 Task: Apply a frequency-specific de-esser to target and reduce harsh sibilant frequencies.
Action: Mouse moved to (107, 41)
Screenshot: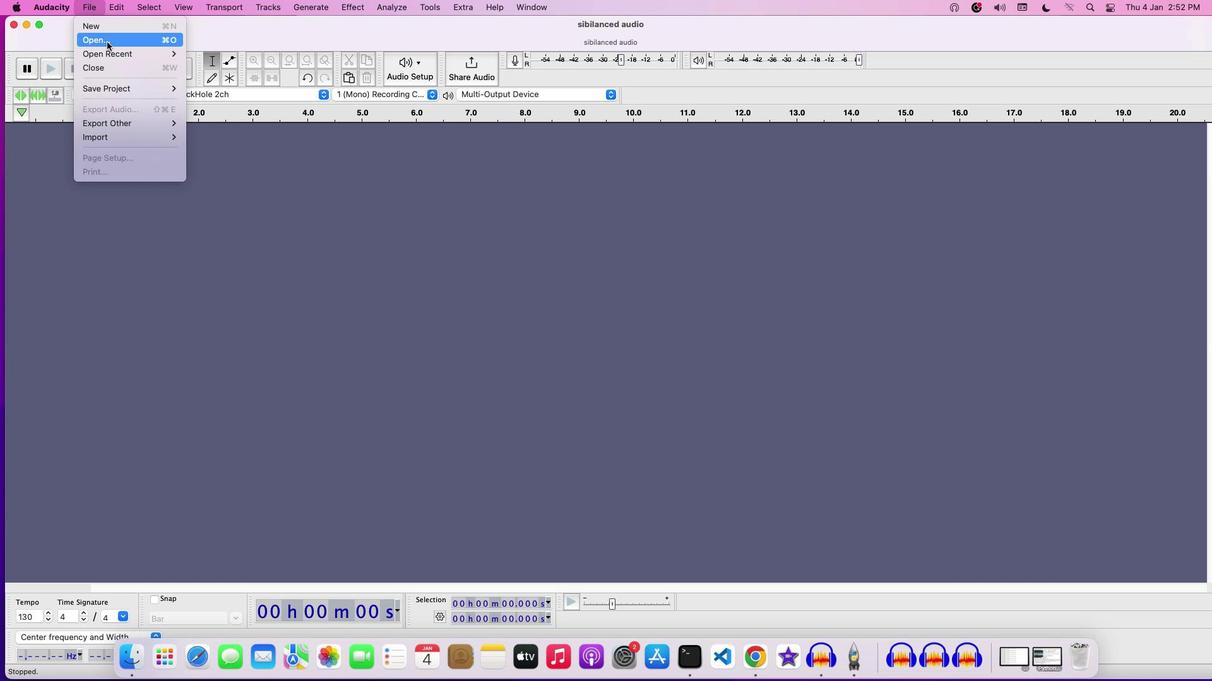 
Action: Mouse pressed left at (107, 41)
Screenshot: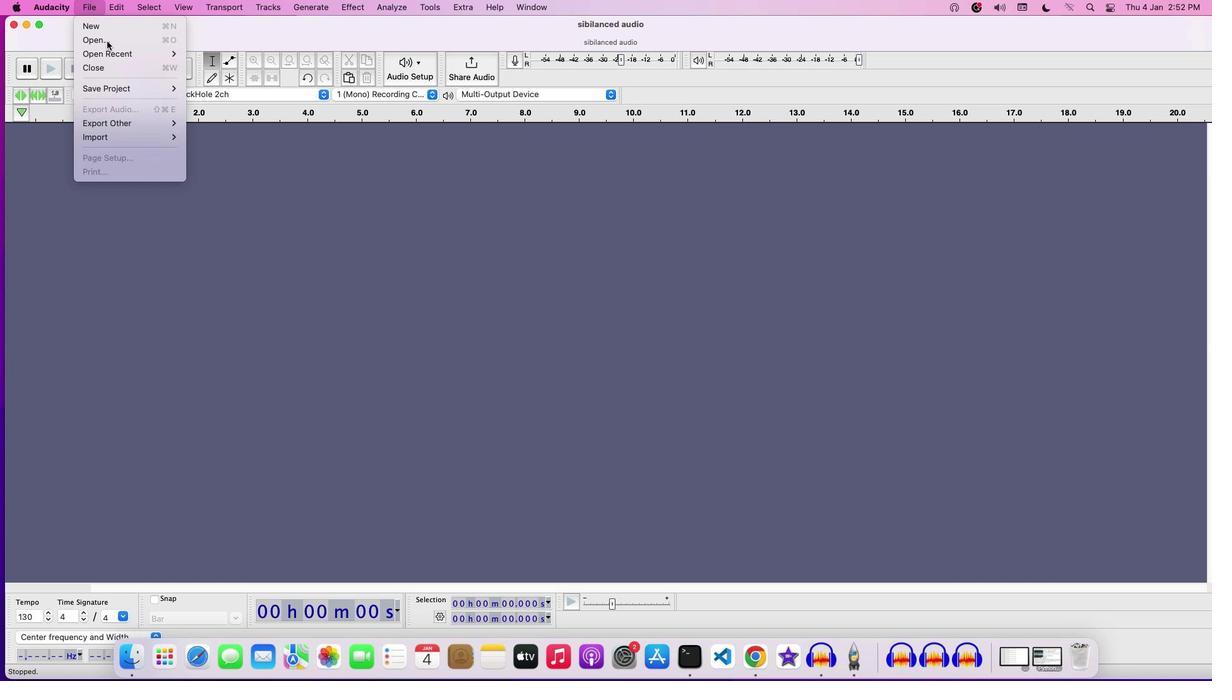 
Action: Mouse moved to (405, 165)
Screenshot: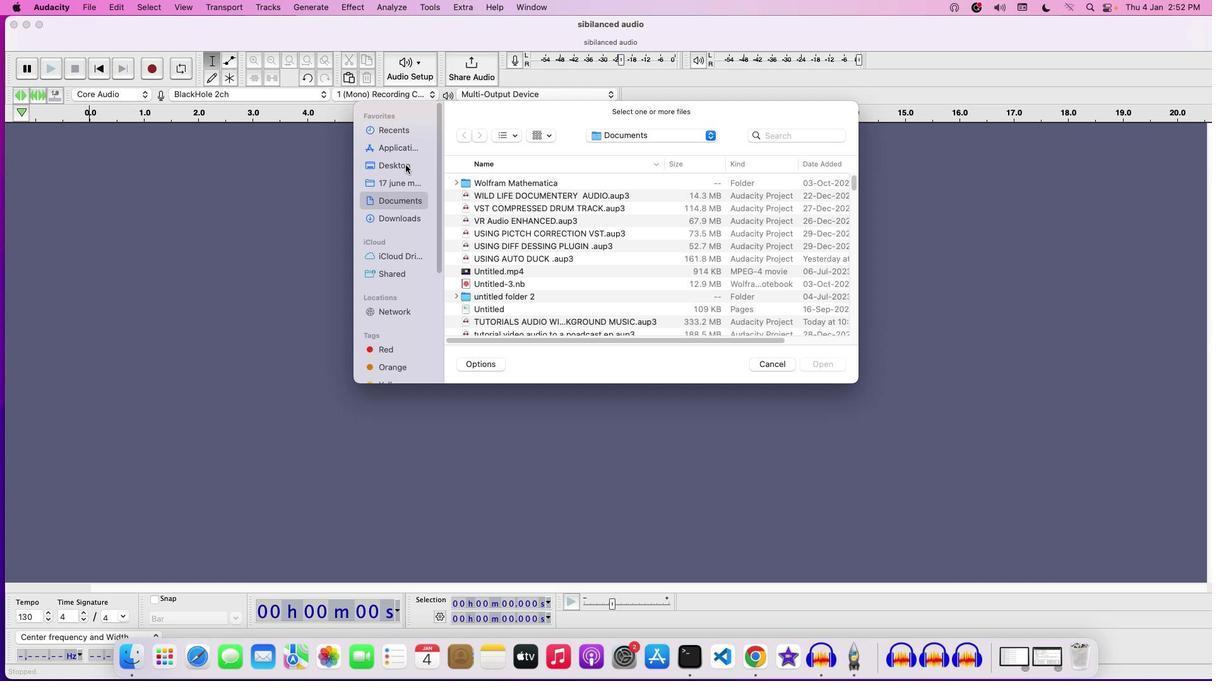 
Action: Mouse pressed left at (405, 165)
Screenshot: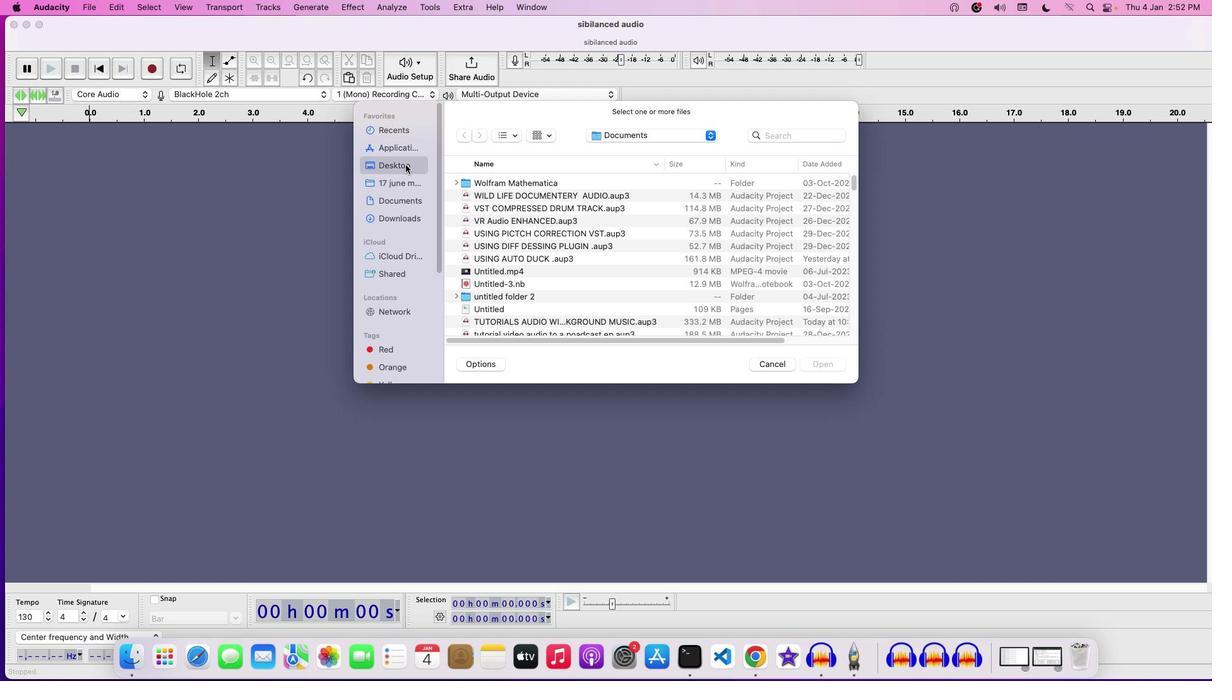 
Action: Mouse moved to (526, 264)
Screenshot: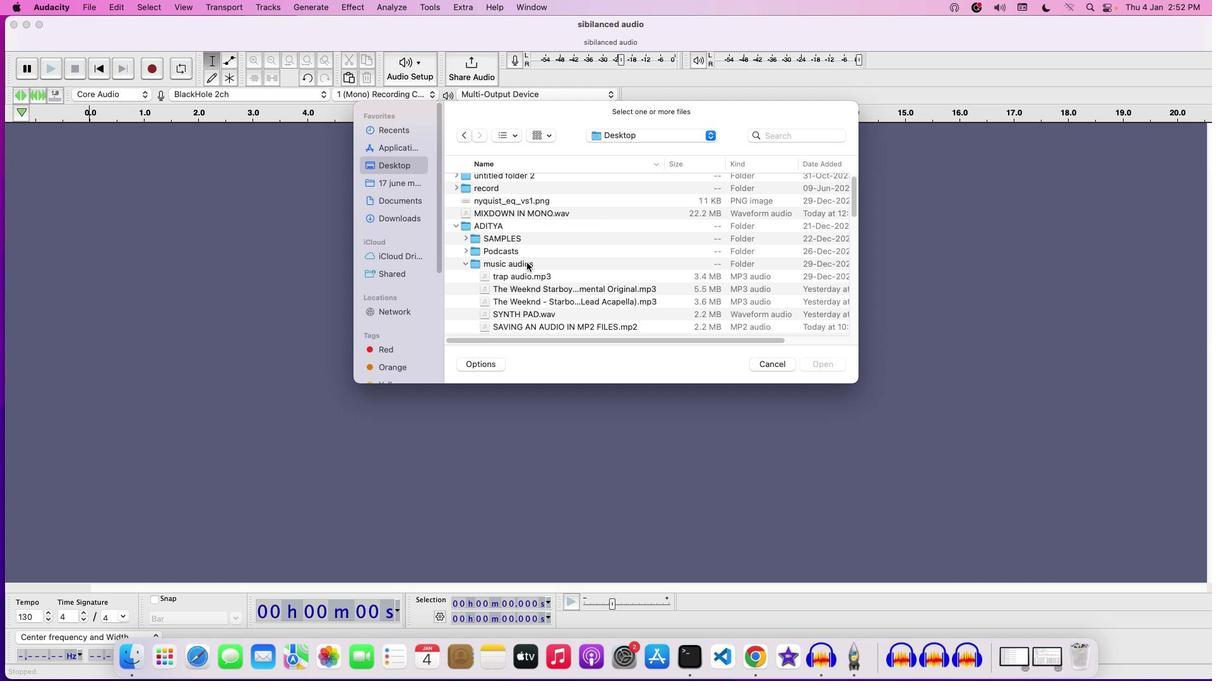 
Action: Mouse scrolled (526, 264) with delta (0, 0)
Screenshot: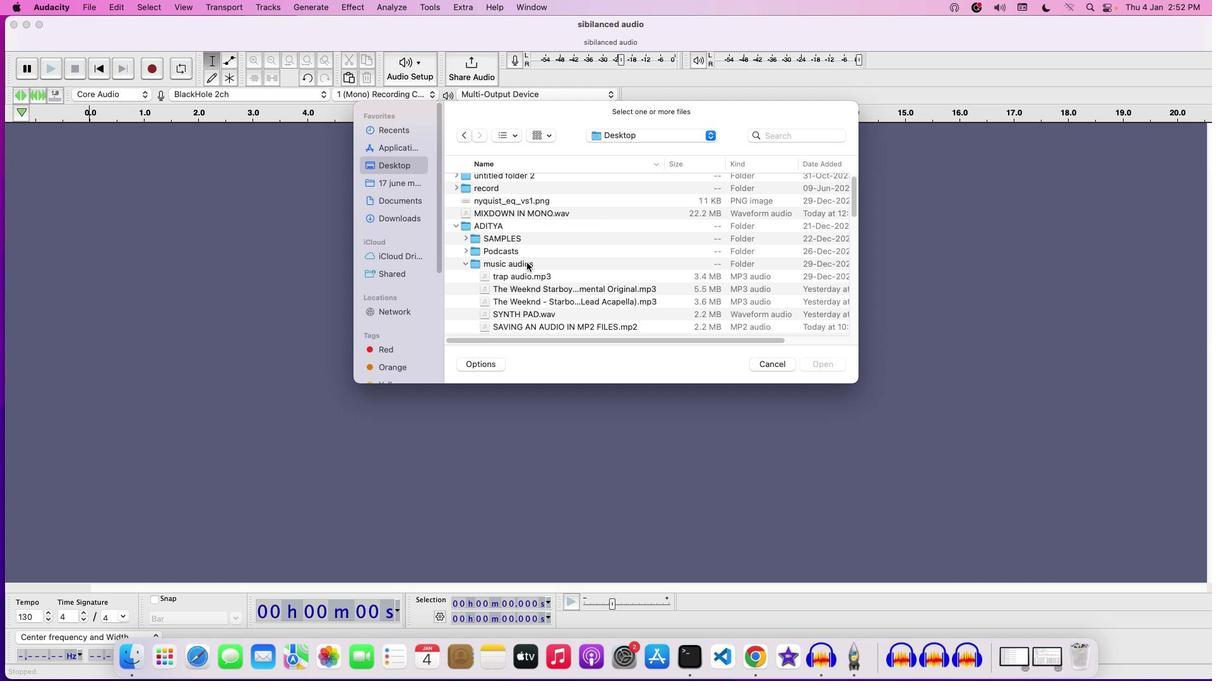 
Action: Mouse moved to (527, 263)
Screenshot: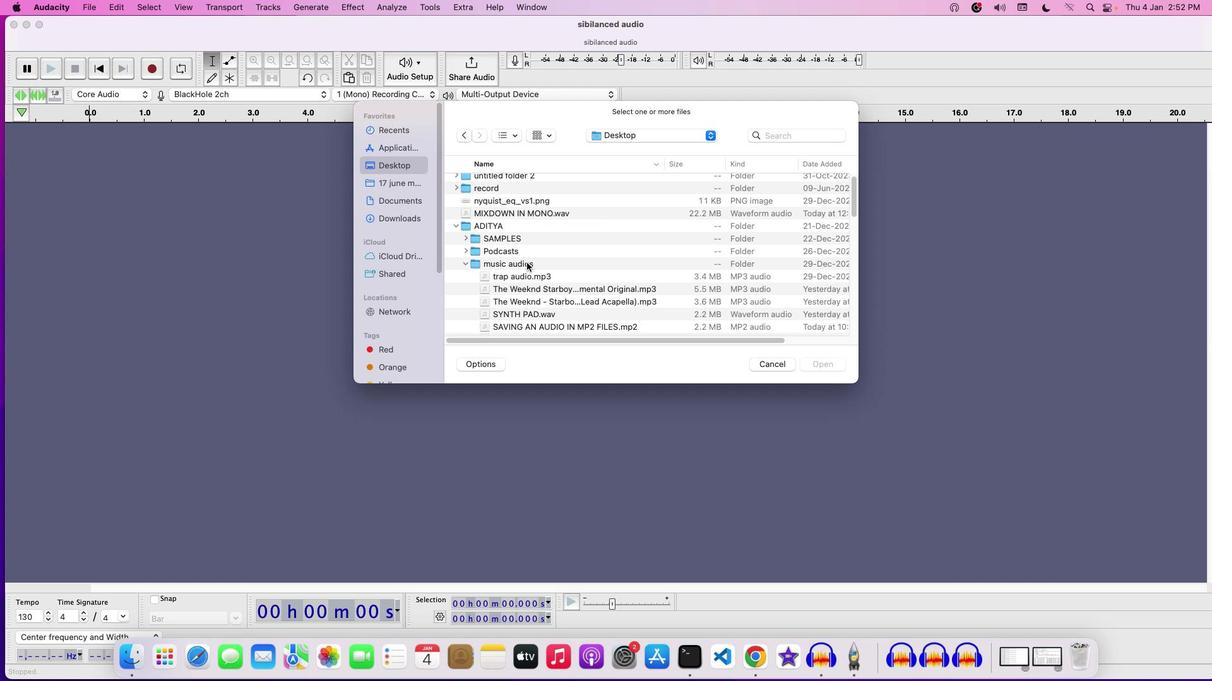 
Action: Mouse scrolled (527, 263) with delta (0, 0)
Screenshot: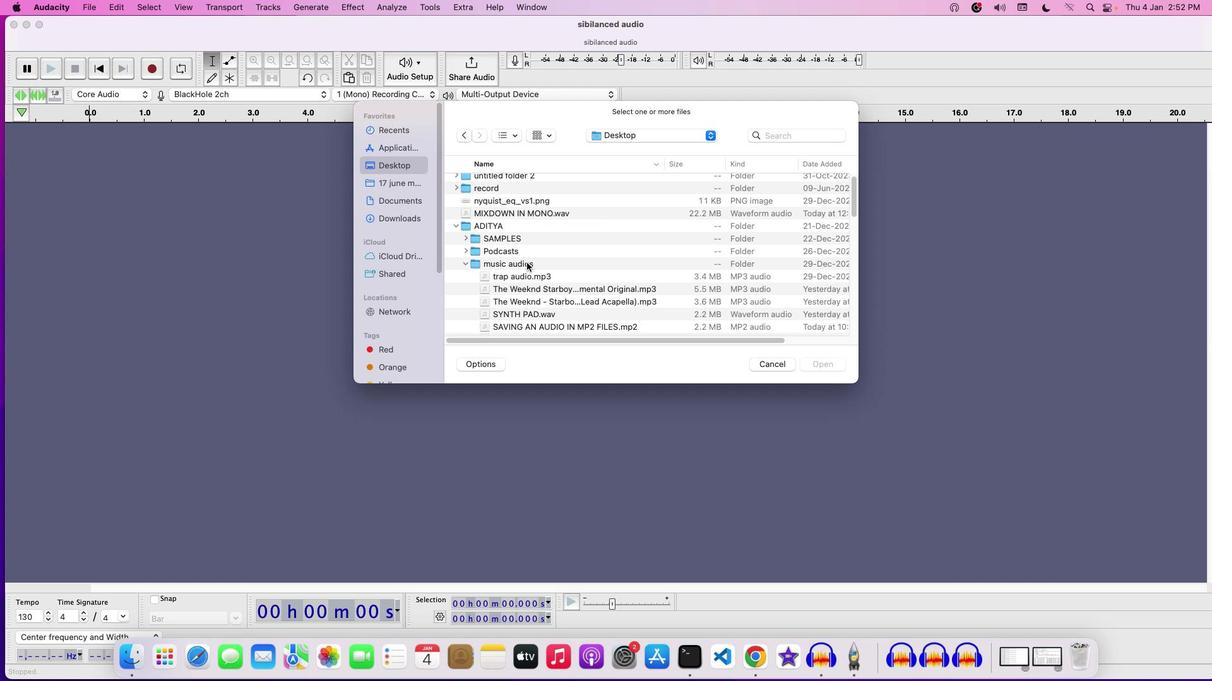 
Action: Mouse moved to (526, 261)
Screenshot: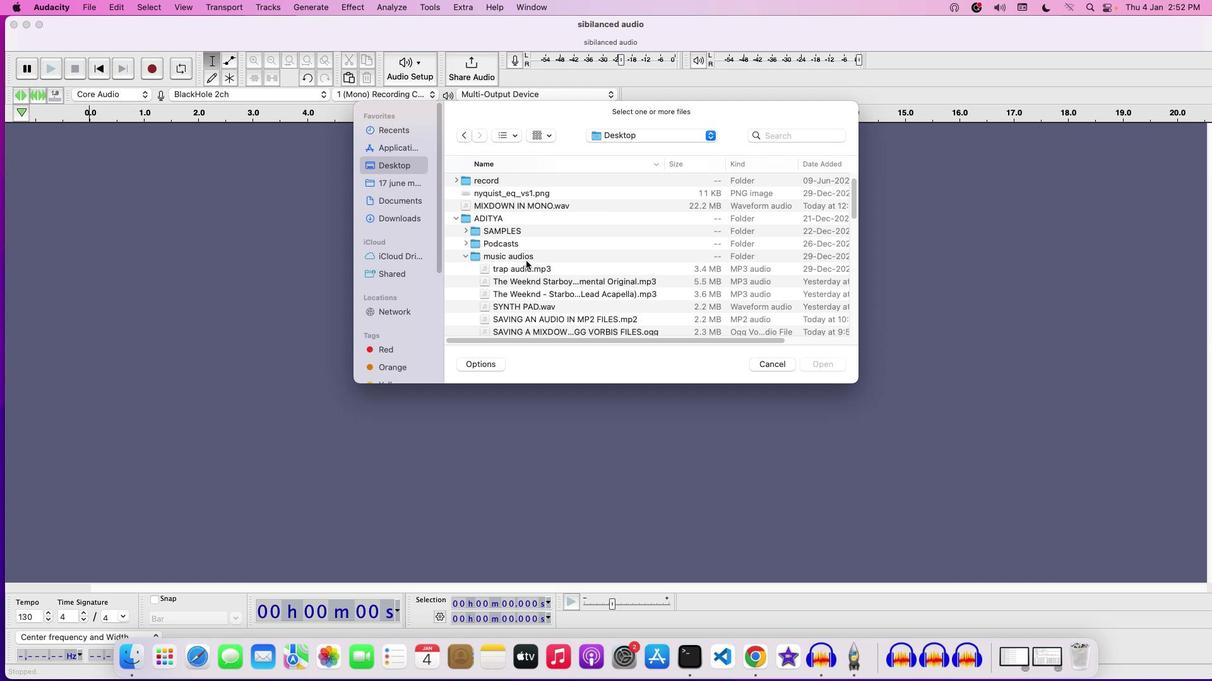 
Action: Mouse scrolled (526, 261) with delta (0, 0)
Screenshot: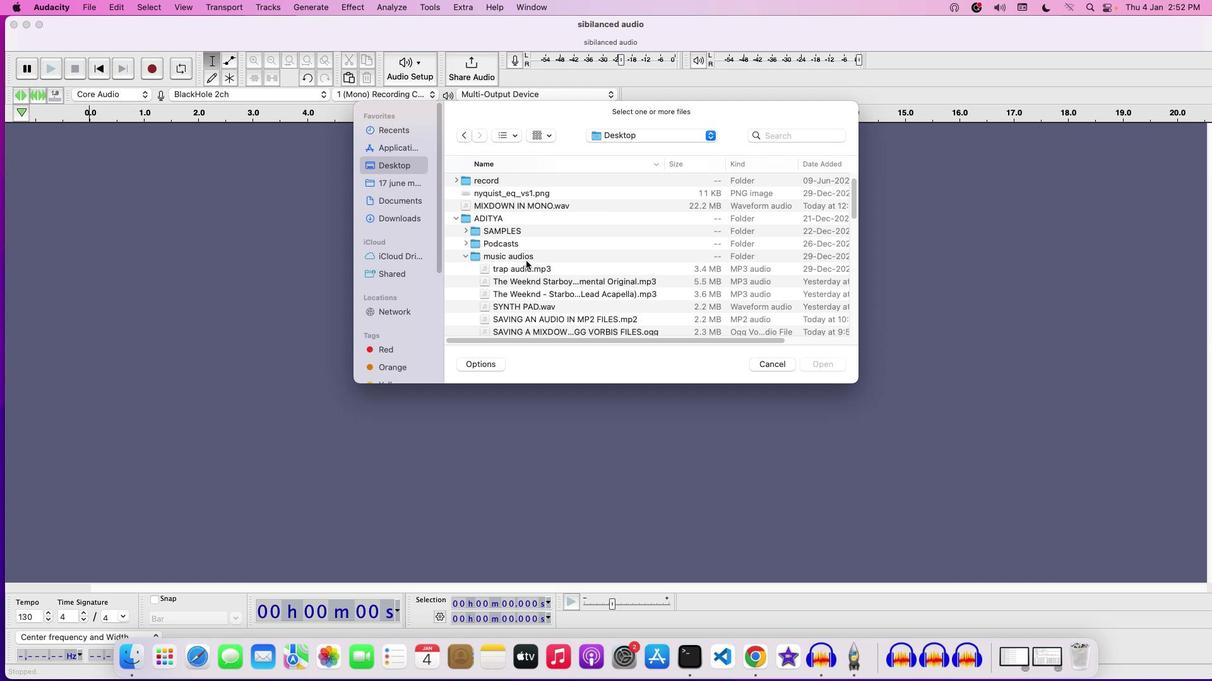 
Action: Mouse moved to (526, 260)
Screenshot: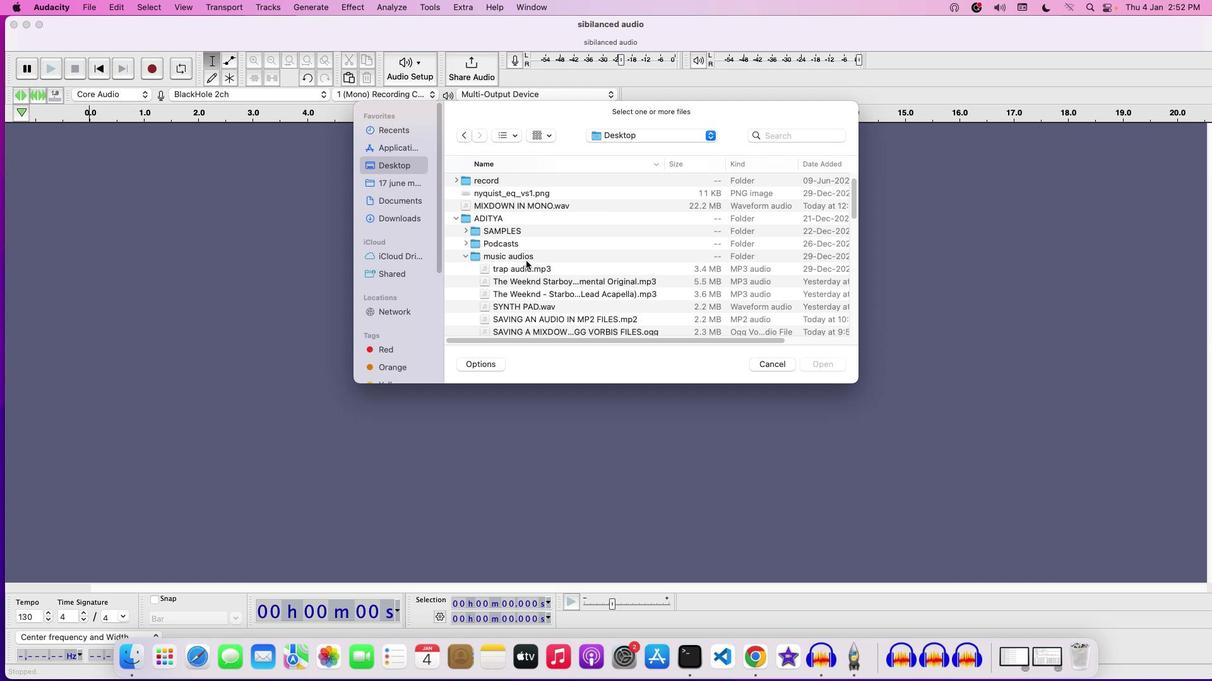 
Action: Mouse scrolled (526, 260) with delta (0, 0)
Screenshot: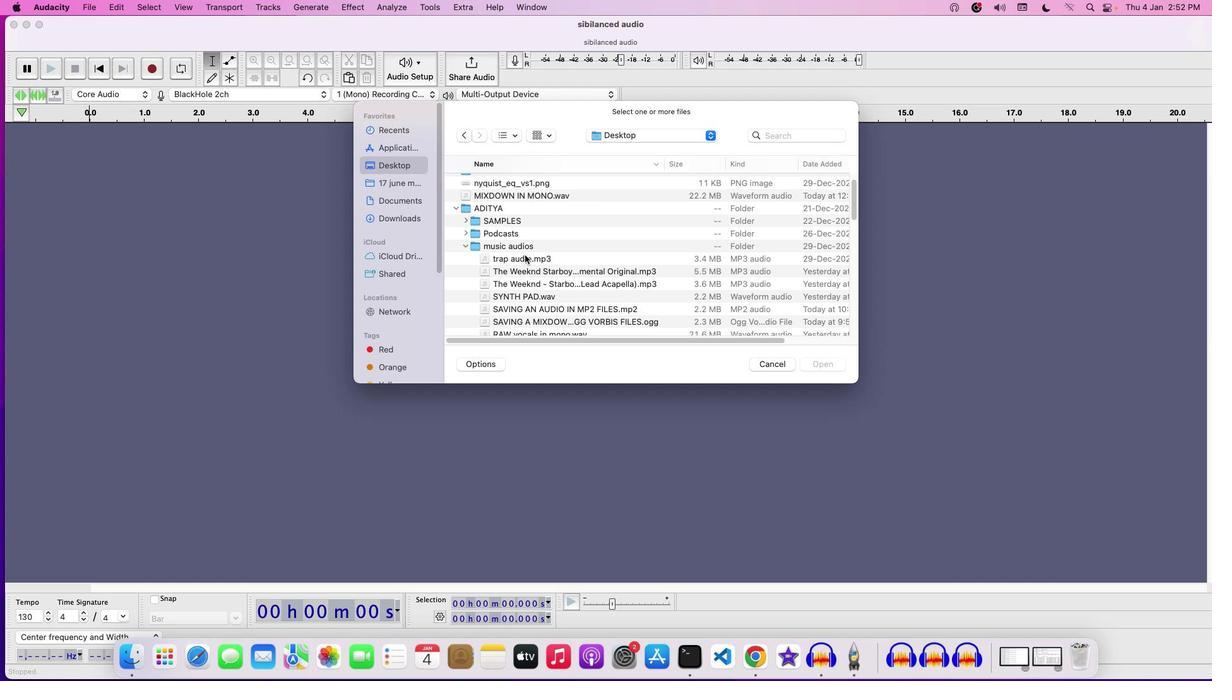 
Action: Mouse moved to (525, 259)
Screenshot: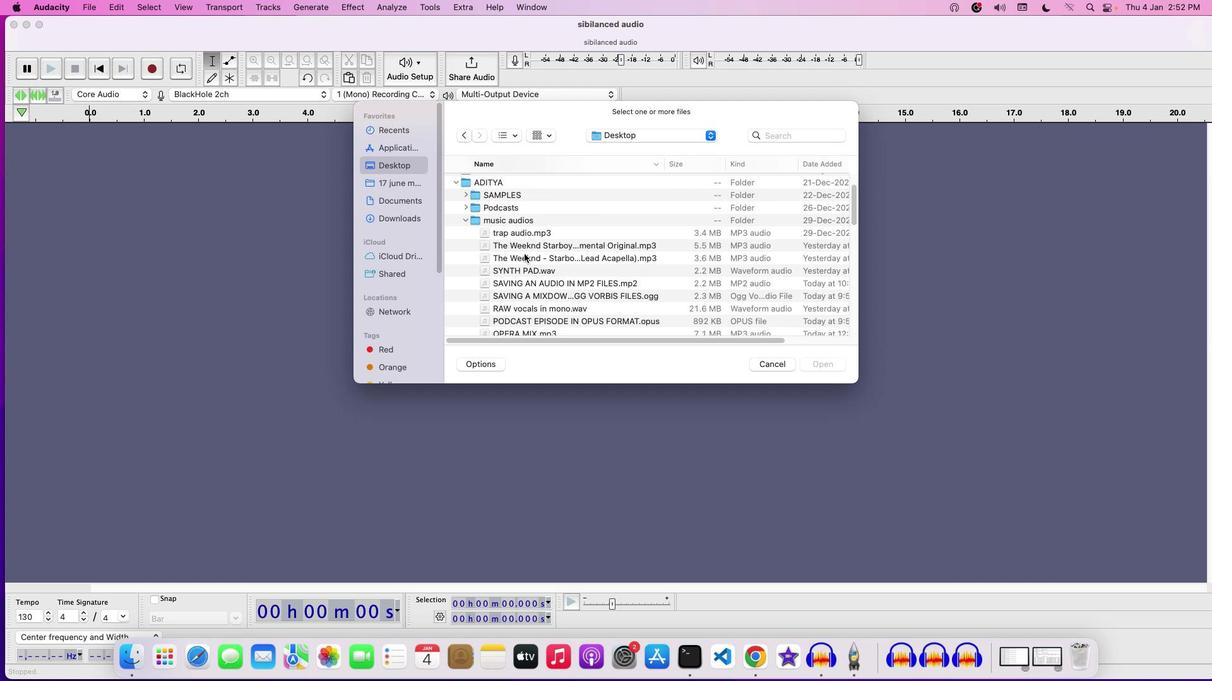 
Action: Mouse scrolled (525, 259) with delta (0, 0)
Screenshot: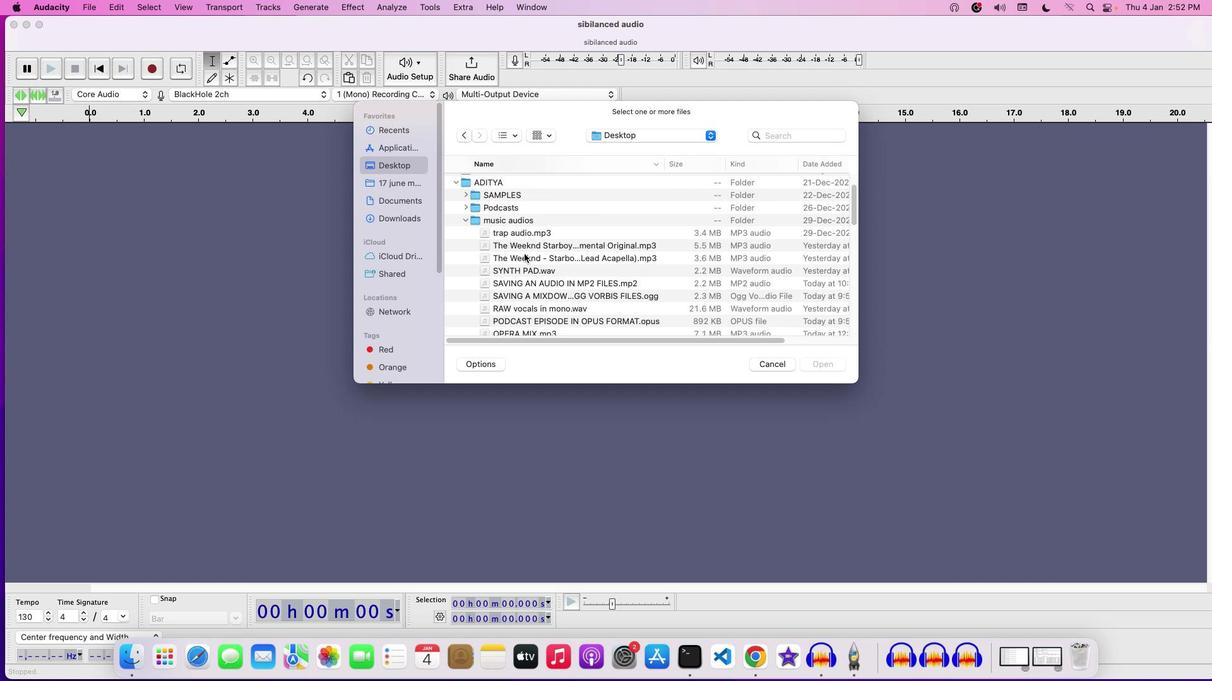 
Action: Mouse moved to (525, 256)
Screenshot: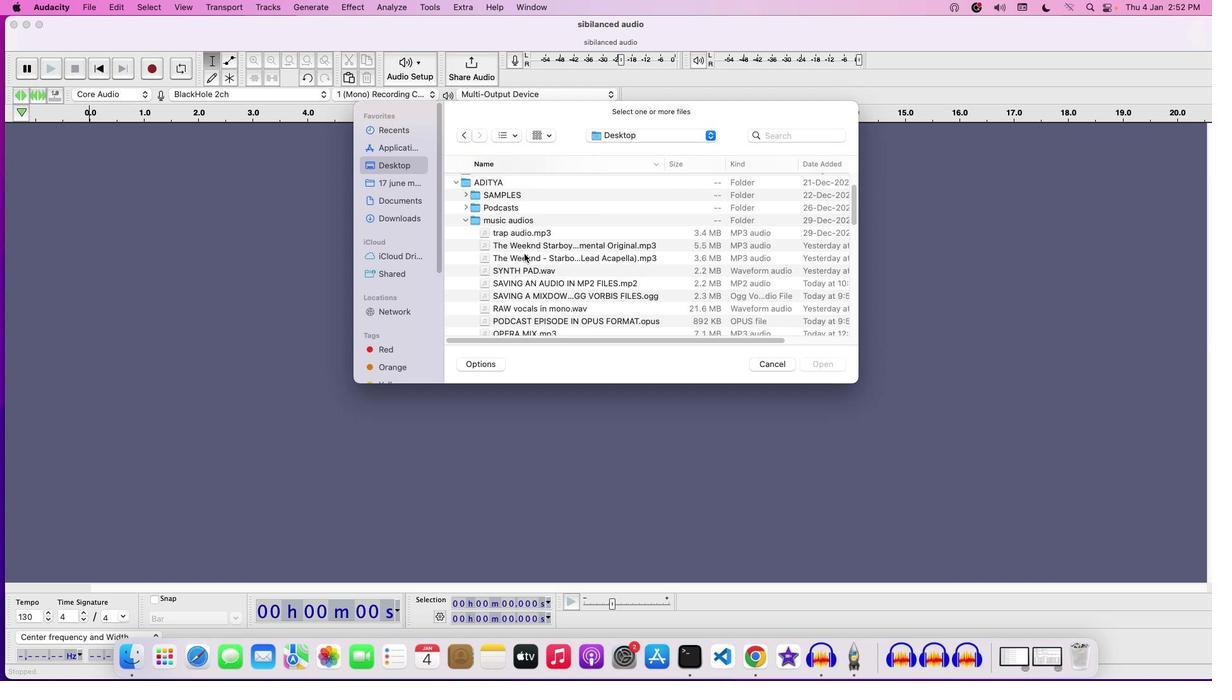 
Action: Mouse scrolled (525, 256) with delta (0, -1)
Screenshot: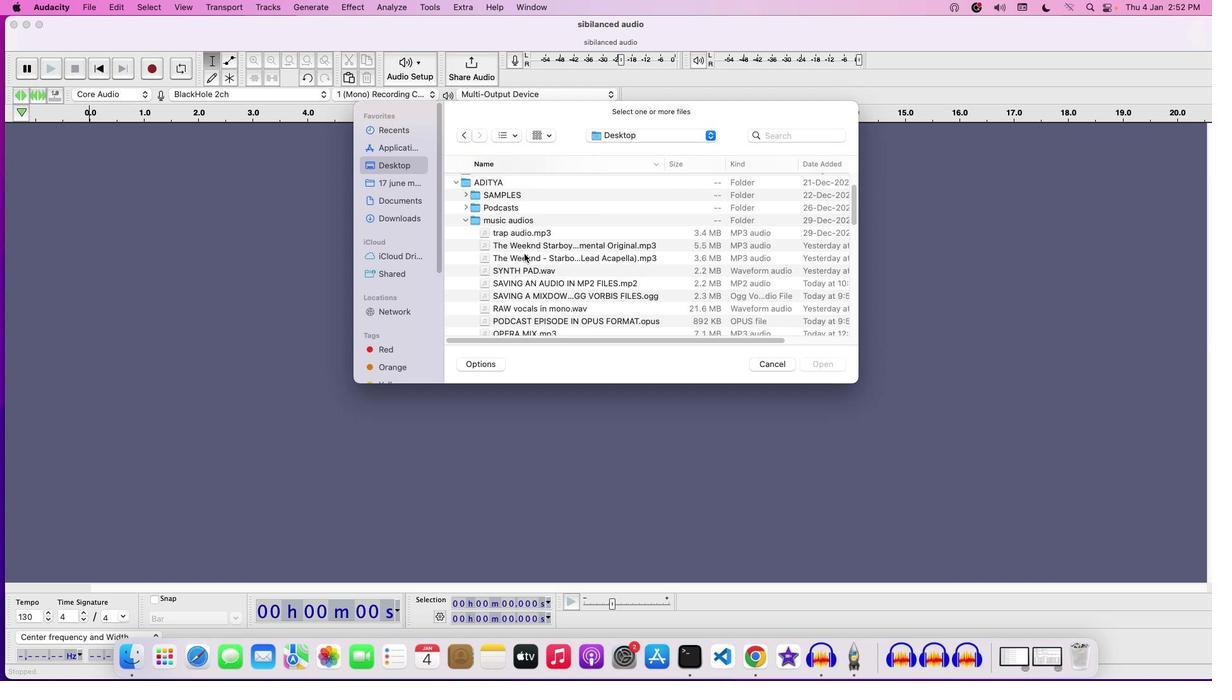 
Action: Mouse moved to (524, 254)
Screenshot: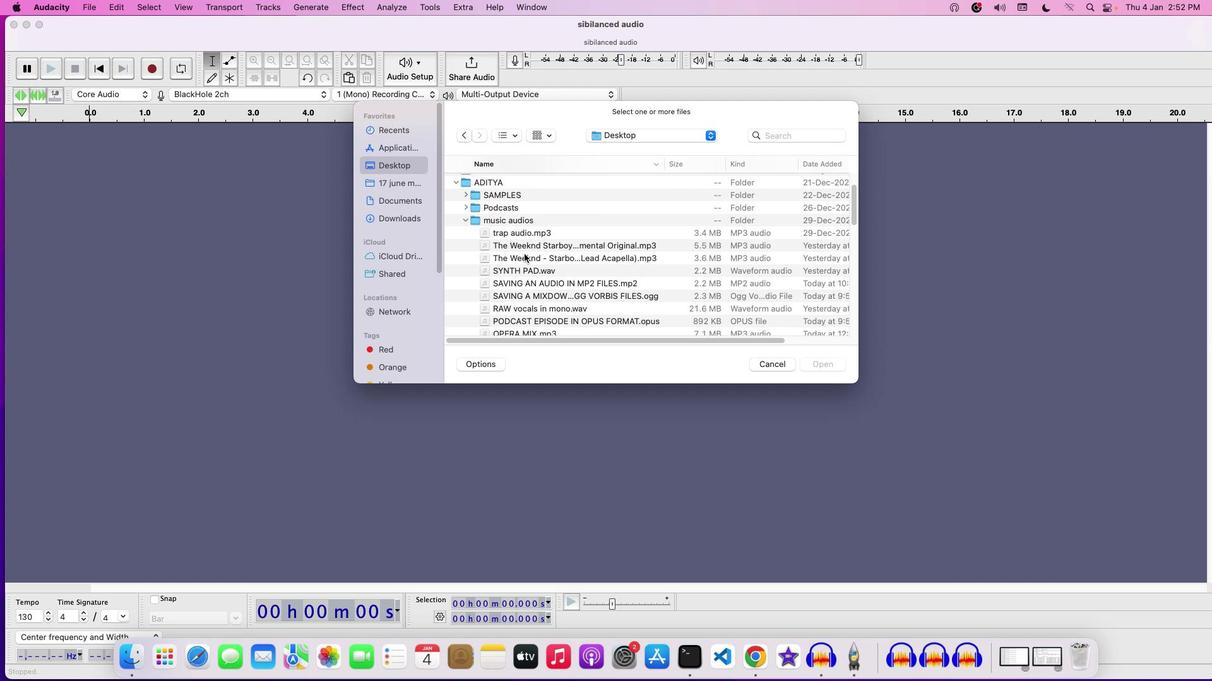 
Action: Mouse scrolled (524, 254) with delta (0, 0)
Screenshot: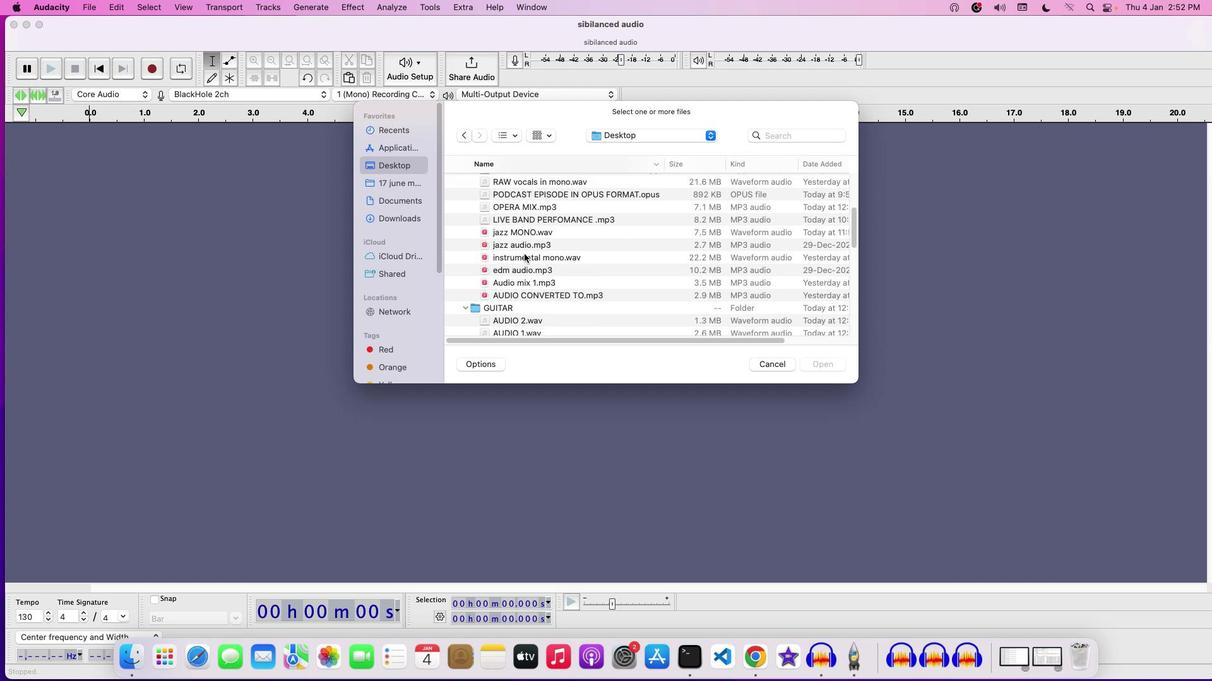 
Action: Mouse scrolled (524, 254) with delta (0, 0)
Screenshot: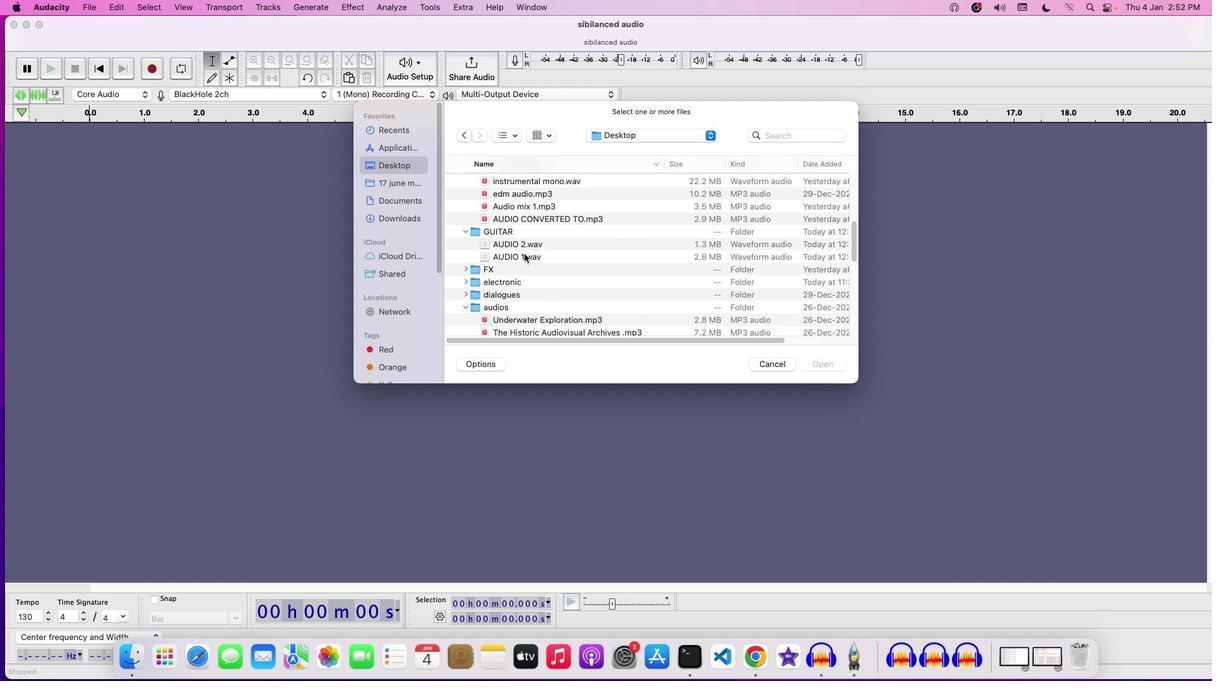 
Action: Mouse scrolled (524, 254) with delta (0, -1)
Screenshot: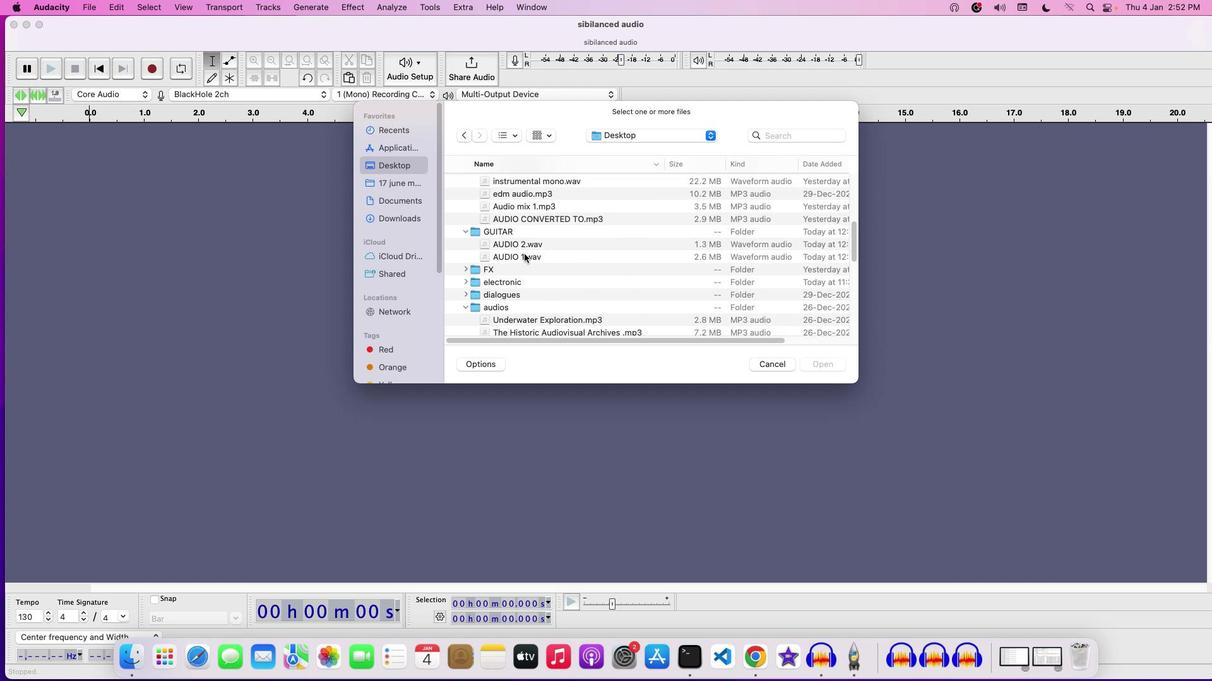 
Action: Mouse scrolled (524, 254) with delta (0, -3)
Screenshot: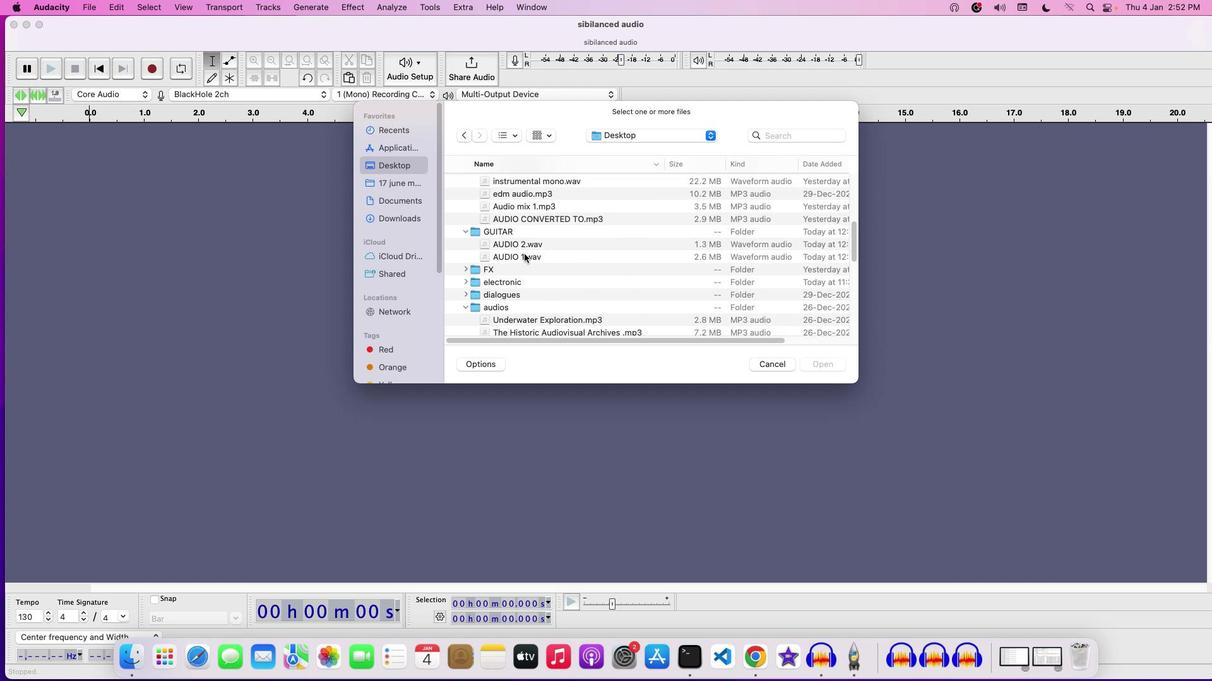 
Action: Mouse scrolled (524, 254) with delta (0, -3)
Screenshot: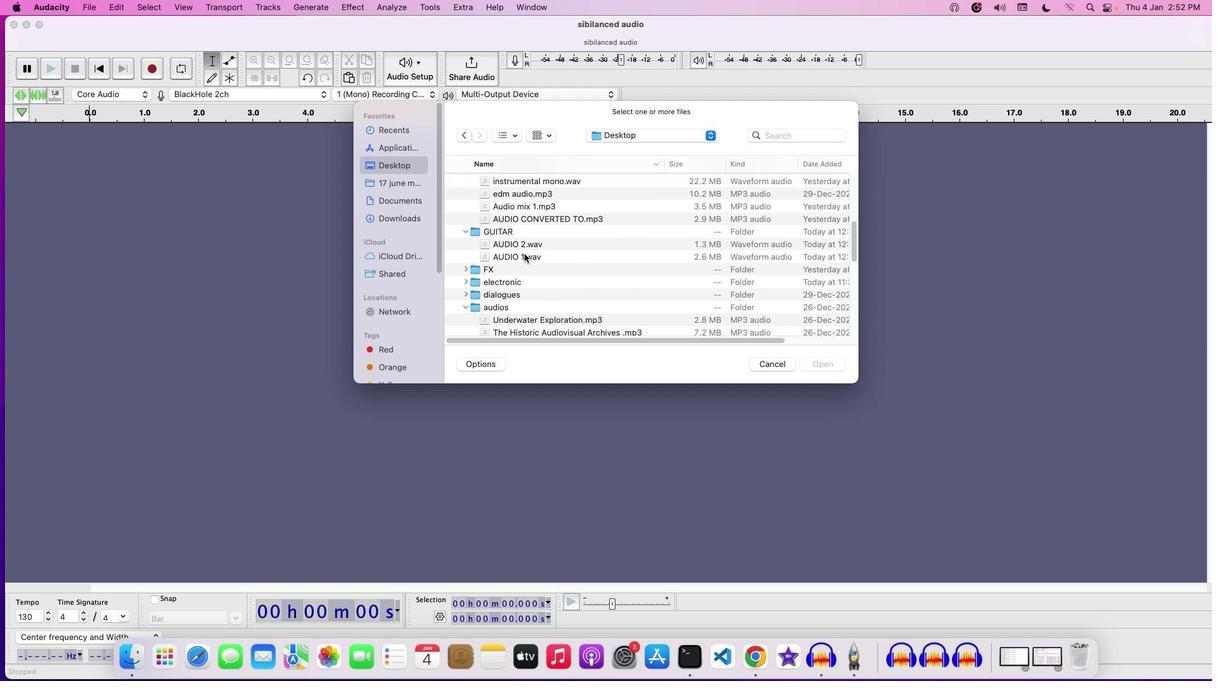 
Action: Mouse moved to (517, 251)
Screenshot: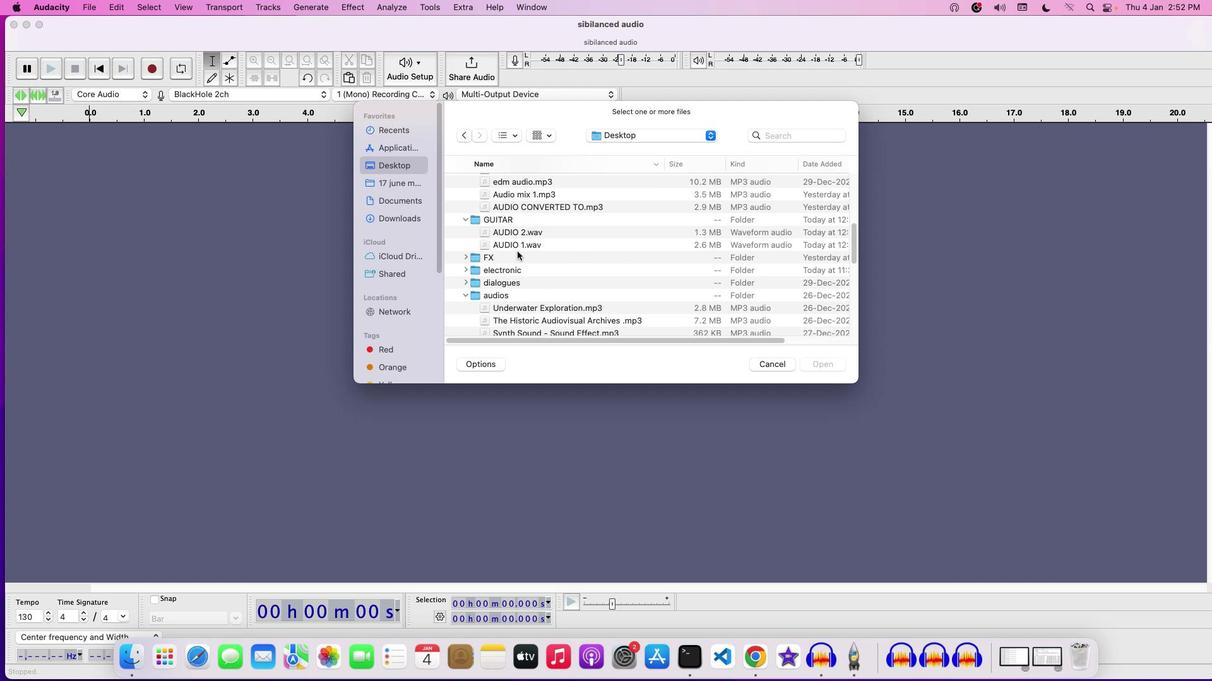 
Action: Mouse scrolled (517, 251) with delta (0, 0)
Screenshot: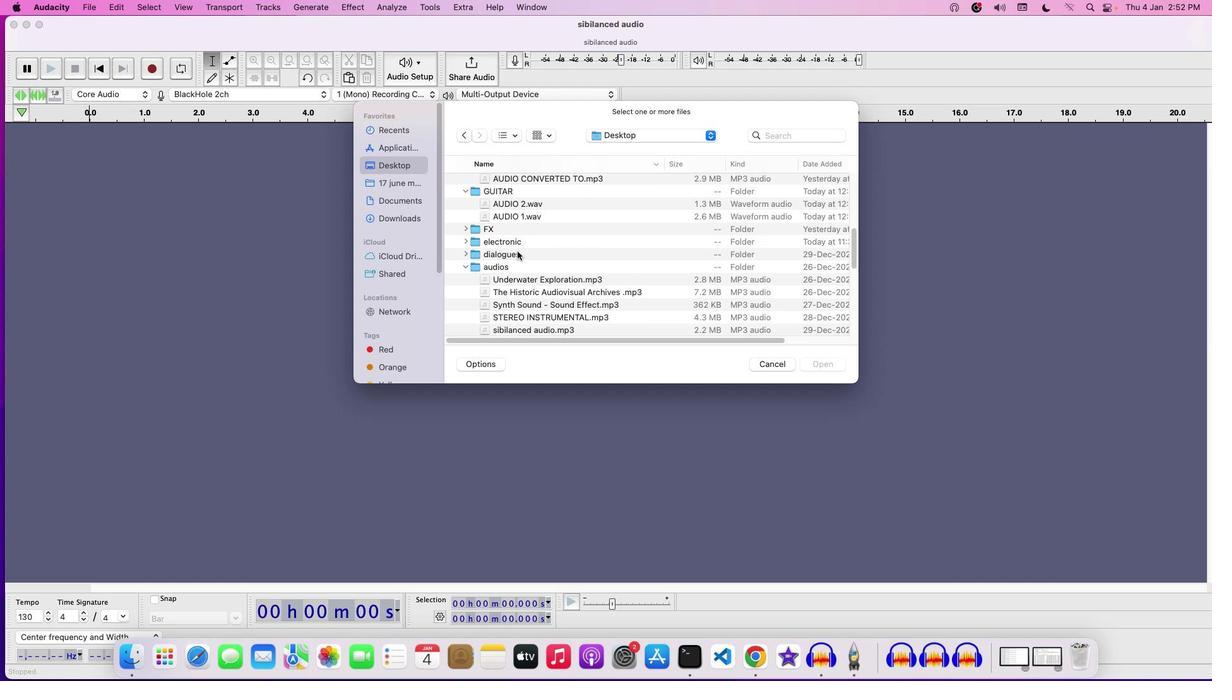 
Action: Mouse scrolled (517, 251) with delta (0, 0)
Screenshot: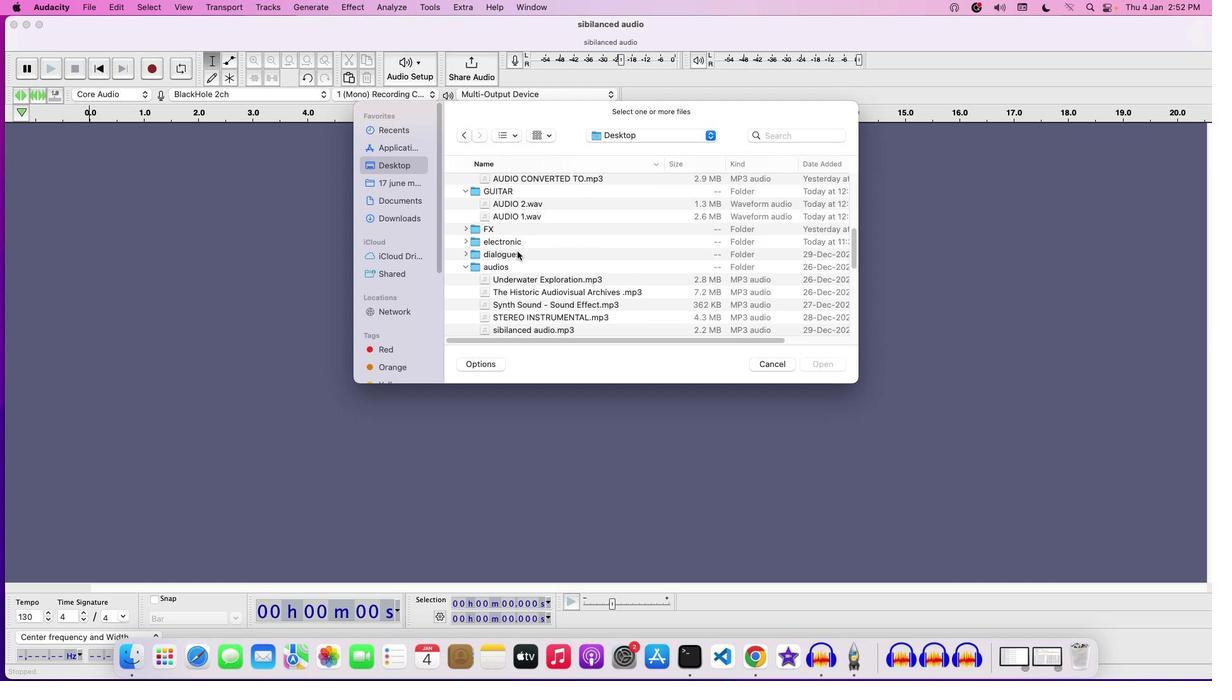 
Action: Mouse scrolled (517, 251) with delta (0, -1)
Screenshot: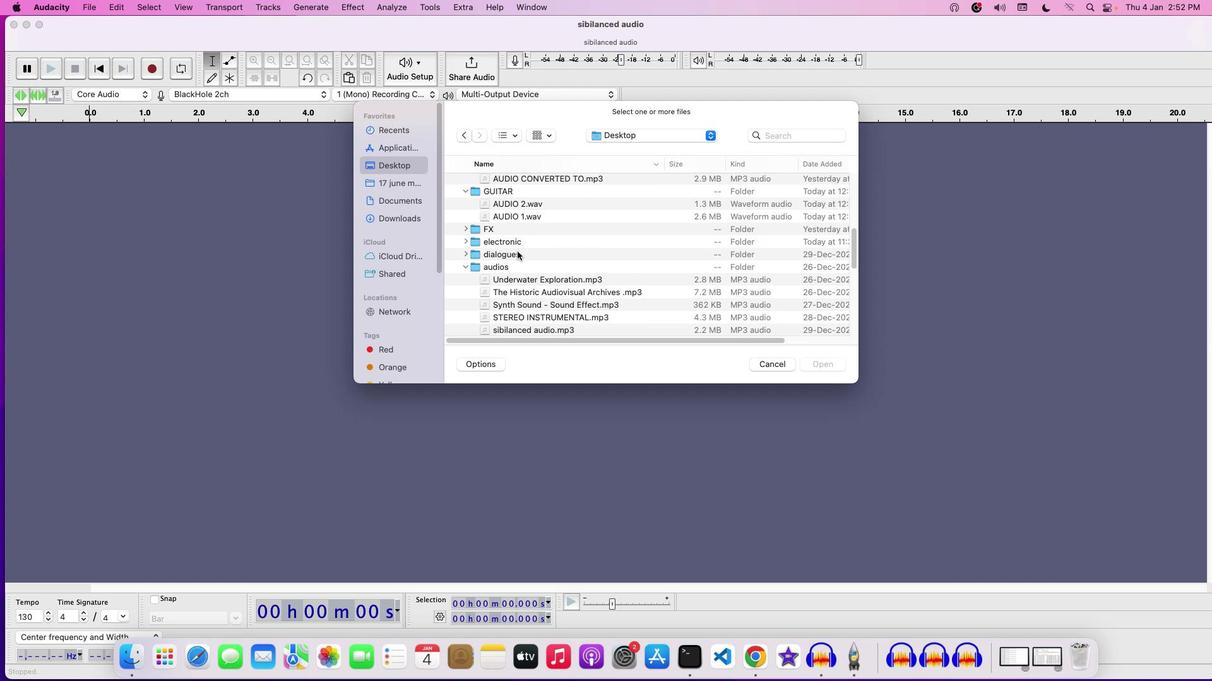 
Action: Mouse moved to (518, 265)
Screenshot: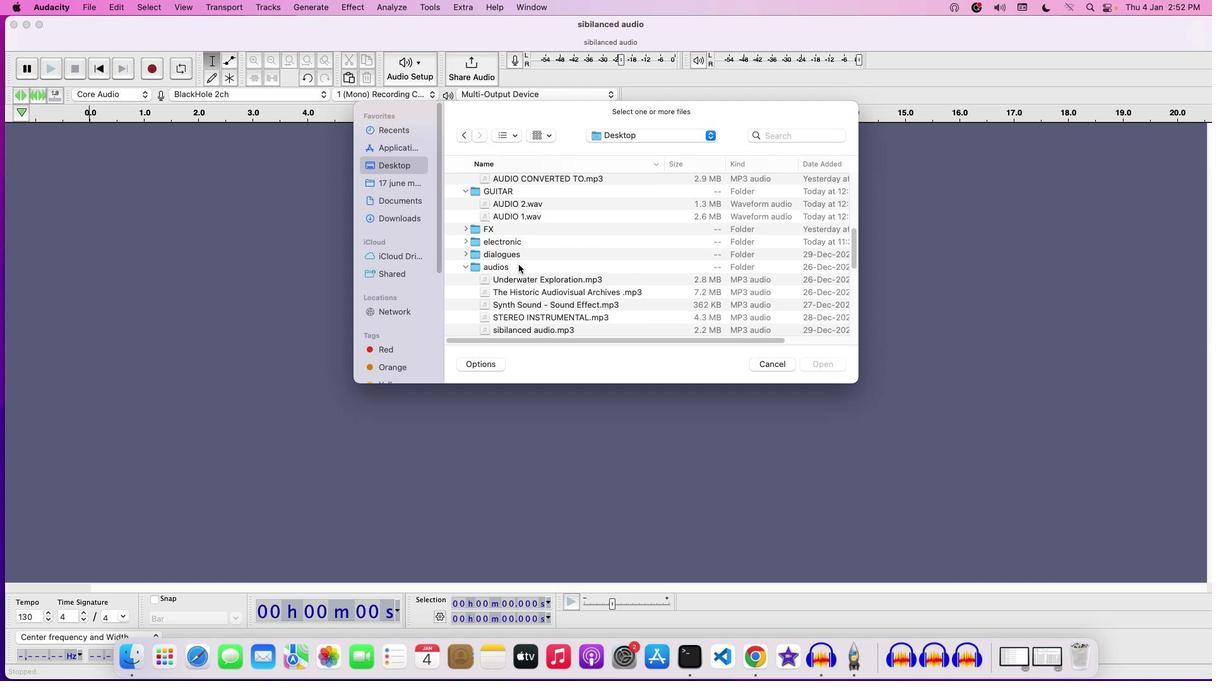 
Action: Mouse scrolled (518, 265) with delta (0, 0)
Screenshot: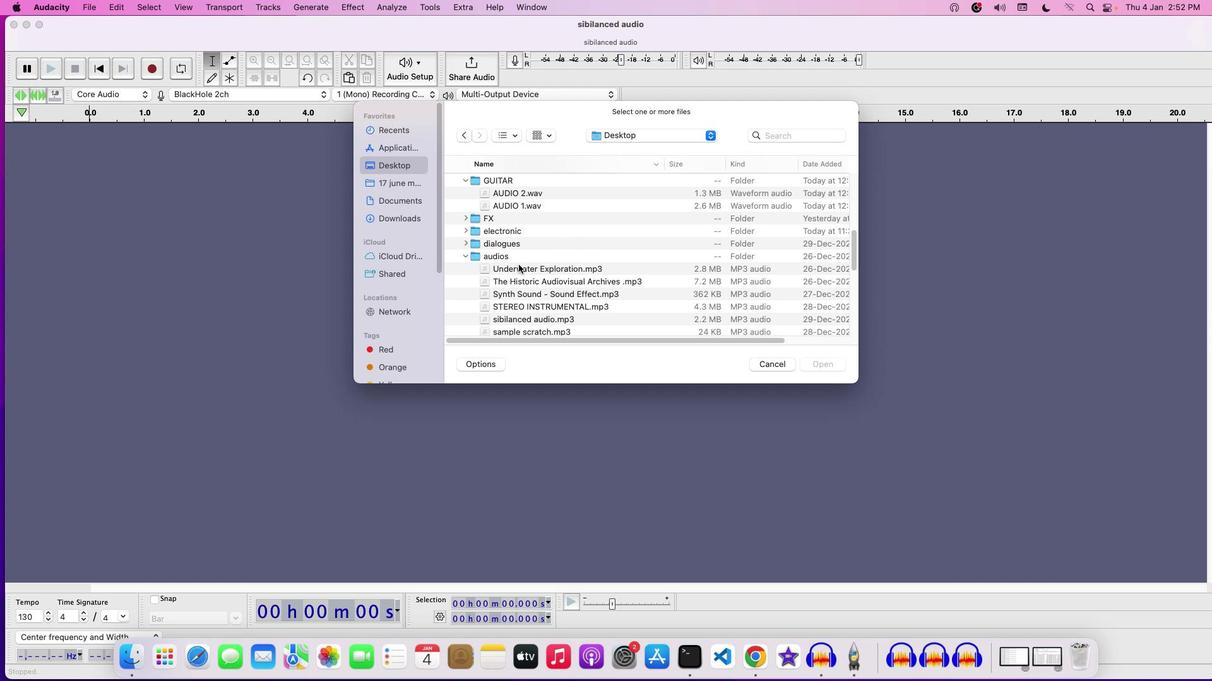 
Action: Mouse scrolled (518, 265) with delta (0, 0)
Screenshot: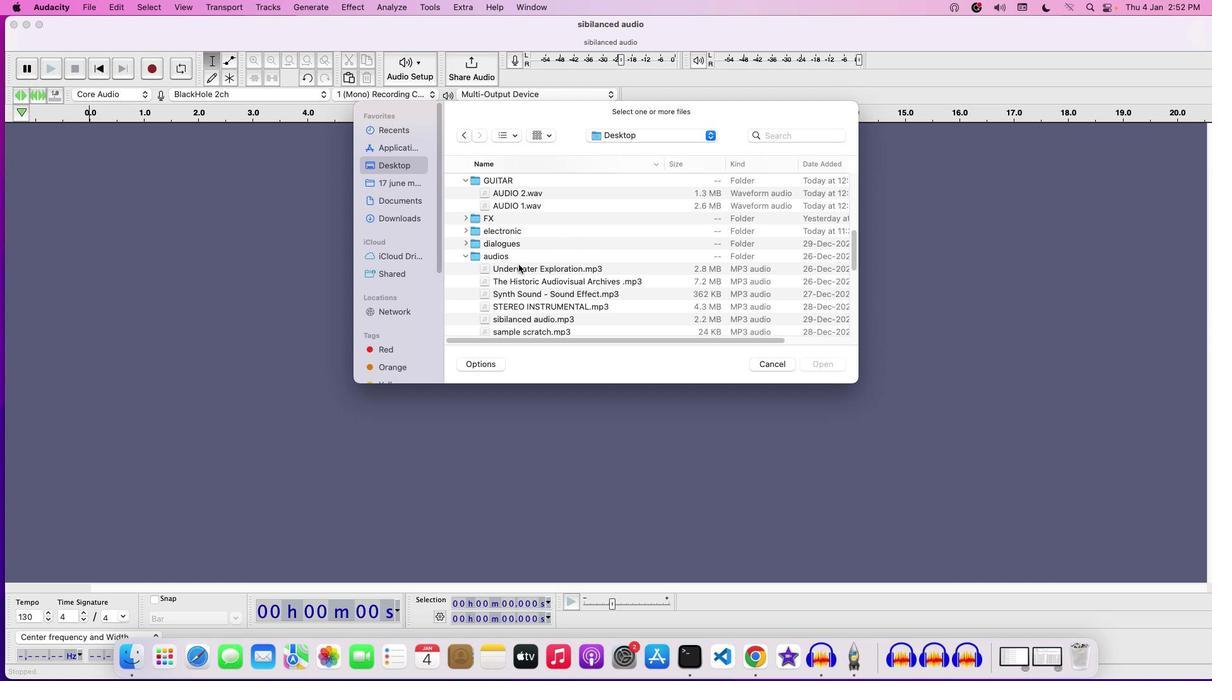 
Action: Mouse scrolled (518, 265) with delta (0, 0)
Screenshot: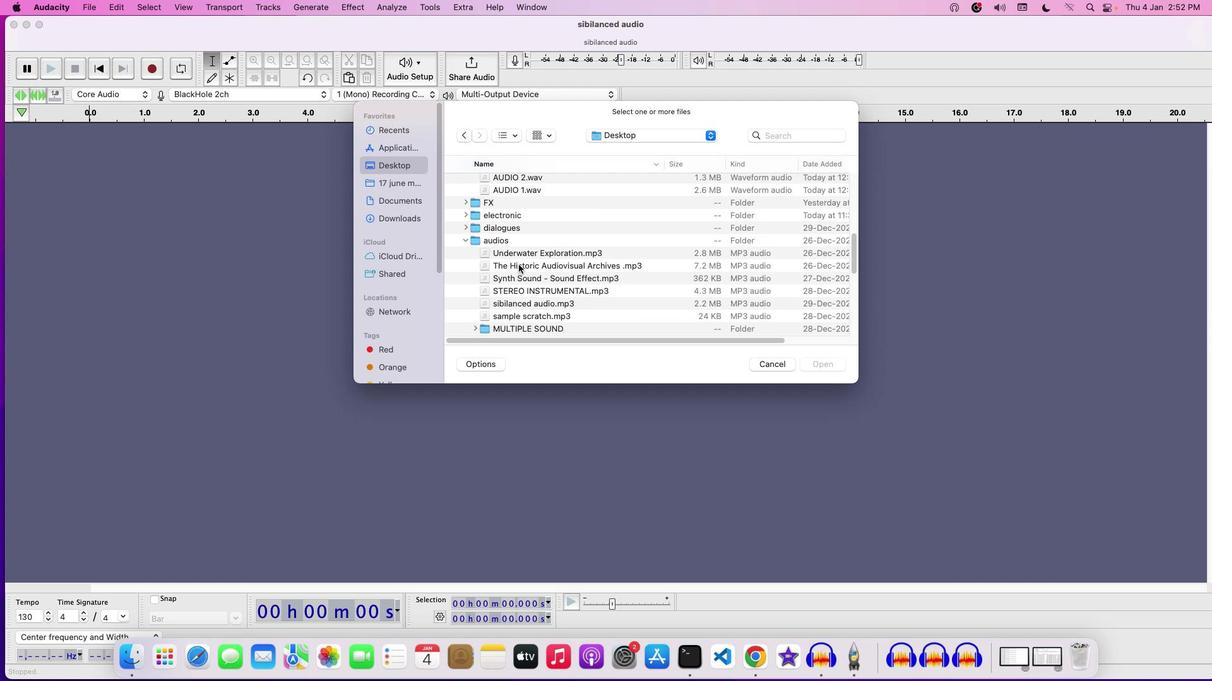 
Action: Mouse moved to (527, 307)
Screenshot: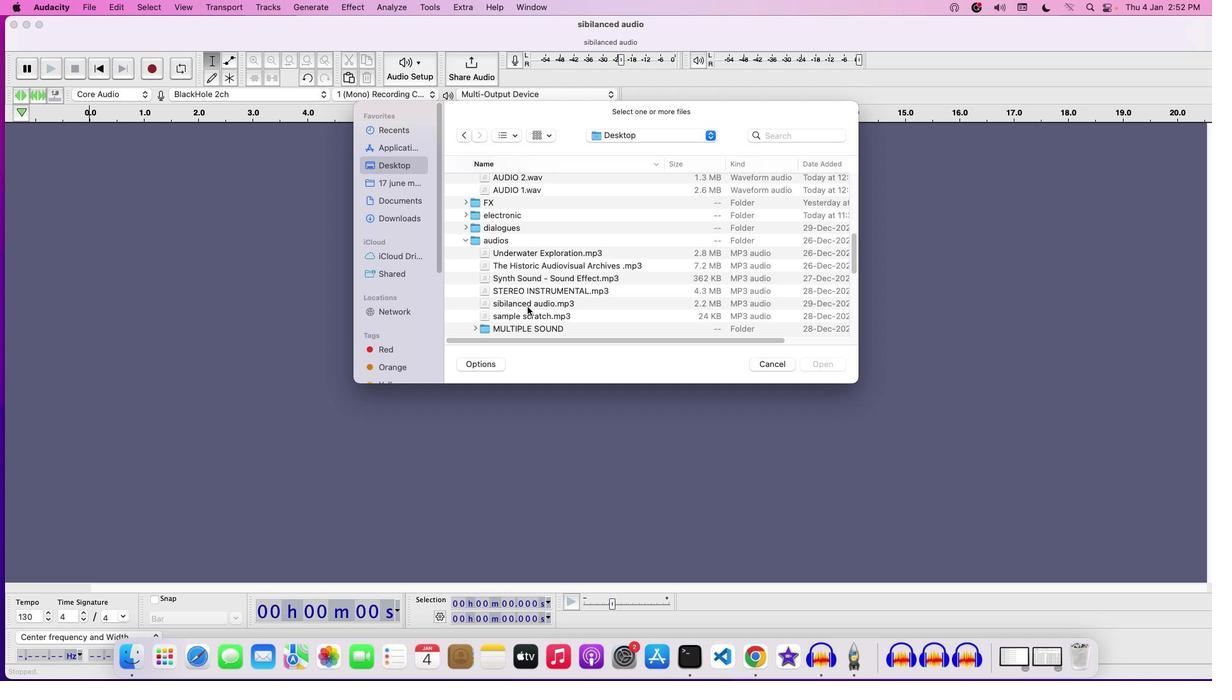 
Action: Mouse pressed left at (527, 307)
Screenshot: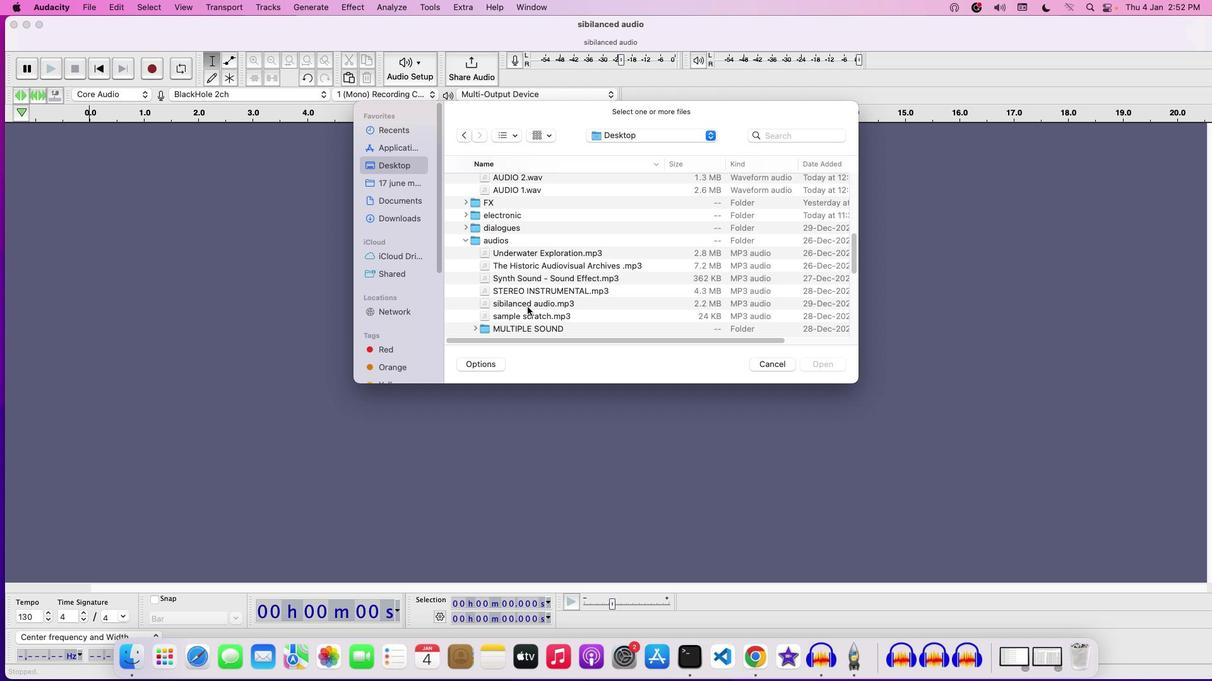 
Action: Mouse moved to (534, 306)
Screenshot: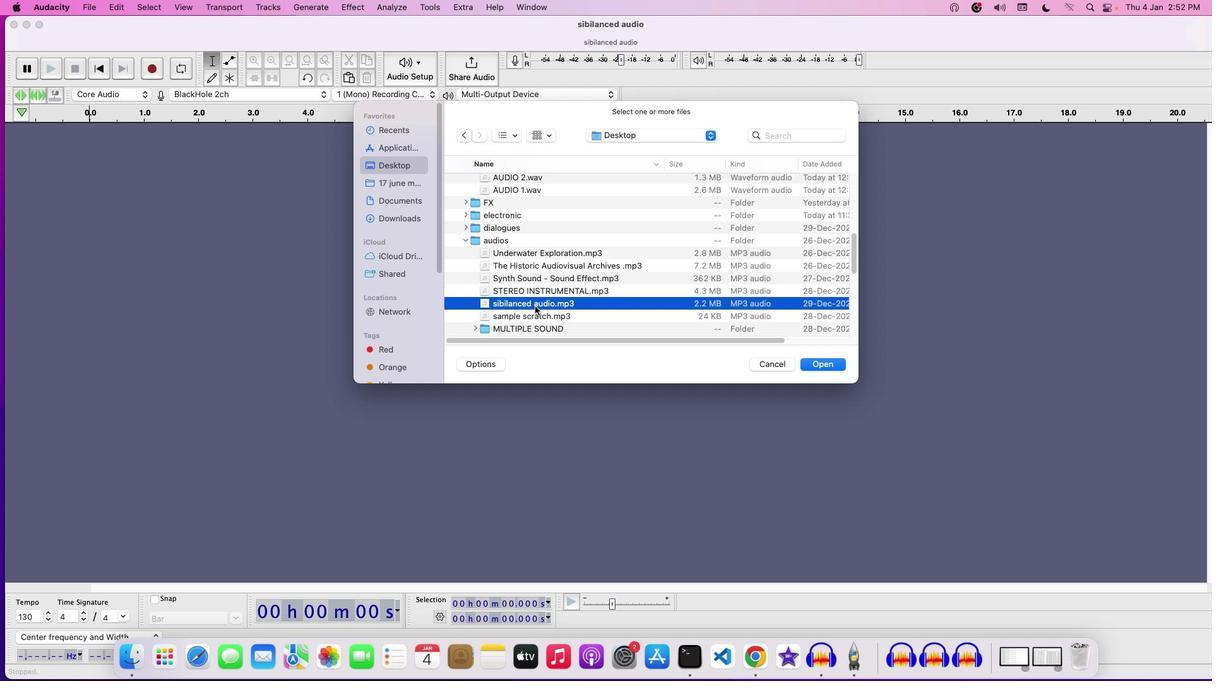 
Action: Mouse pressed left at (534, 306)
Screenshot: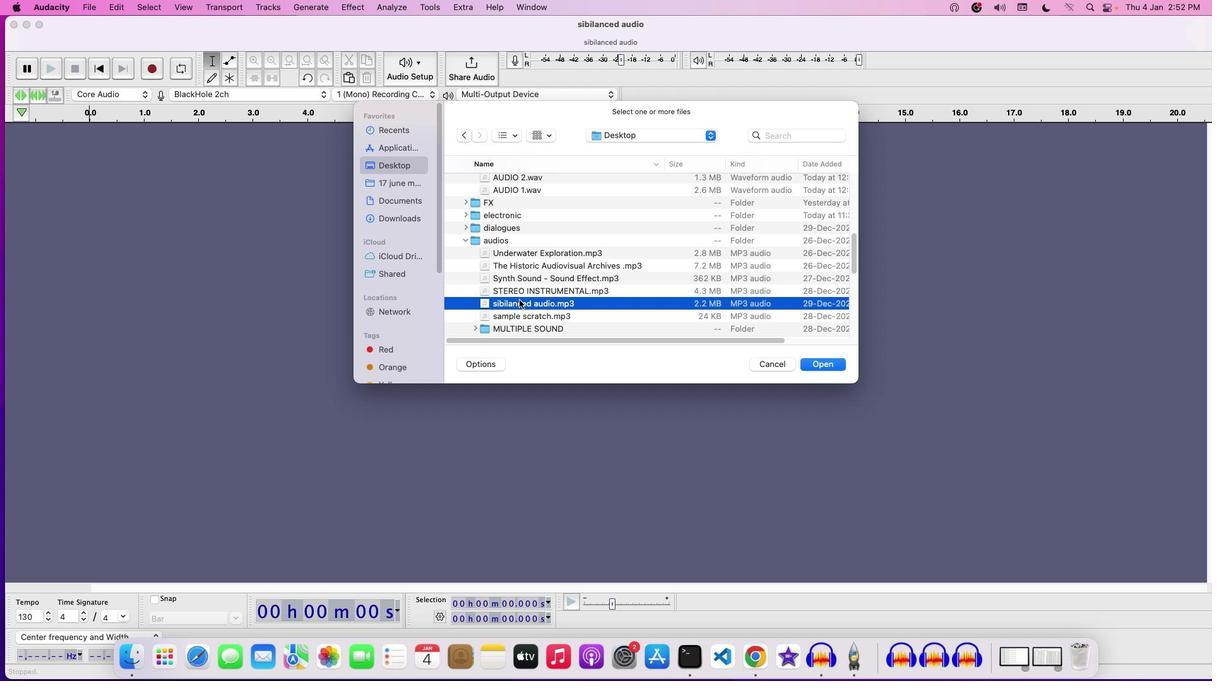 
Action: Mouse moved to (769, 365)
Screenshot: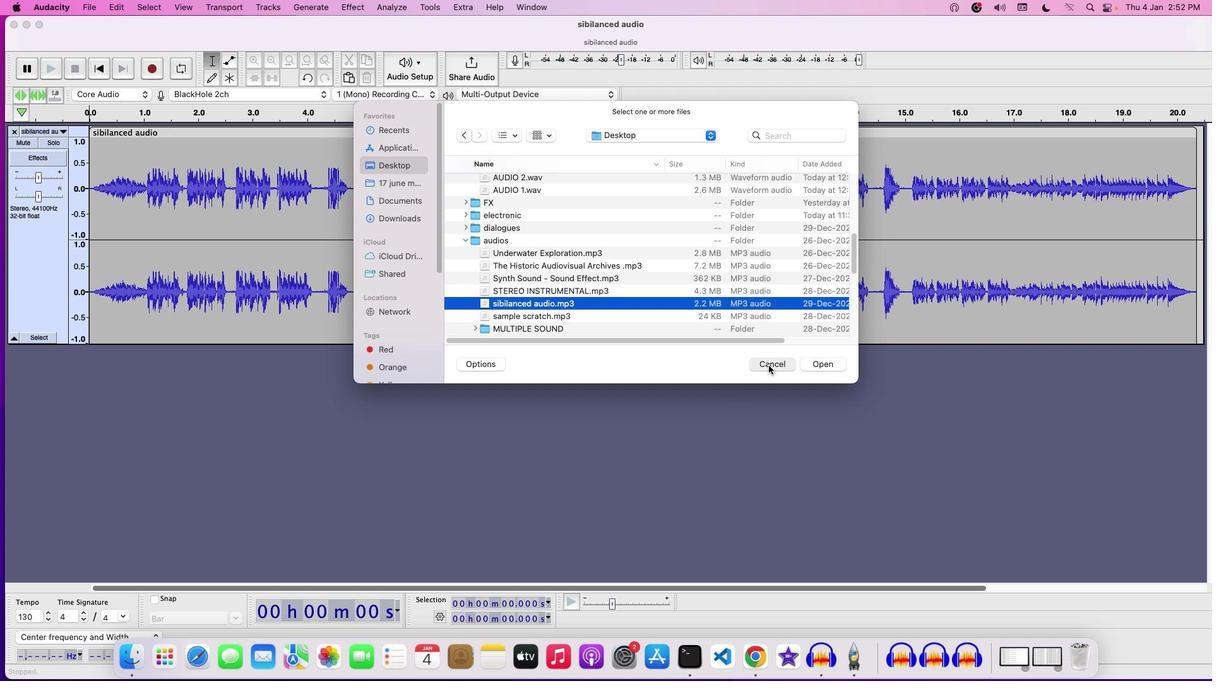 
Action: Mouse pressed left at (769, 365)
Screenshot: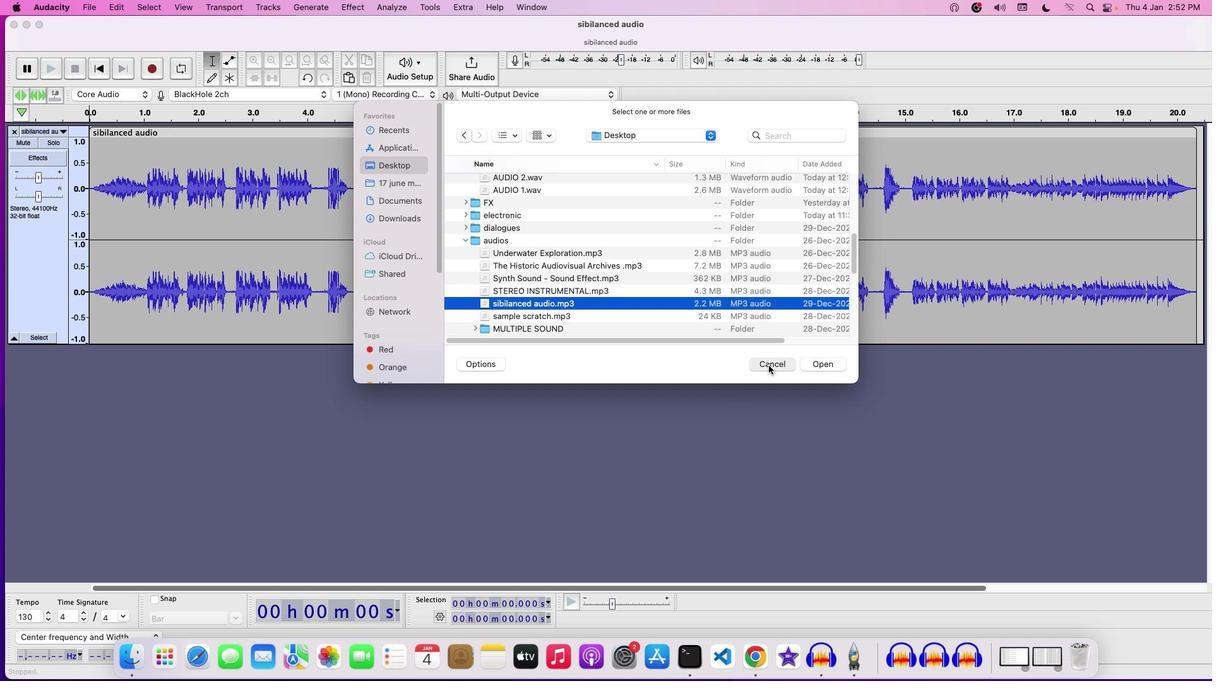 
Action: Mouse moved to (89, 128)
Screenshot: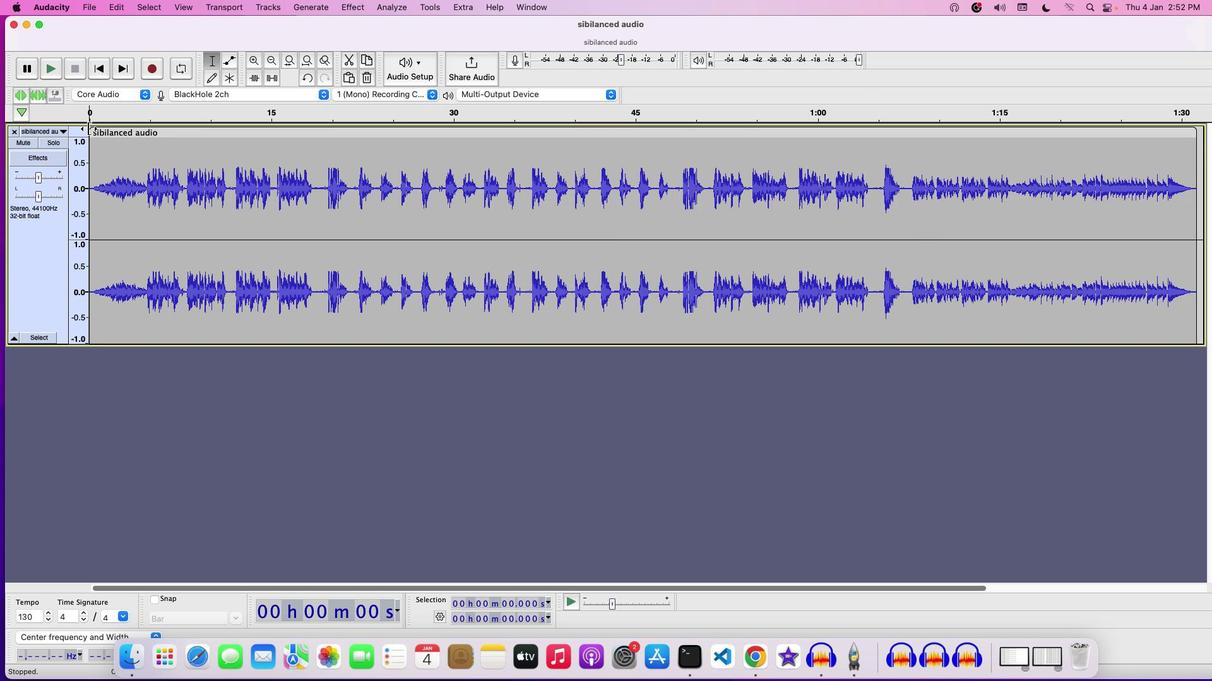 
Action: Mouse pressed left at (89, 128)
Screenshot: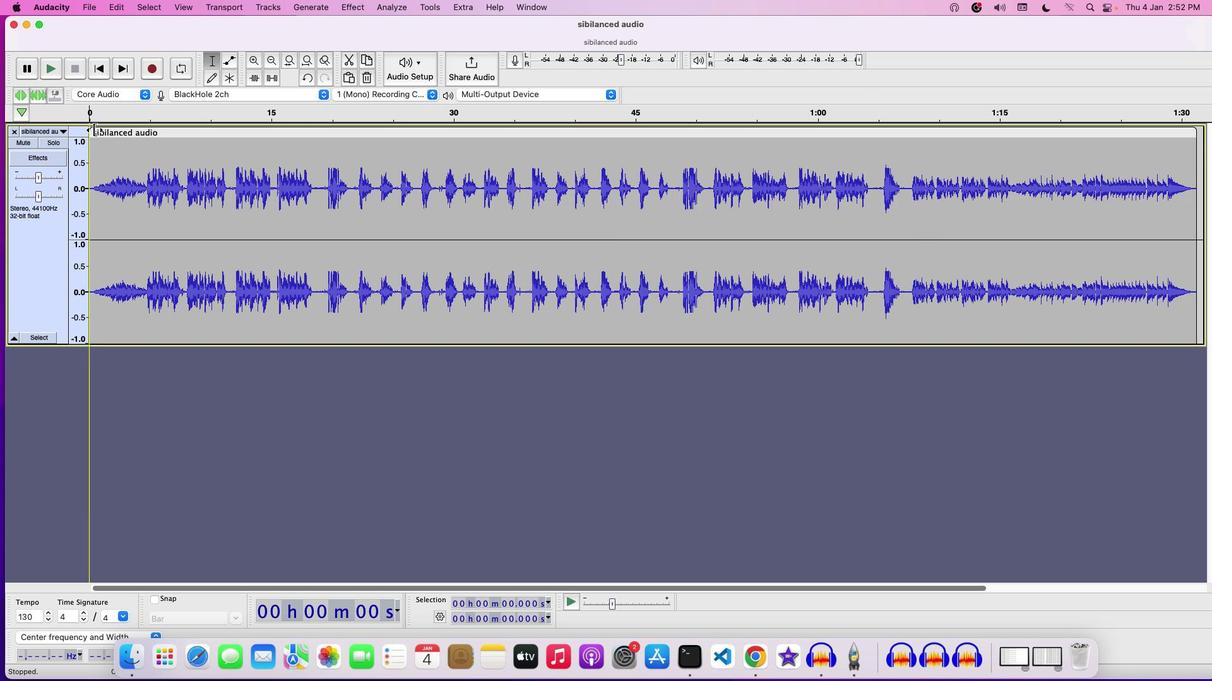 
Action: Mouse moved to (195, 130)
Screenshot: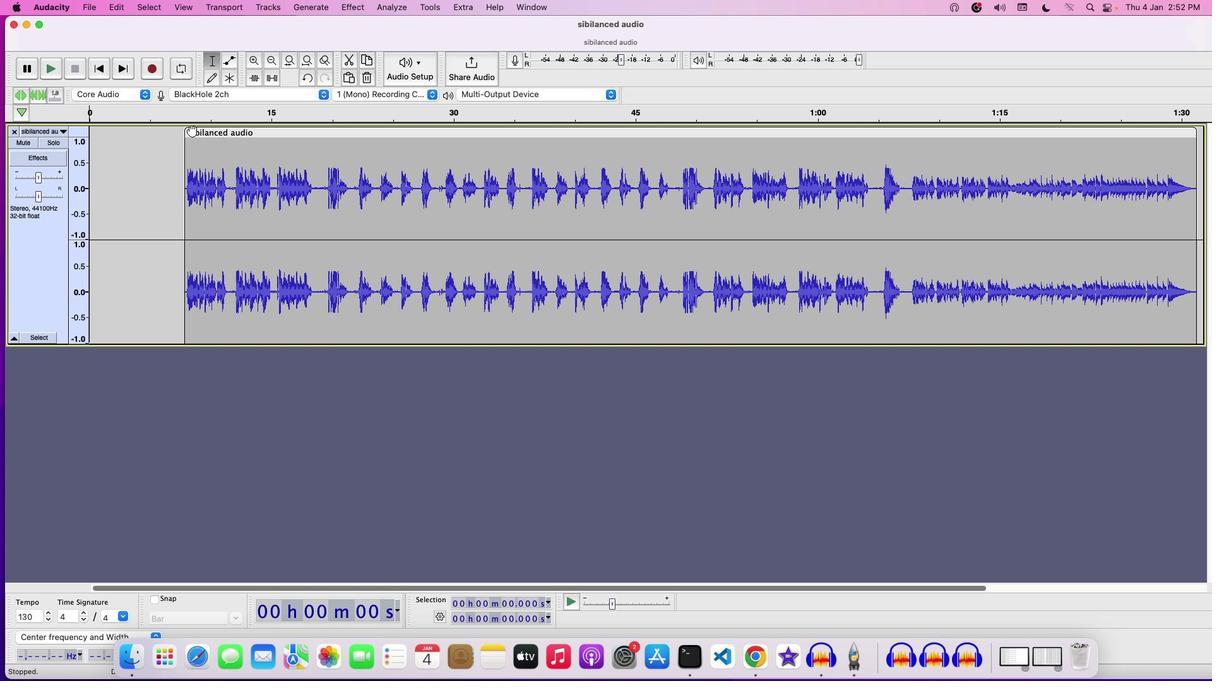 
Action: Mouse pressed left at (195, 130)
Screenshot: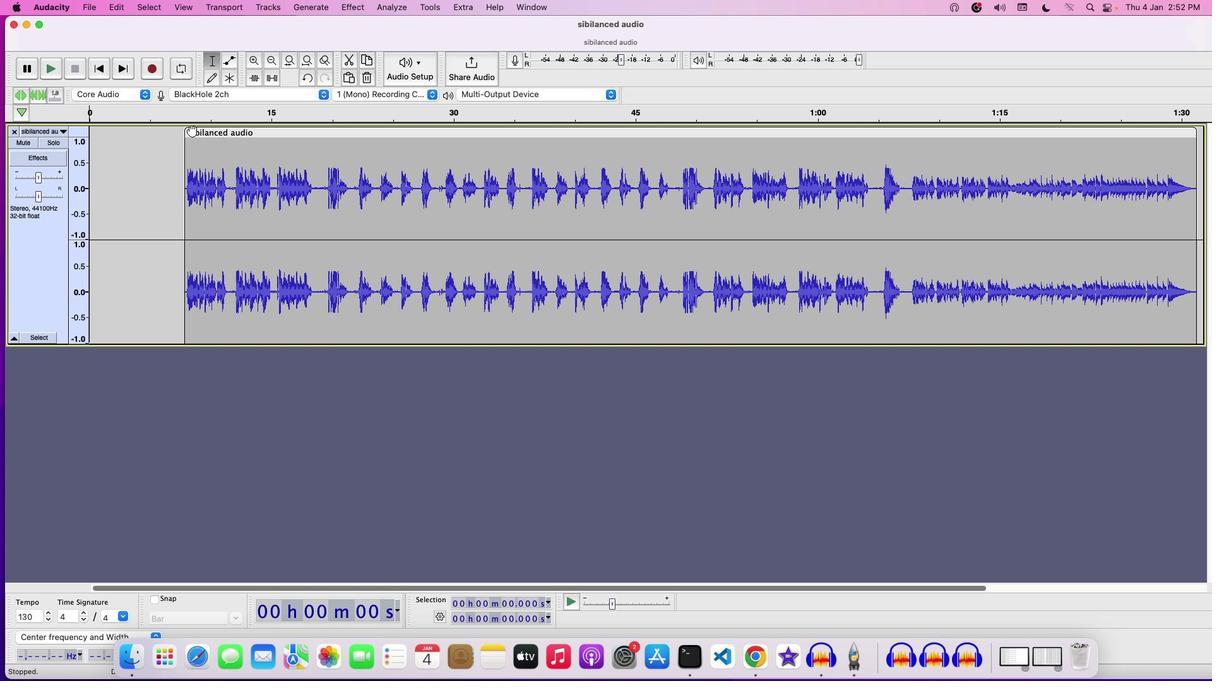 
Action: Mouse moved to (1101, 131)
Screenshot: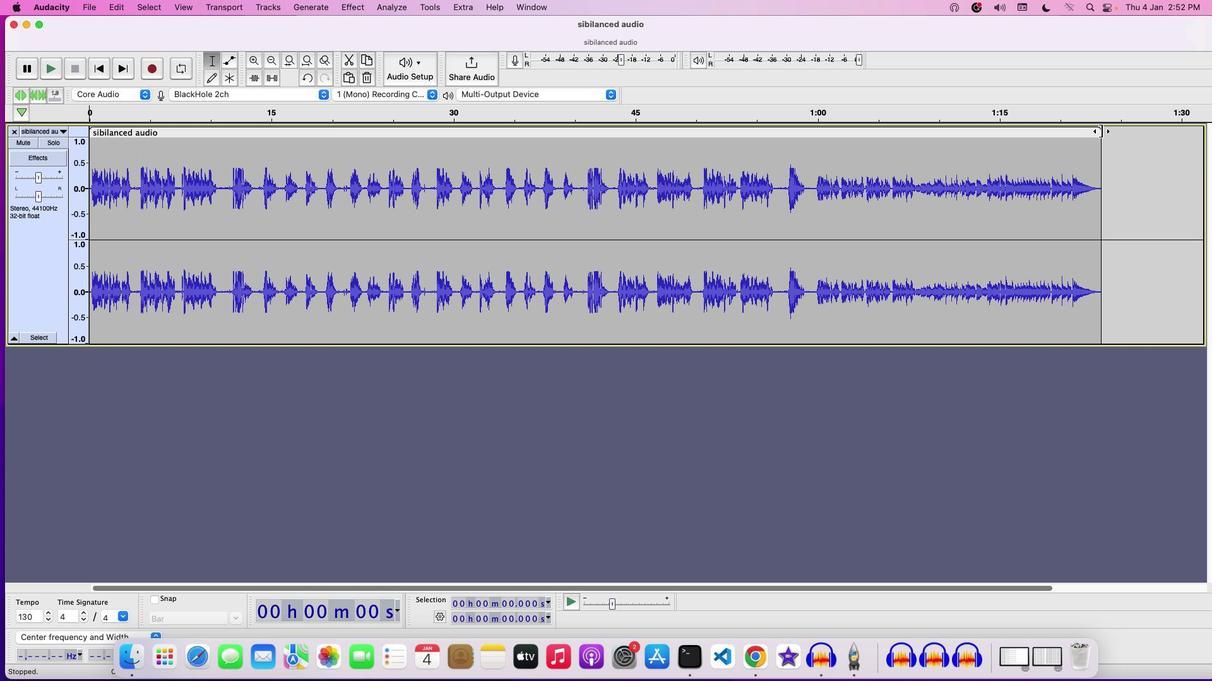 
Action: Mouse pressed left at (1101, 131)
Screenshot: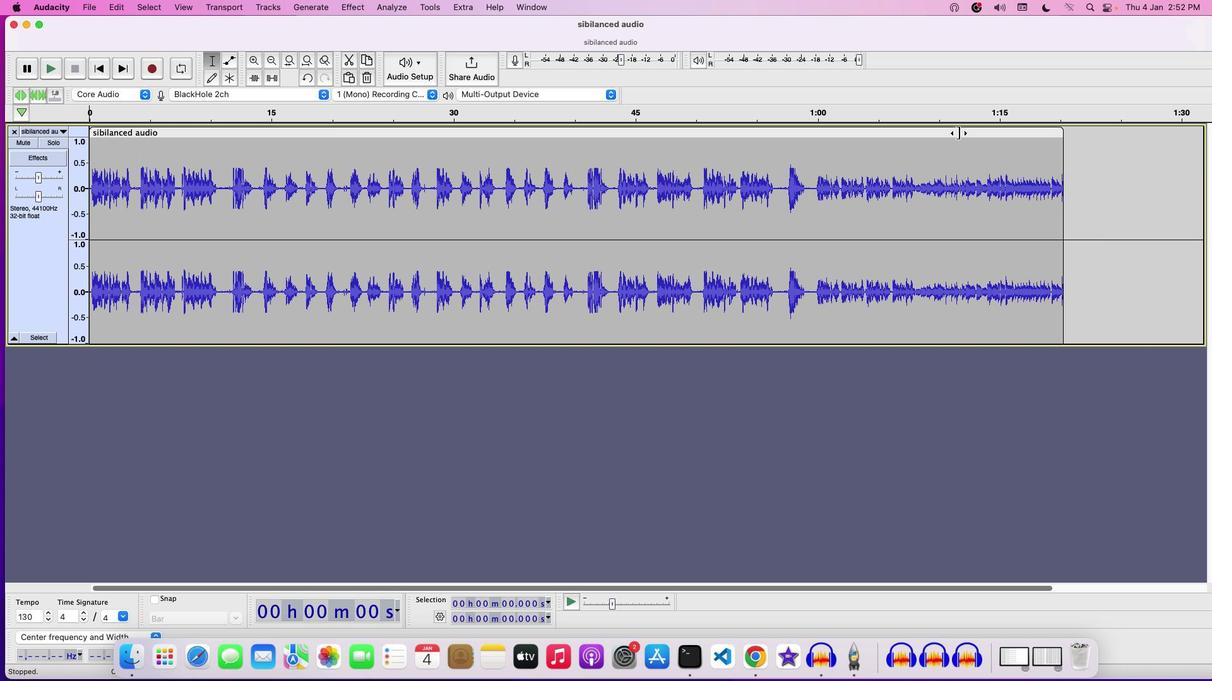
Action: Mouse moved to (279, 188)
Screenshot: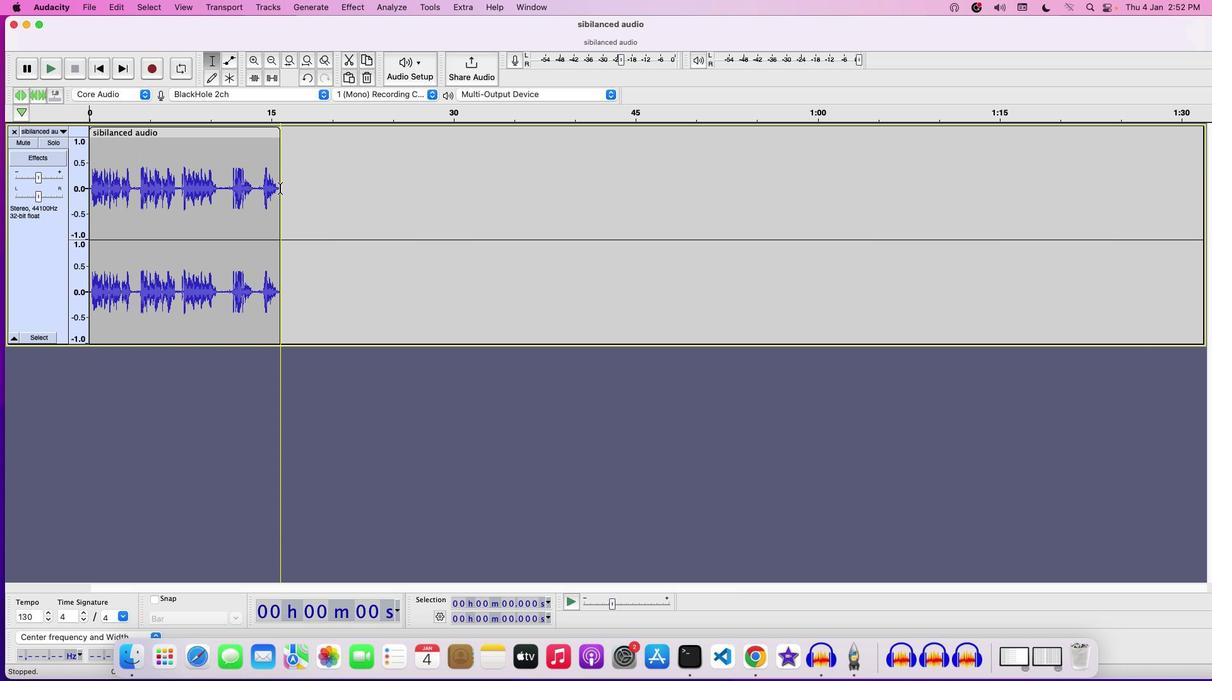 
Action: Mouse pressed left at (279, 188)
Screenshot: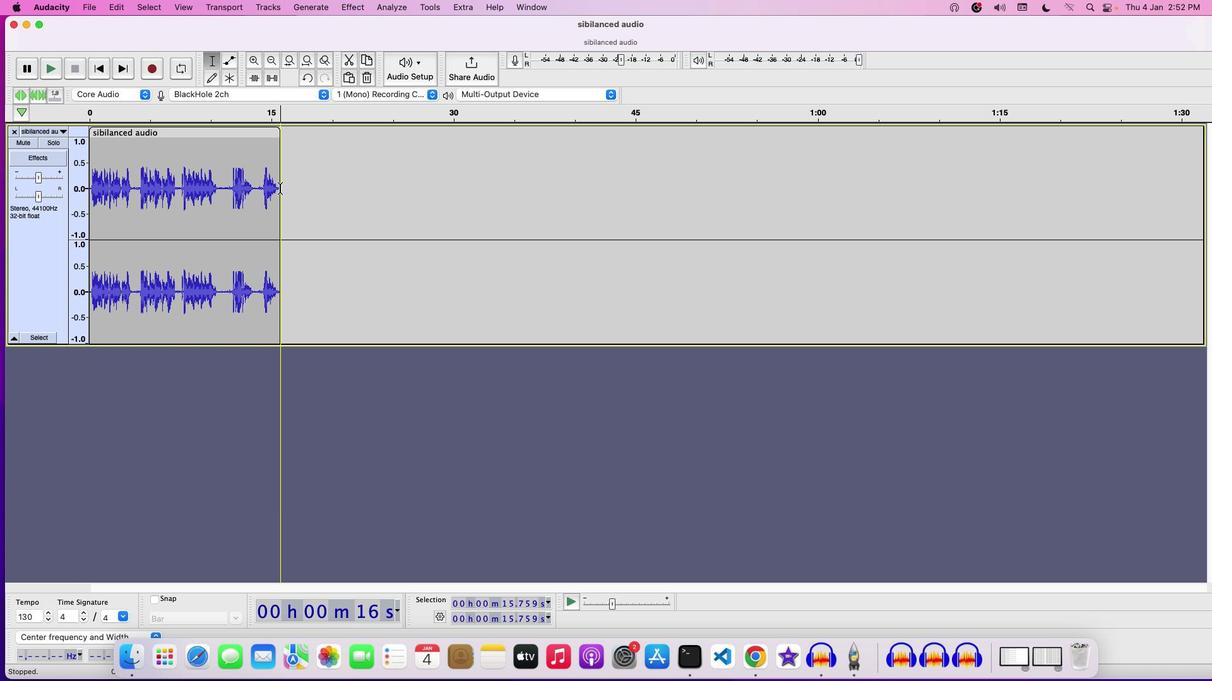 
Action: Mouse moved to (270, 189)
Screenshot: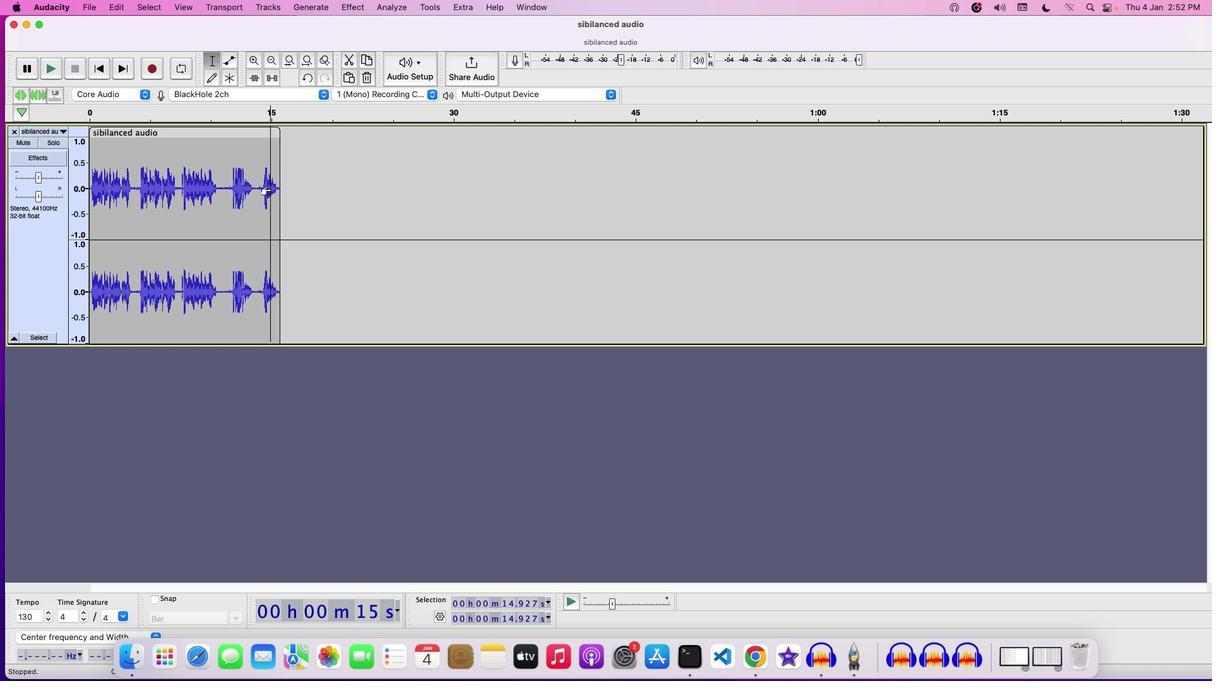 
Action: Mouse pressed left at (270, 189)
Screenshot: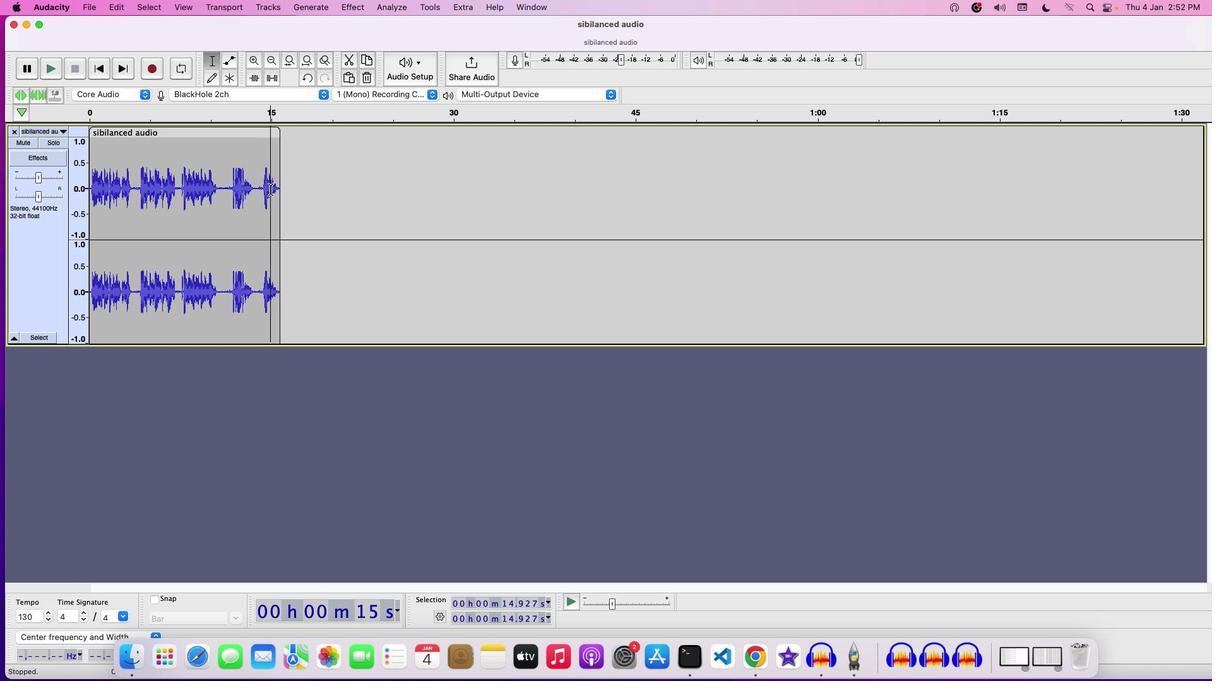 
Action: Mouse pressed left at (270, 189)
Screenshot: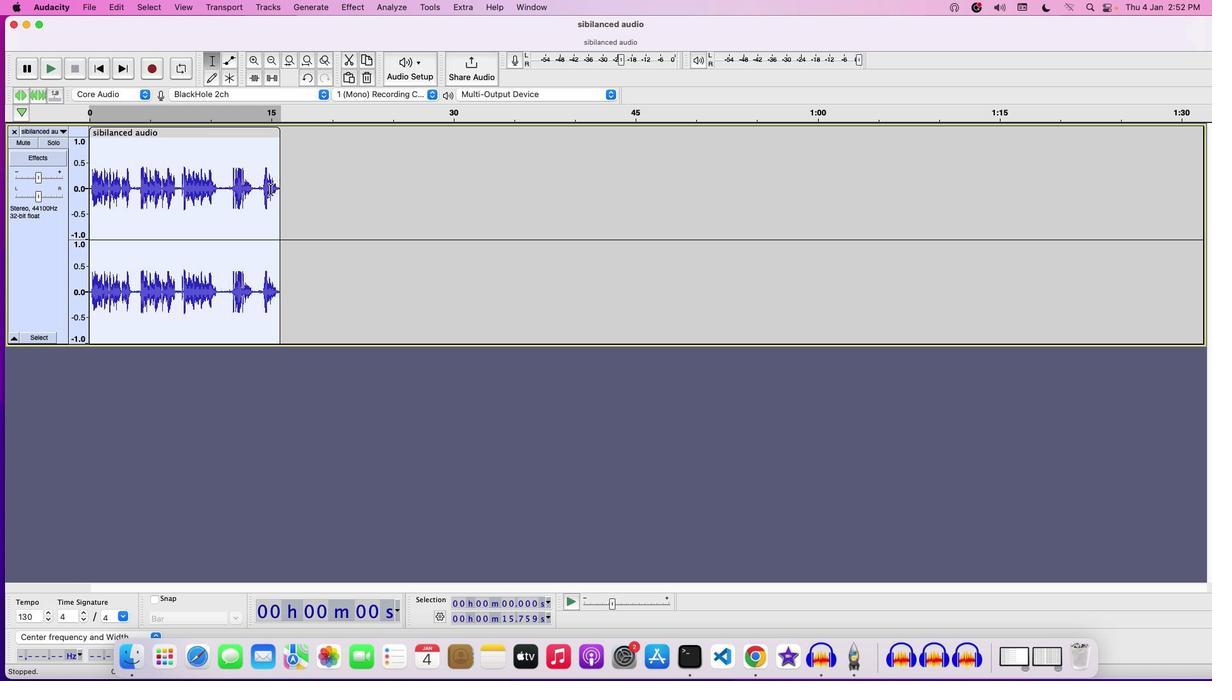 
Action: Key pressed Key.space
Screenshot: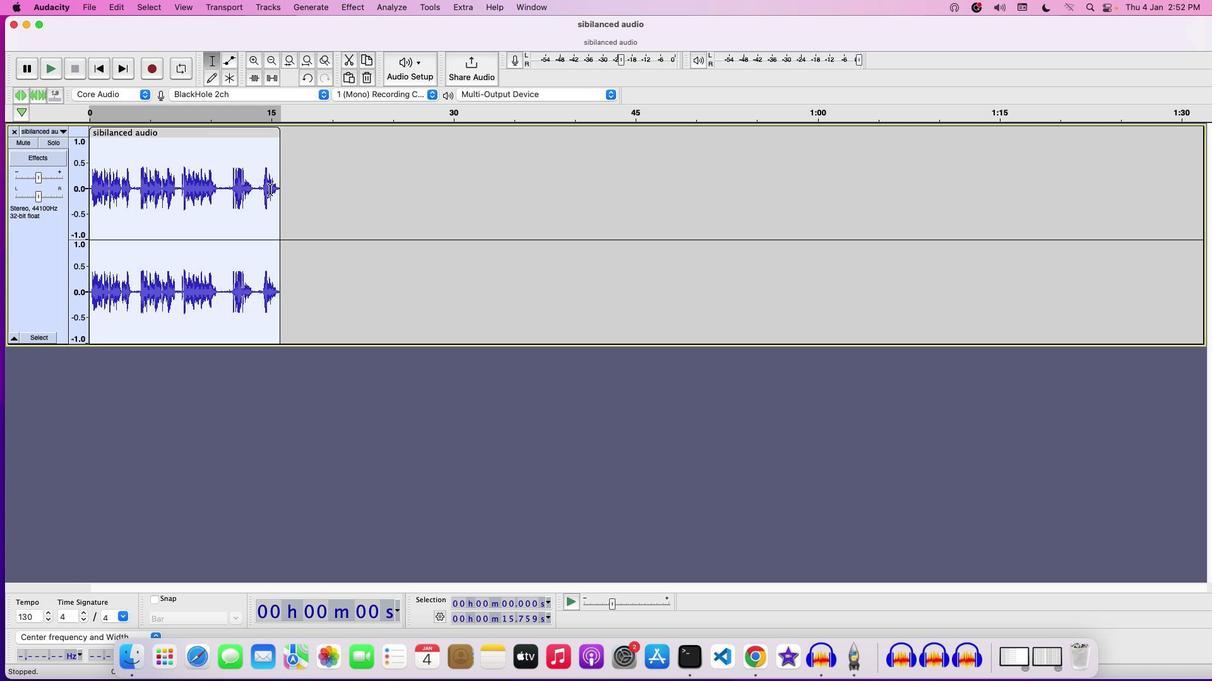 
Action: Mouse moved to (36, 177)
Screenshot: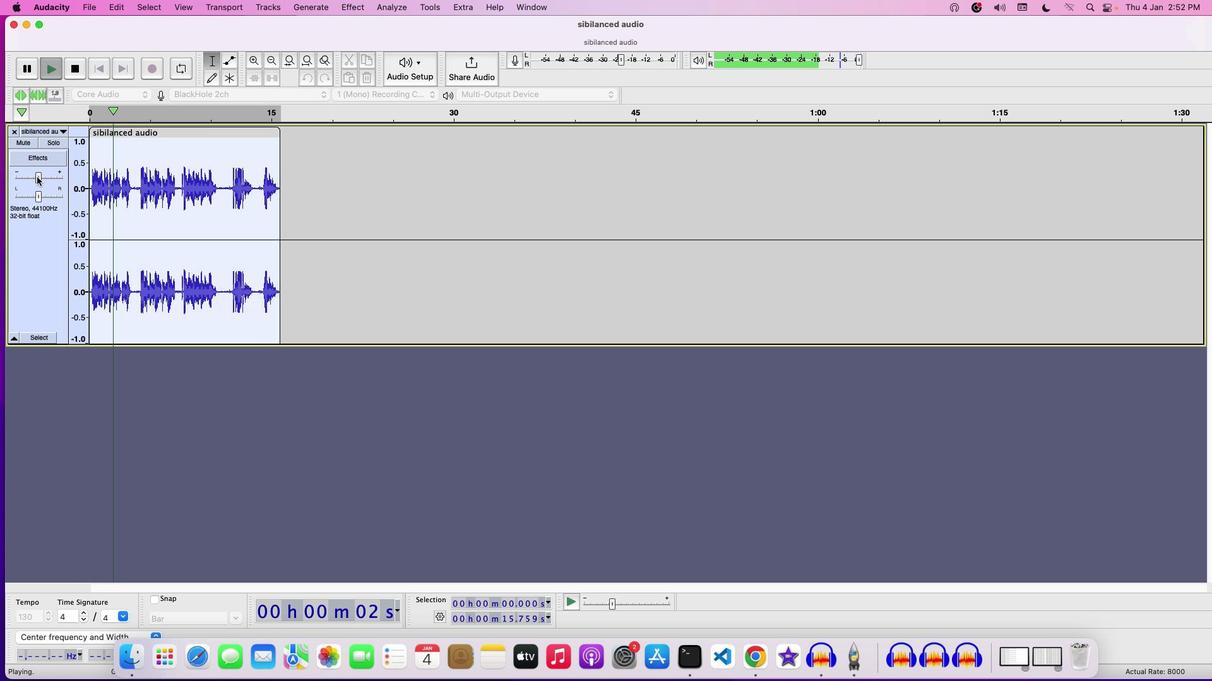 
Action: Mouse pressed left at (36, 177)
Screenshot: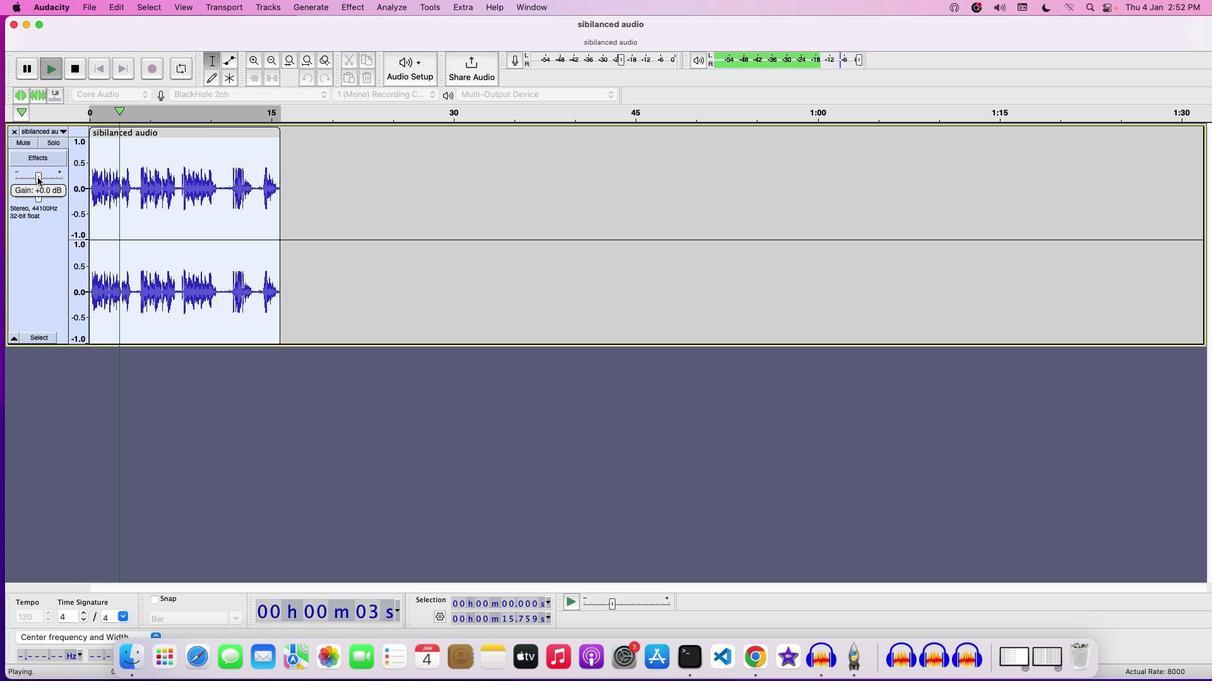 
Action: Mouse moved to (37, 180)
Screenshot: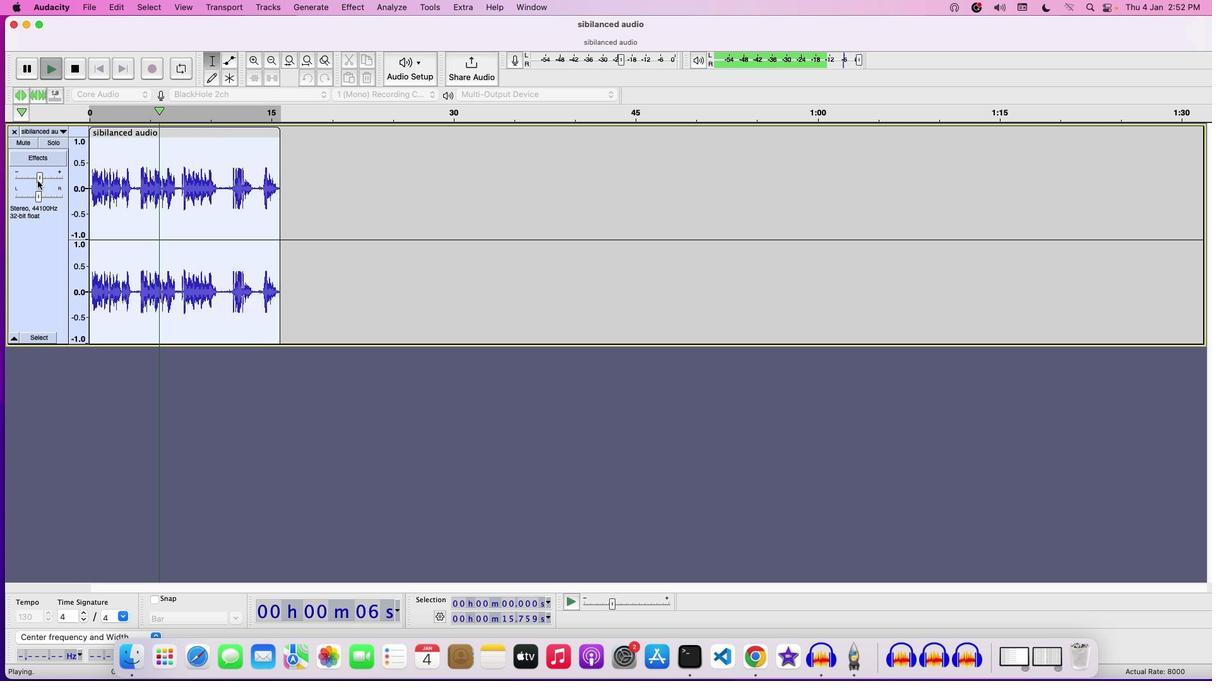 
Action: Mouse pressed left at (37, 180)
Screenshot: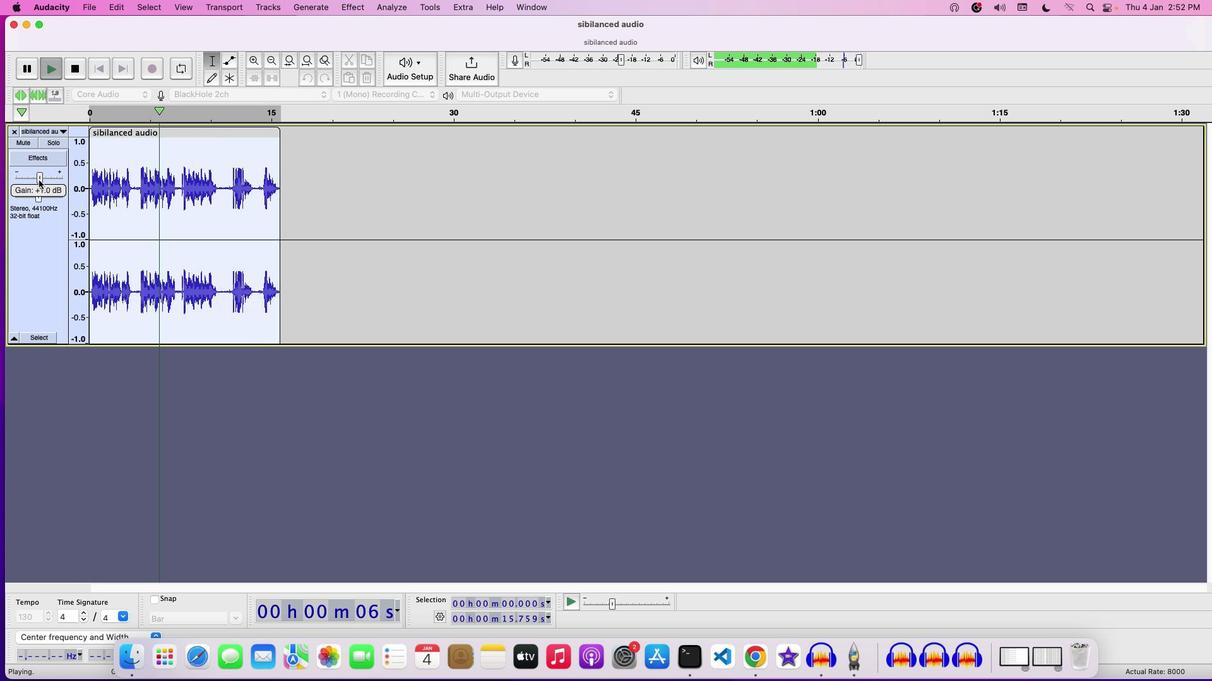 
Action: Mouse moved to (219, 186)
Screenshot: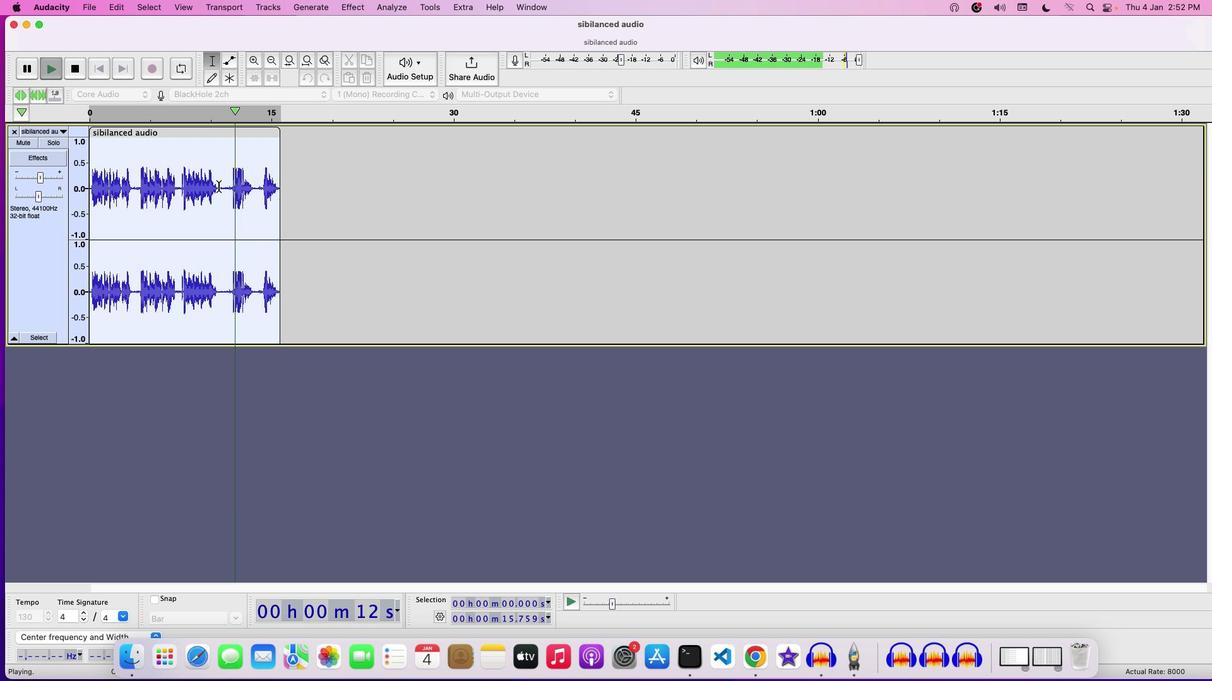 
Action: Mouse pressed left at (219, 186)
Screenshot: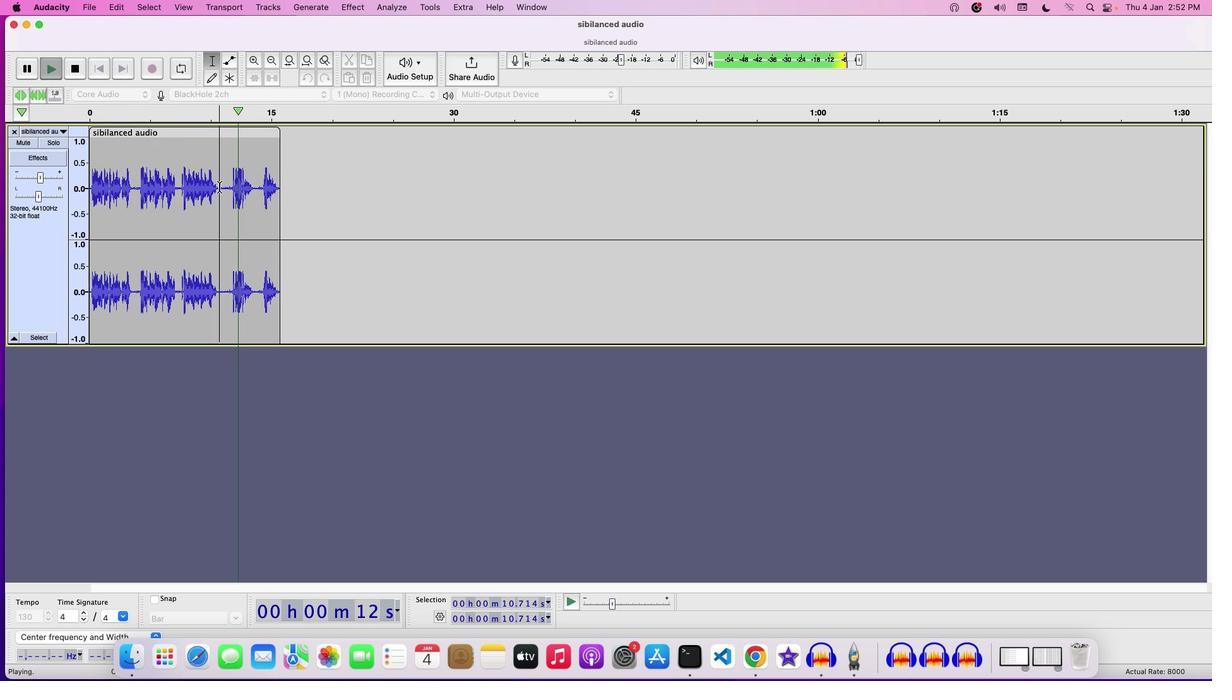 
Action: Mouse moved to (226, 188)
Screenshot: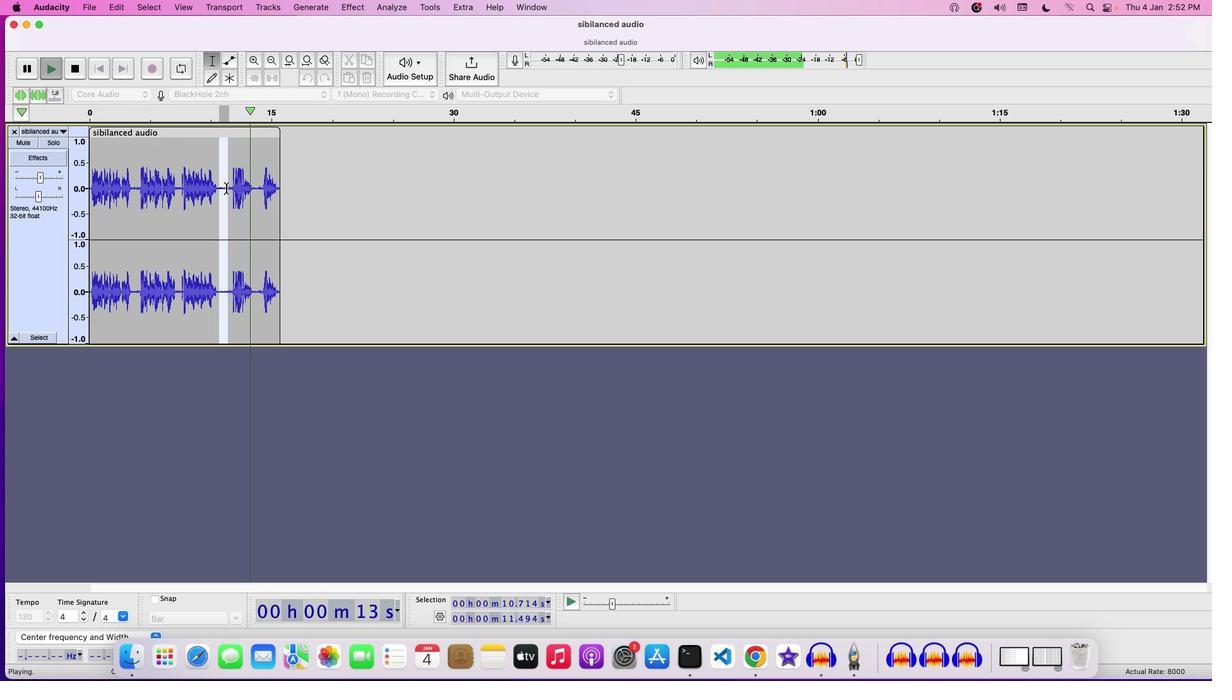 
Action: Mouse pressed right at (226, 188)
Screenshot: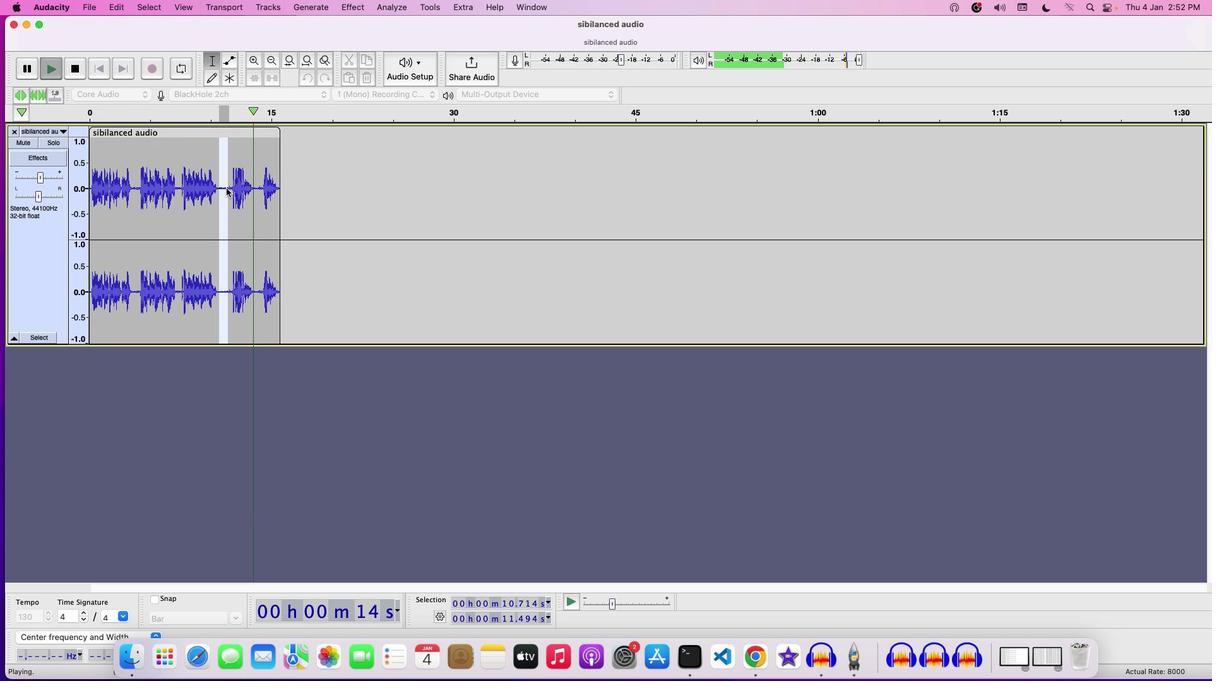 
Action: Mouse moved to (219, 191)
Screenshot: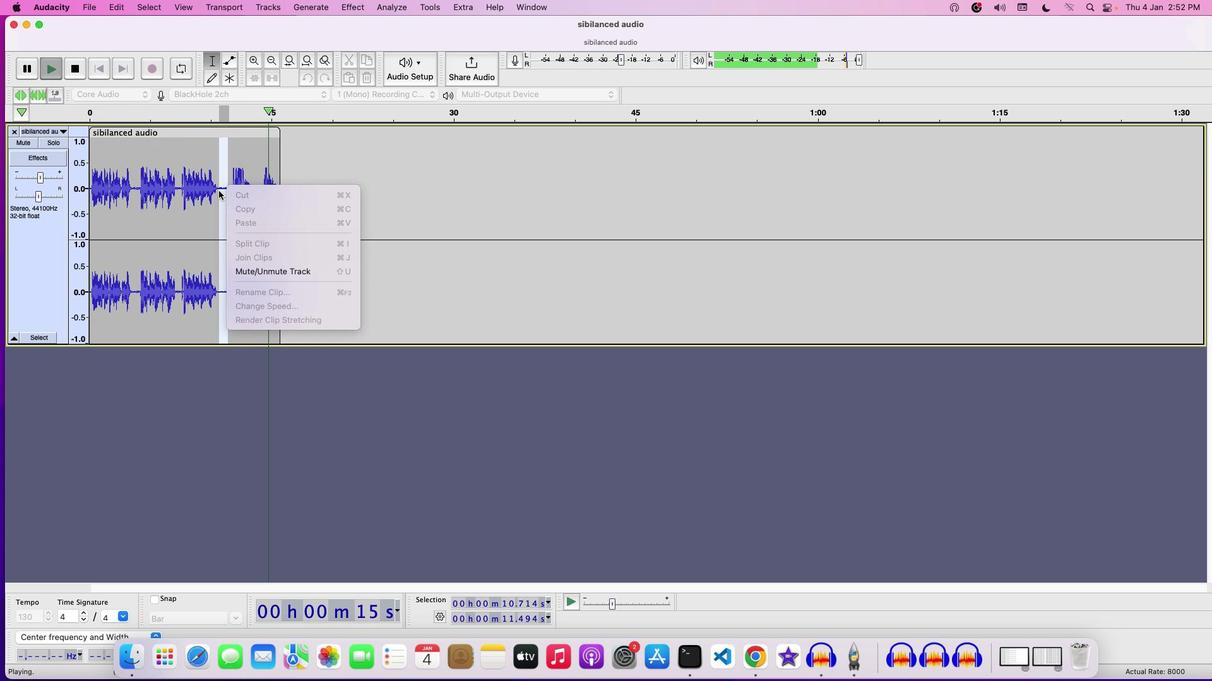 
Action: Key pressed Key.spaceKey.space
Screenshot: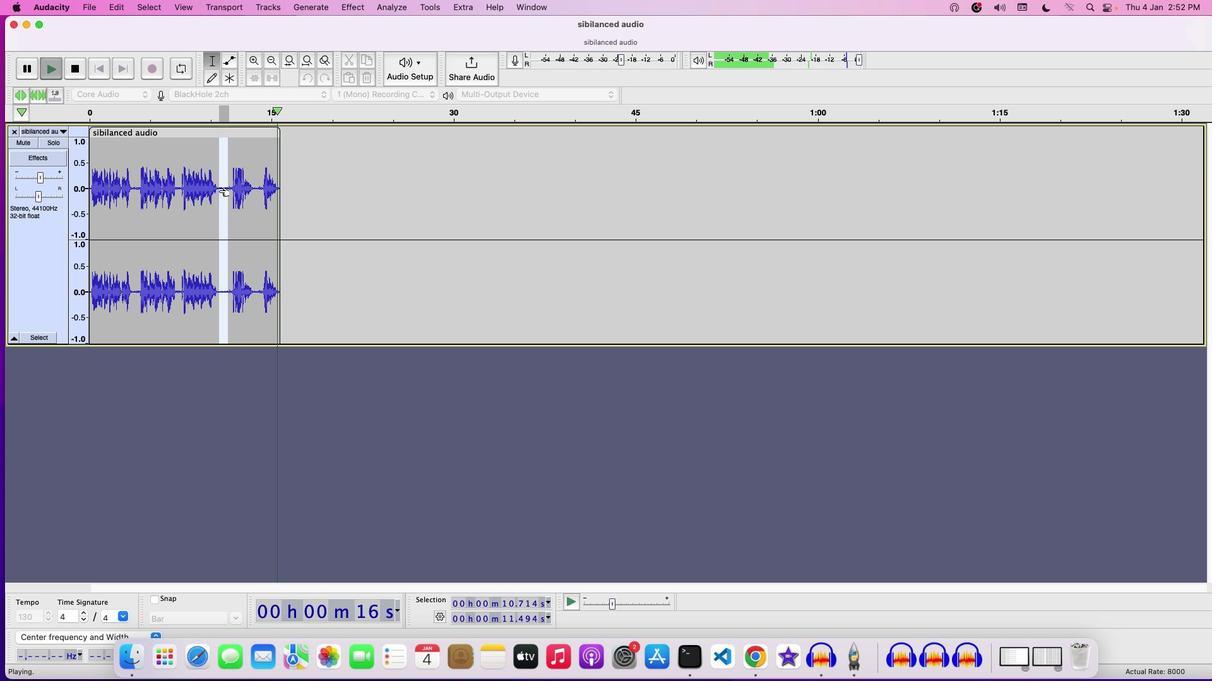 
Action: Mouse pressed right at (219, 191)
Screenshot: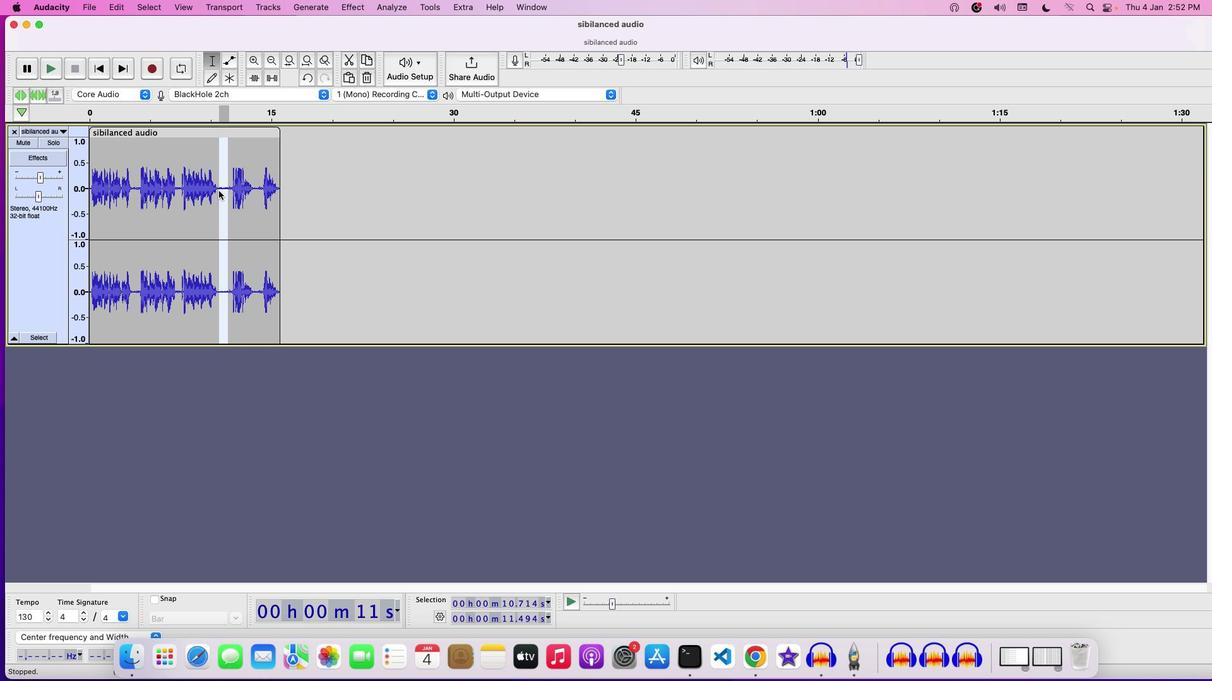 
Action: Mouse moved to (231, 200)
Screenshot: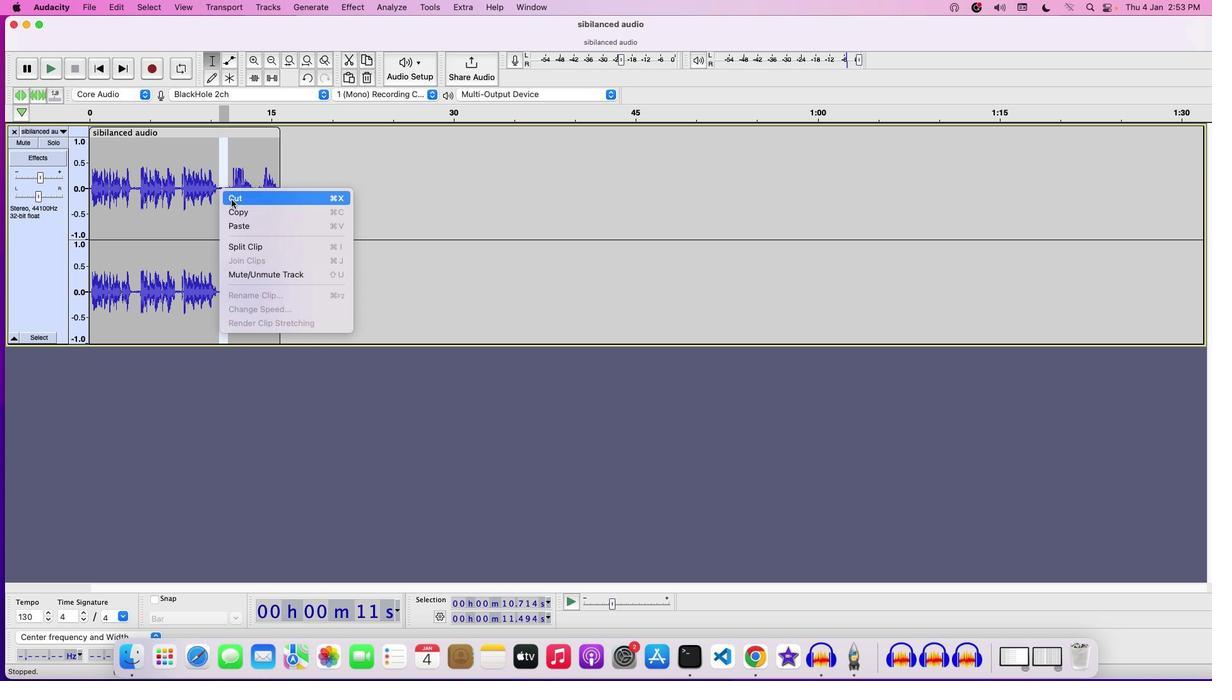 
Action: Mouse pressed left at (231, 200)
Screenshot: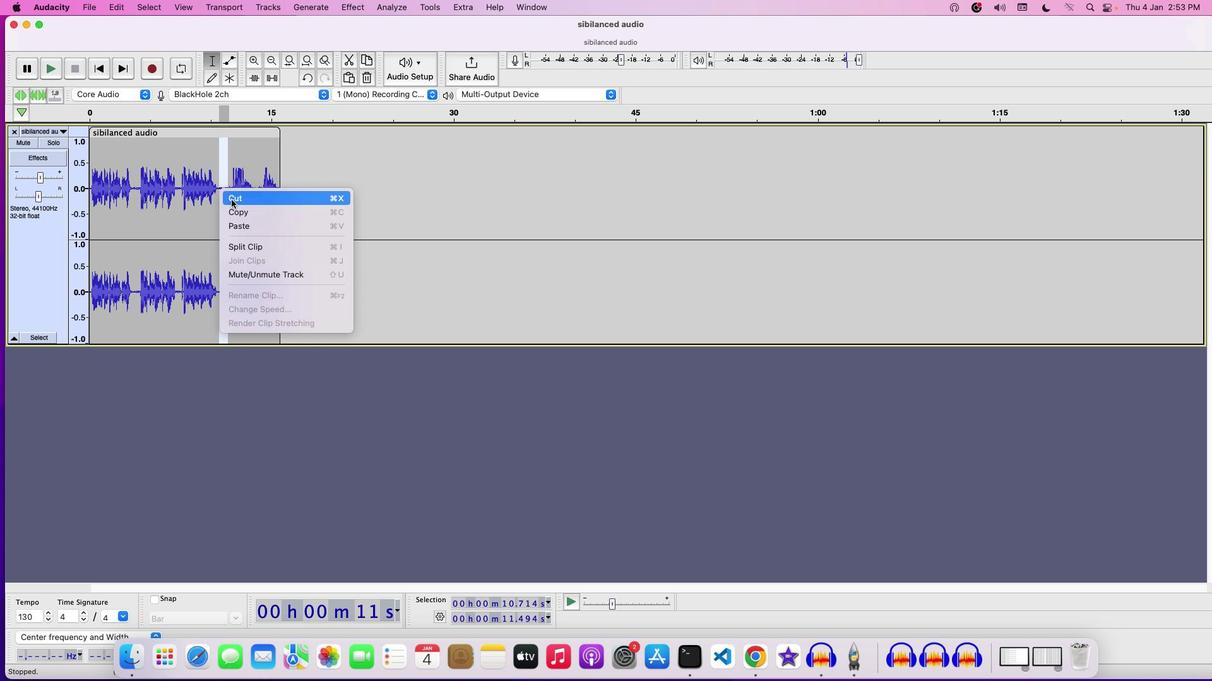
Action: Mouse moved to (229, 179)
Screenshot: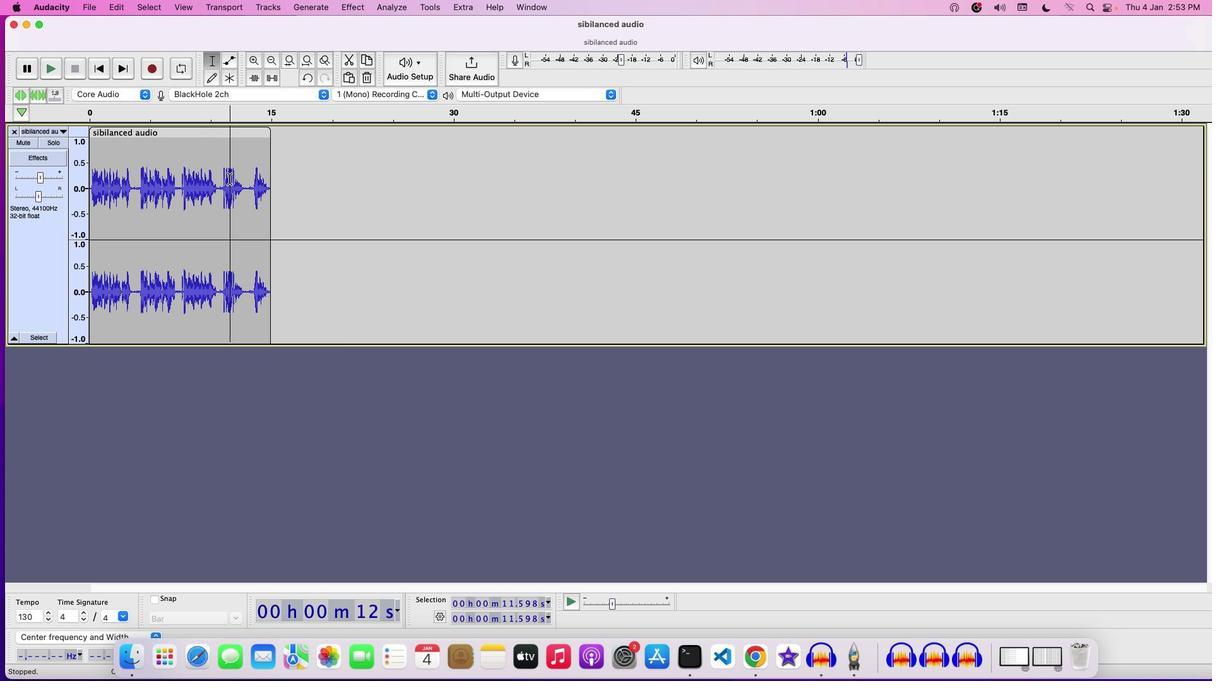 
Action: Mouse pressed left at (229, 179)
Screenshot: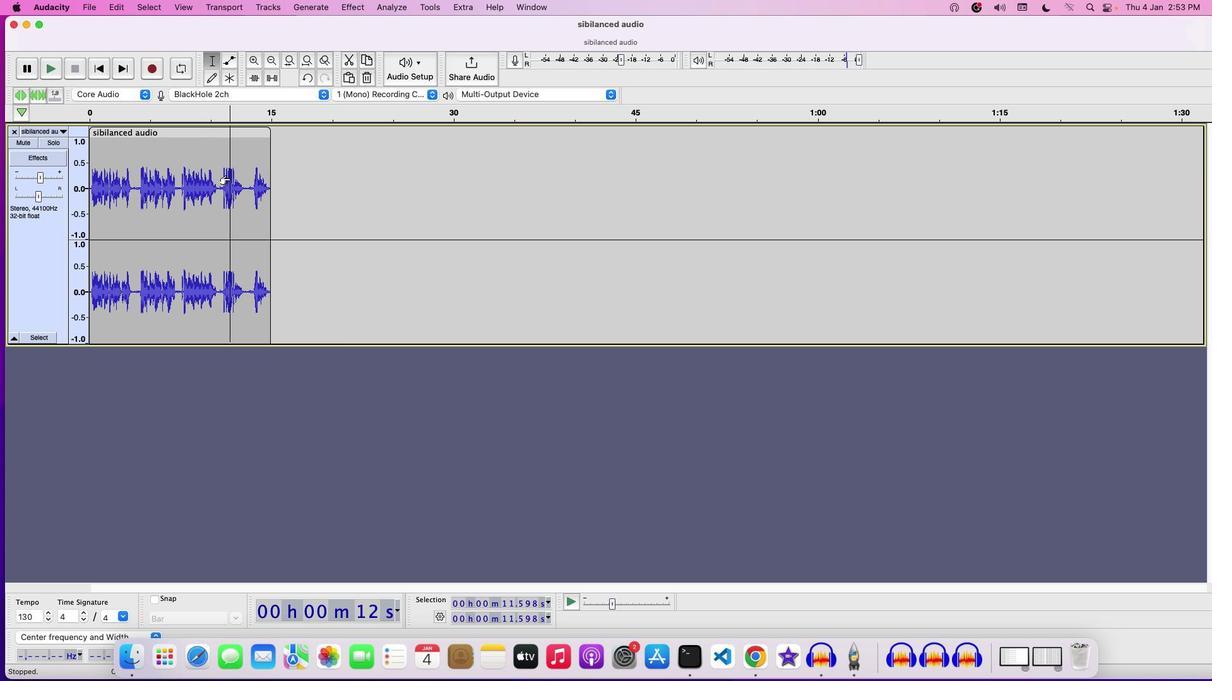 
Action: Mouse moved to (229, 178)
Screenshot: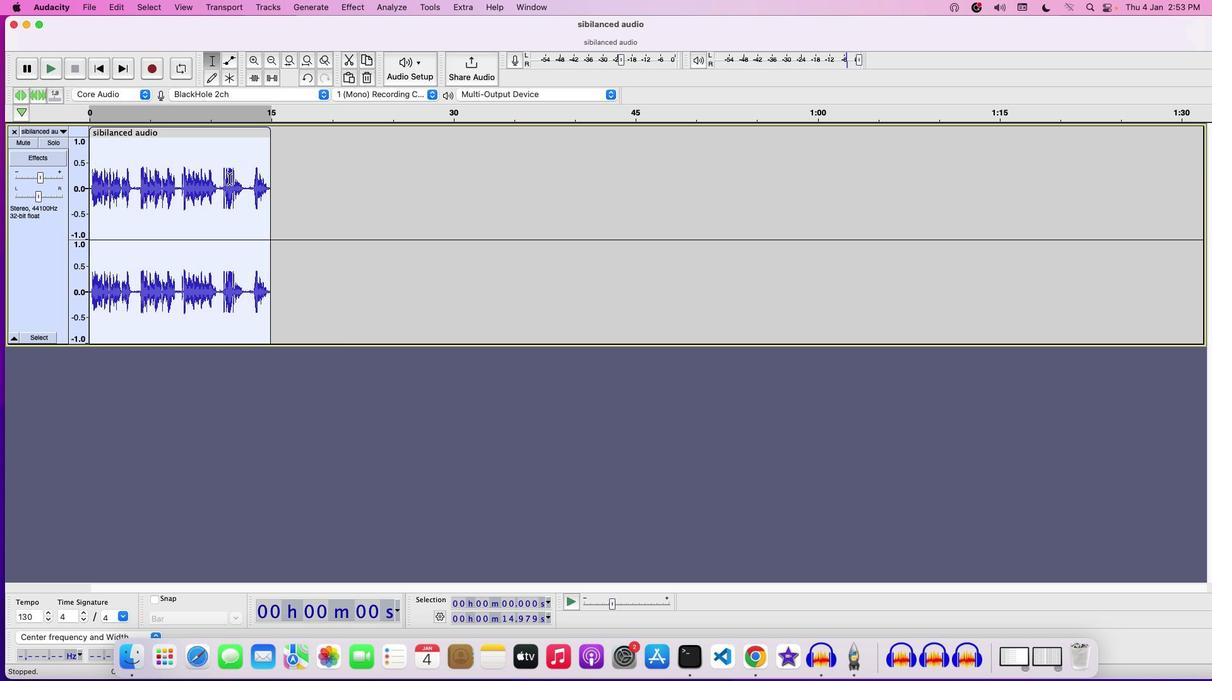 
Action: Mouse pressed left at (229, 178)
Screenshot: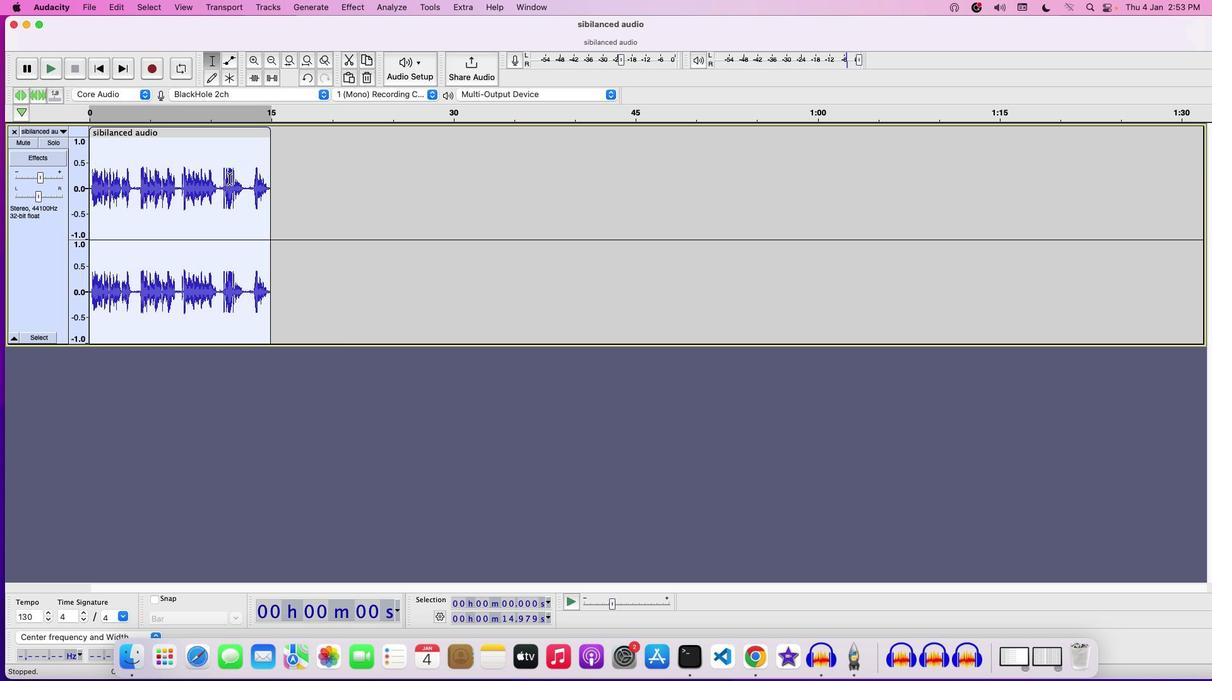 
Action: Mouse moved to (347, 6)
Screenshot: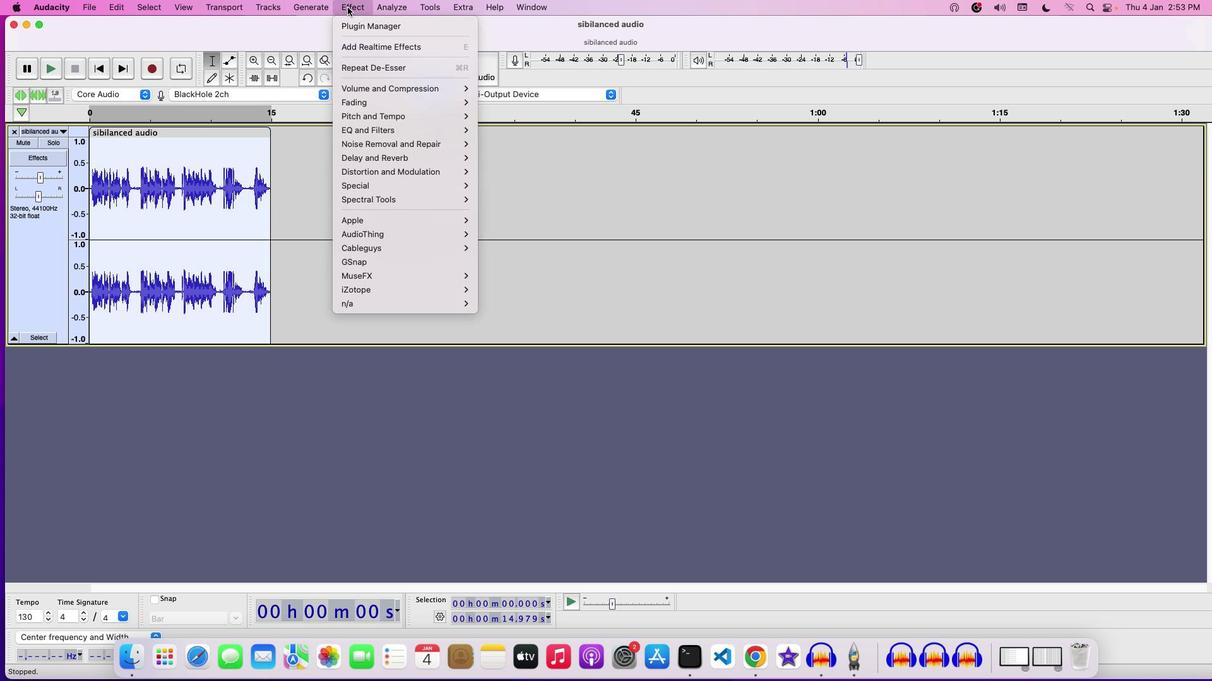 
Action: Mouse pressed left at (347, 6)
Screenshot: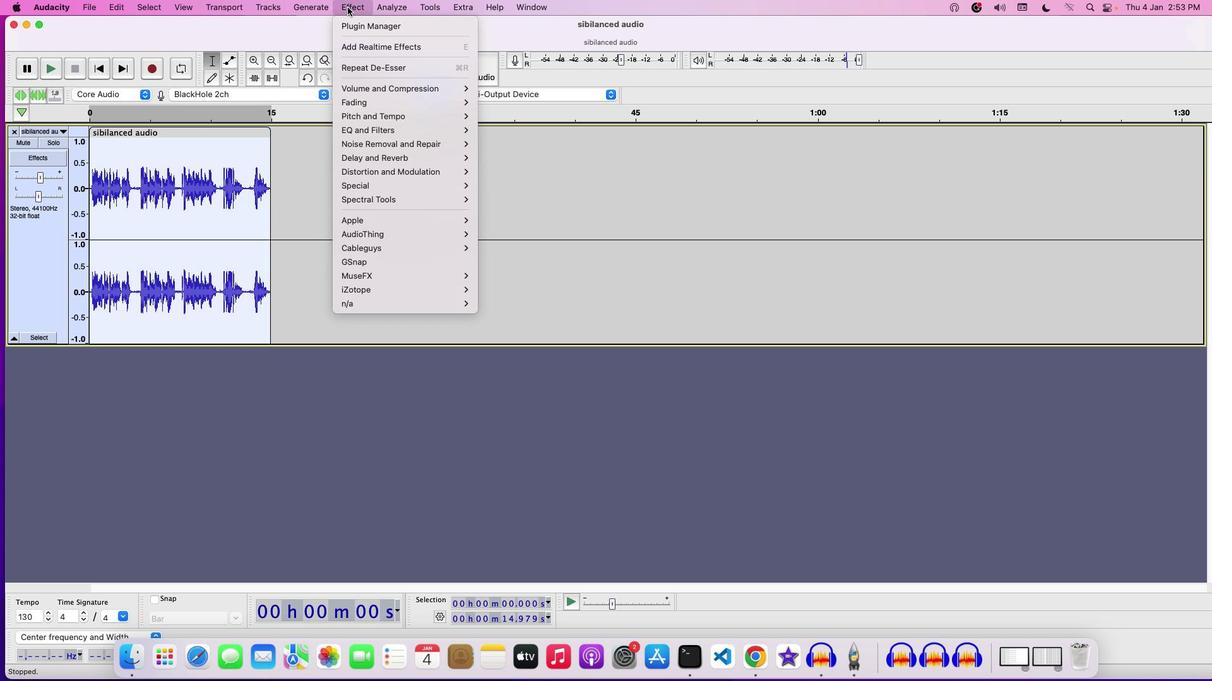 
Action: Mouse moved to (527, 317)
Screenshot: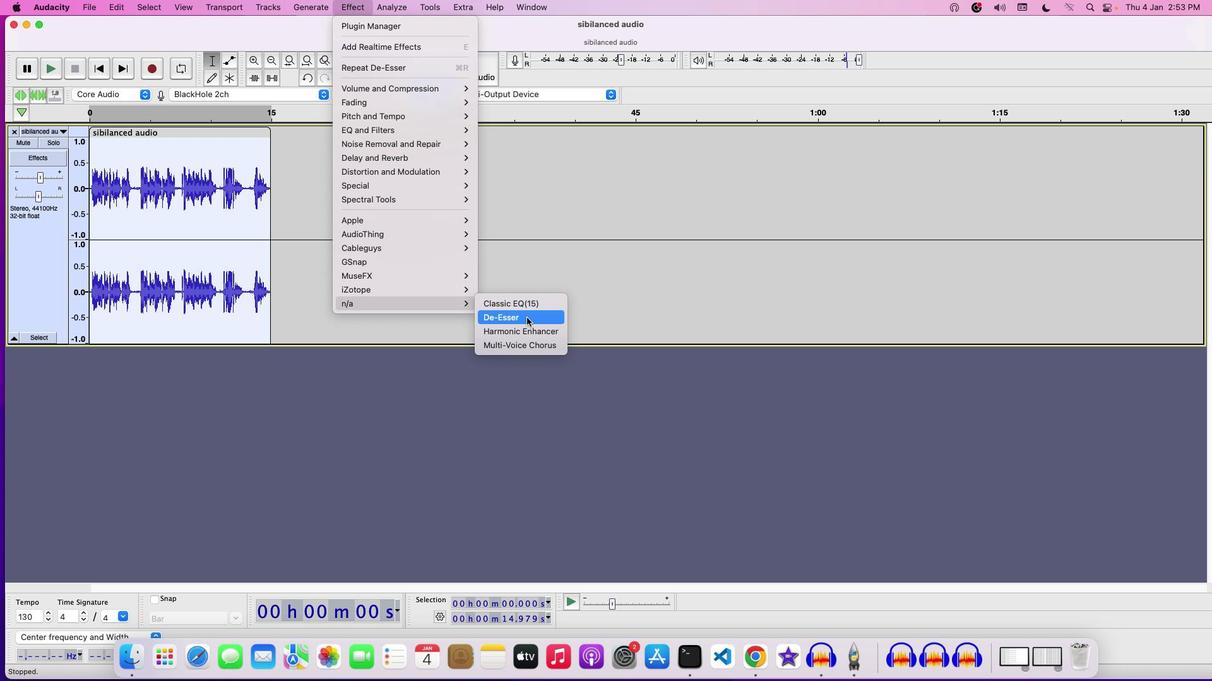 
Action: Mouse pressed left at (527, 317)
Screenshot: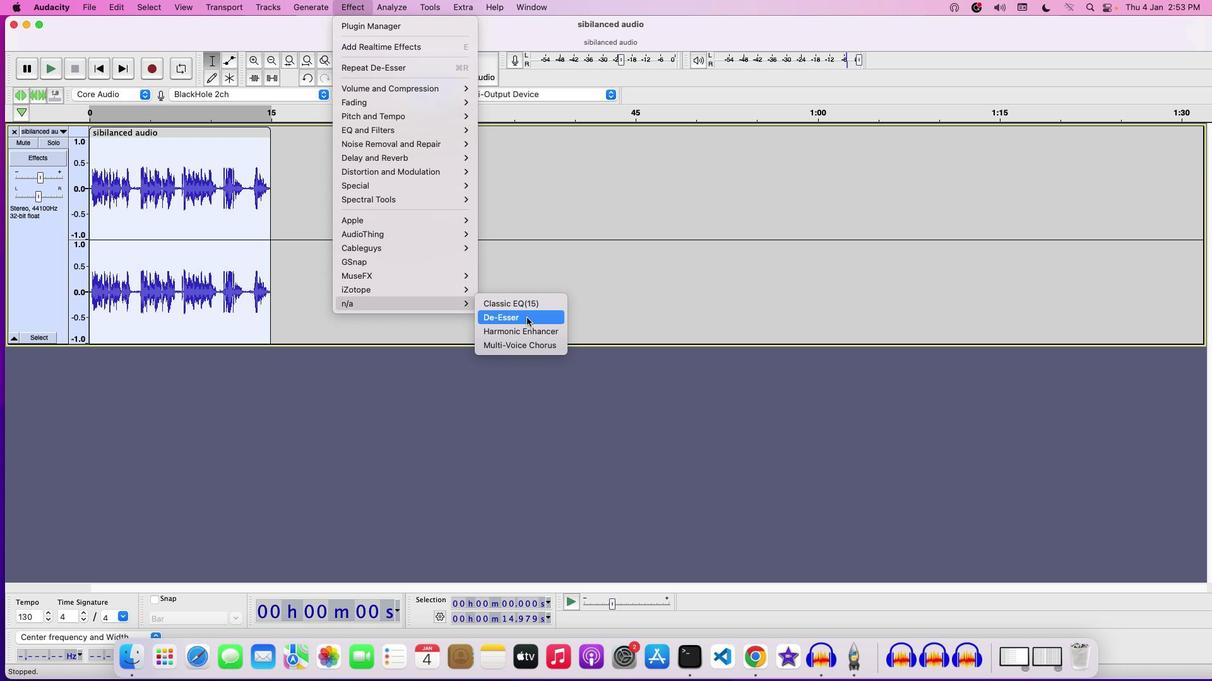 
Action: Mouse moved to (736, 307)
Screenshot: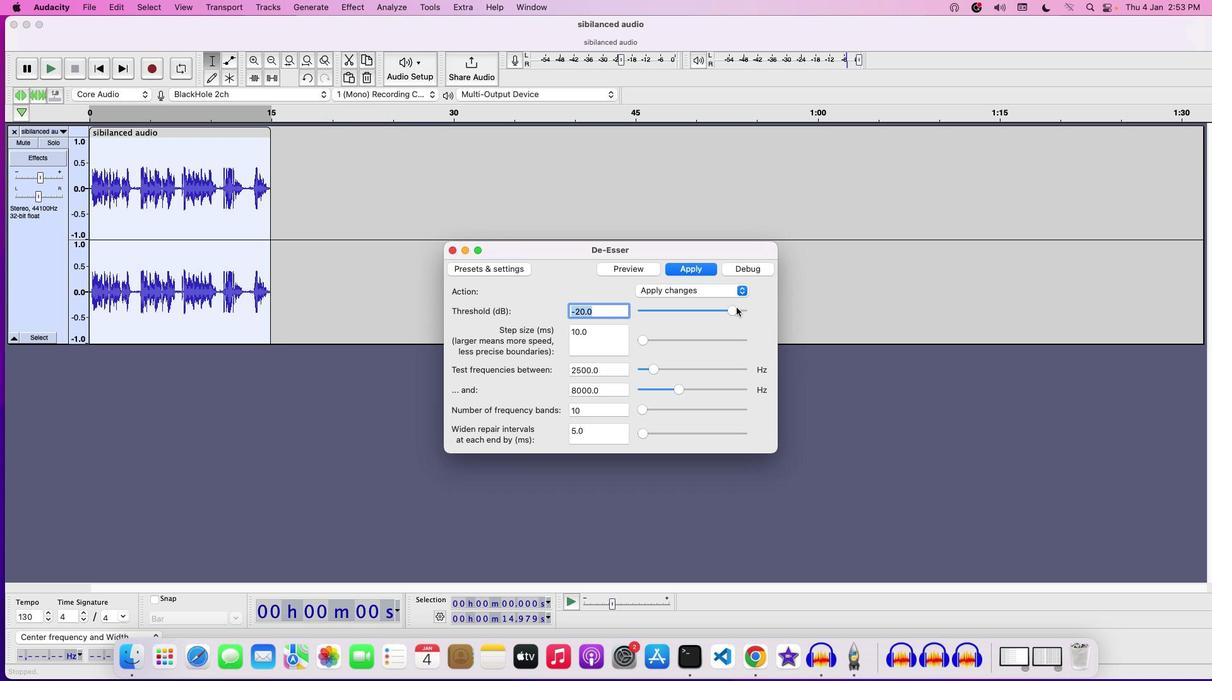 
Action: Mouse pressed left at (736, 307)
Screenshot: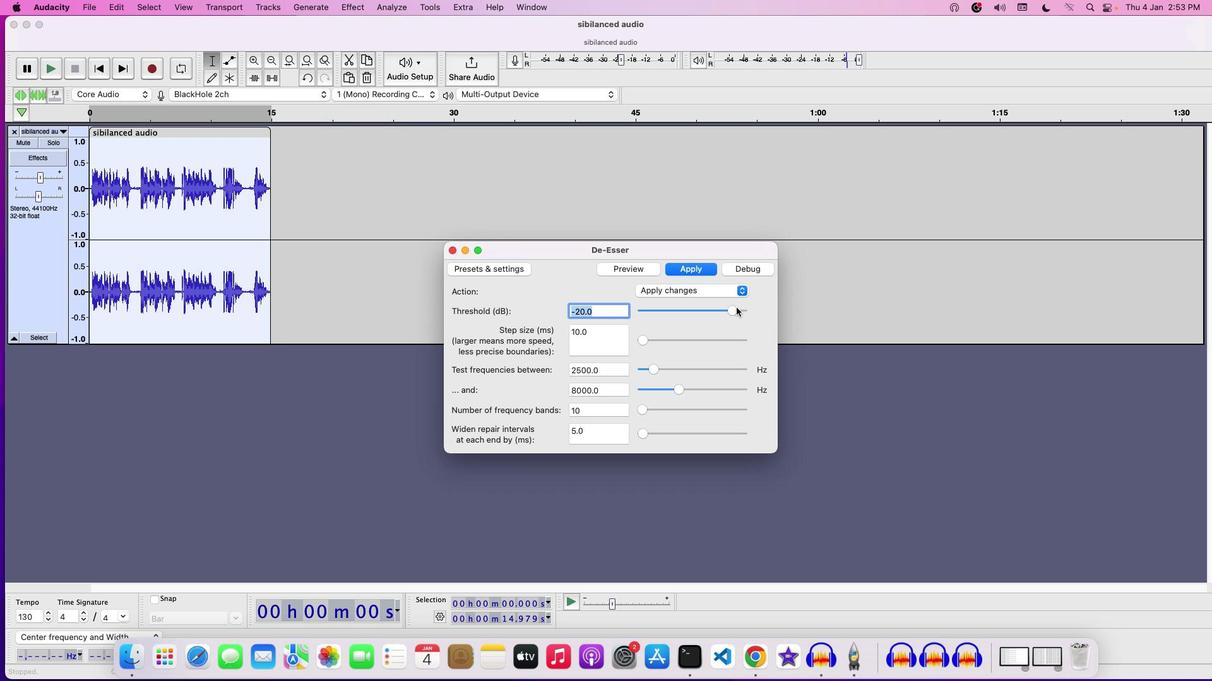 
Action: Mouse moved to (715, 294)
Screenshot: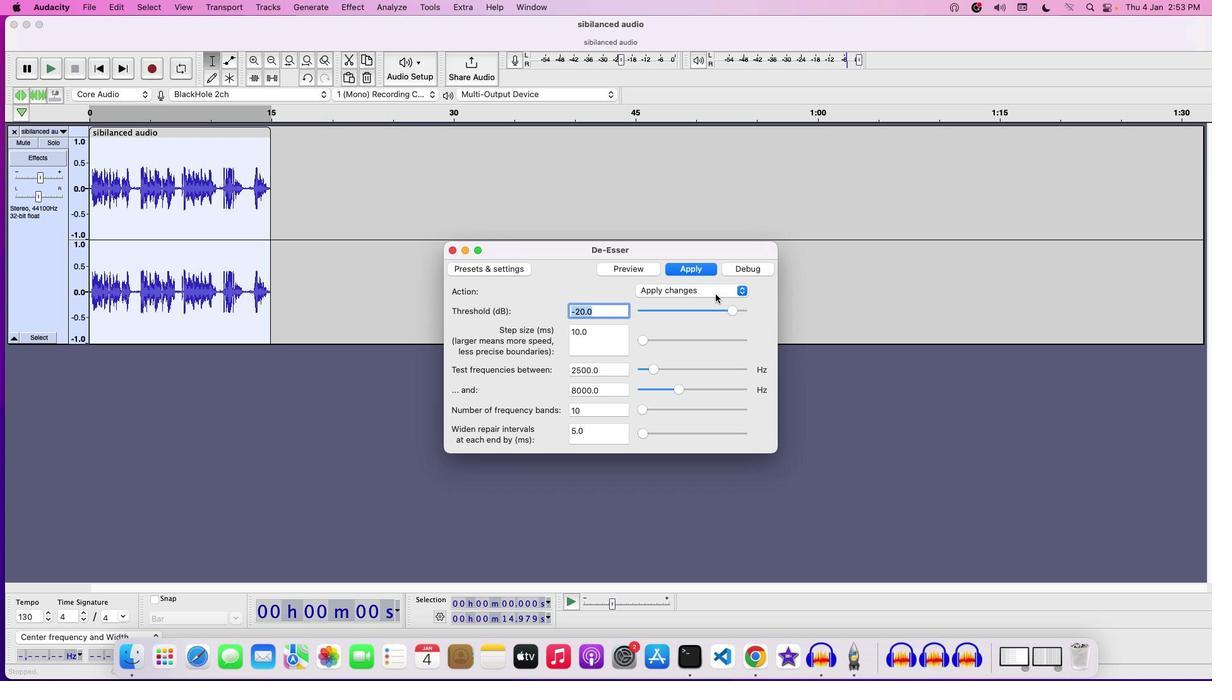 
Action: Mouse pressed left at (715, 294)
Screenshot: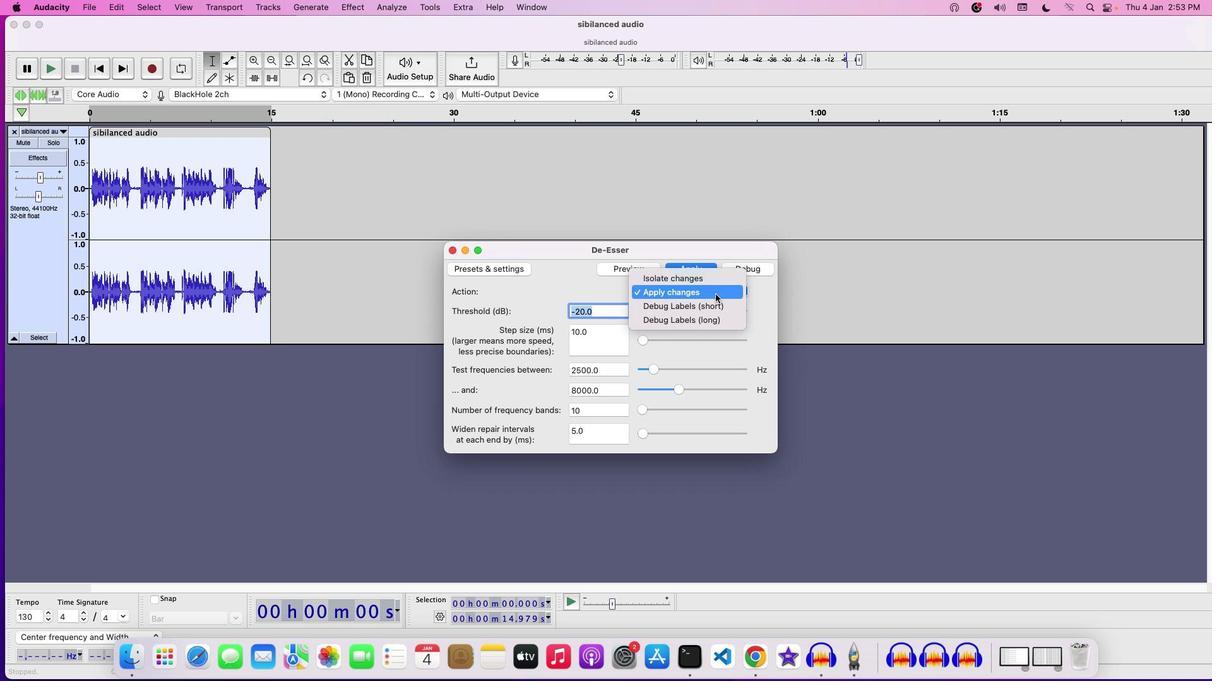 
Action: Mouse pressed left at (715, 294)
Screenshot: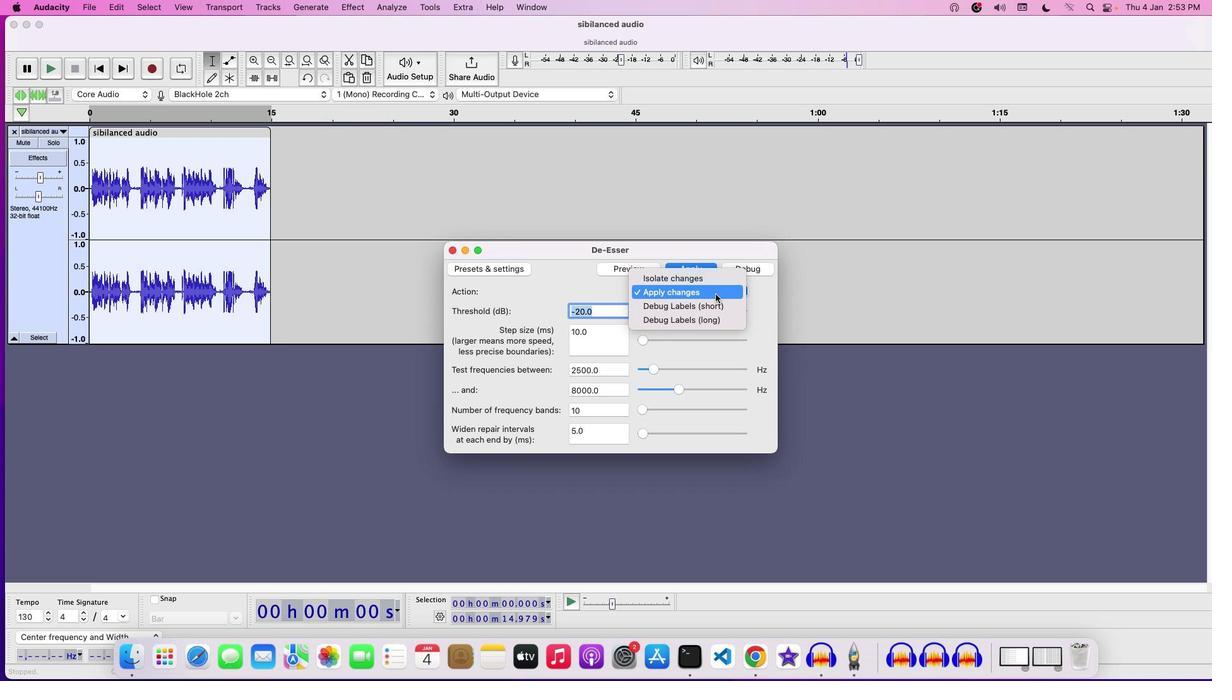 
Action: Mouse moved to (646, 410)
Screenshot: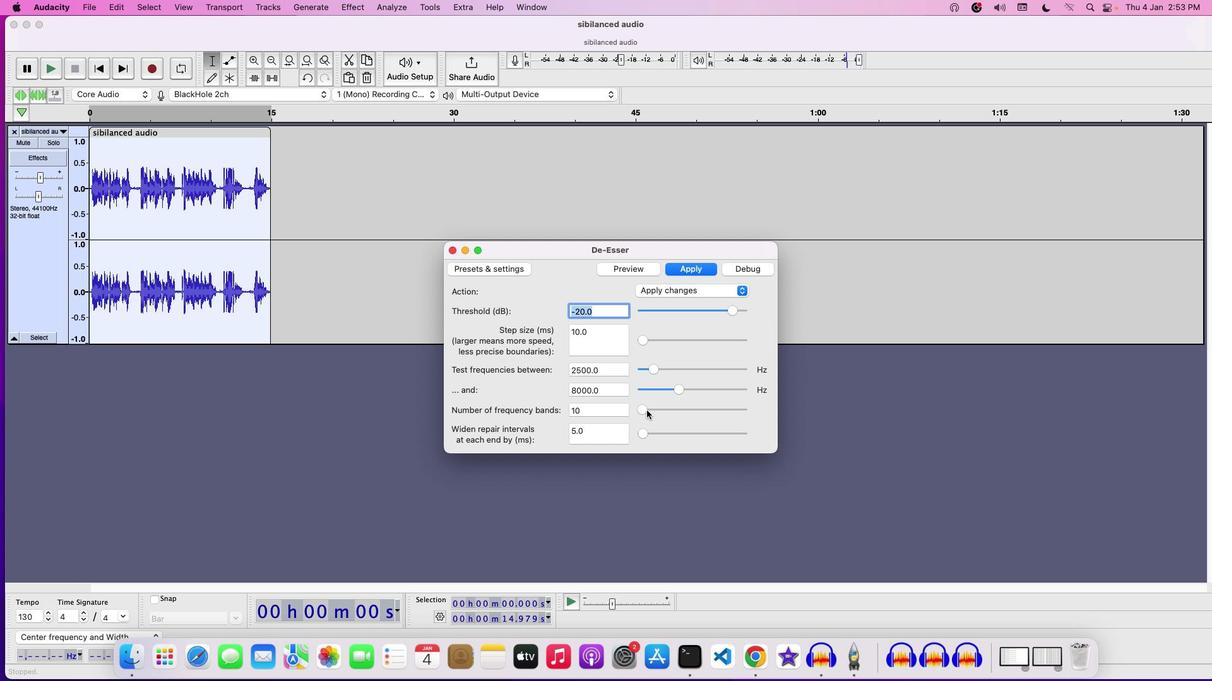 
Action: Mouse pressed left at (646, 410)
Screenshot: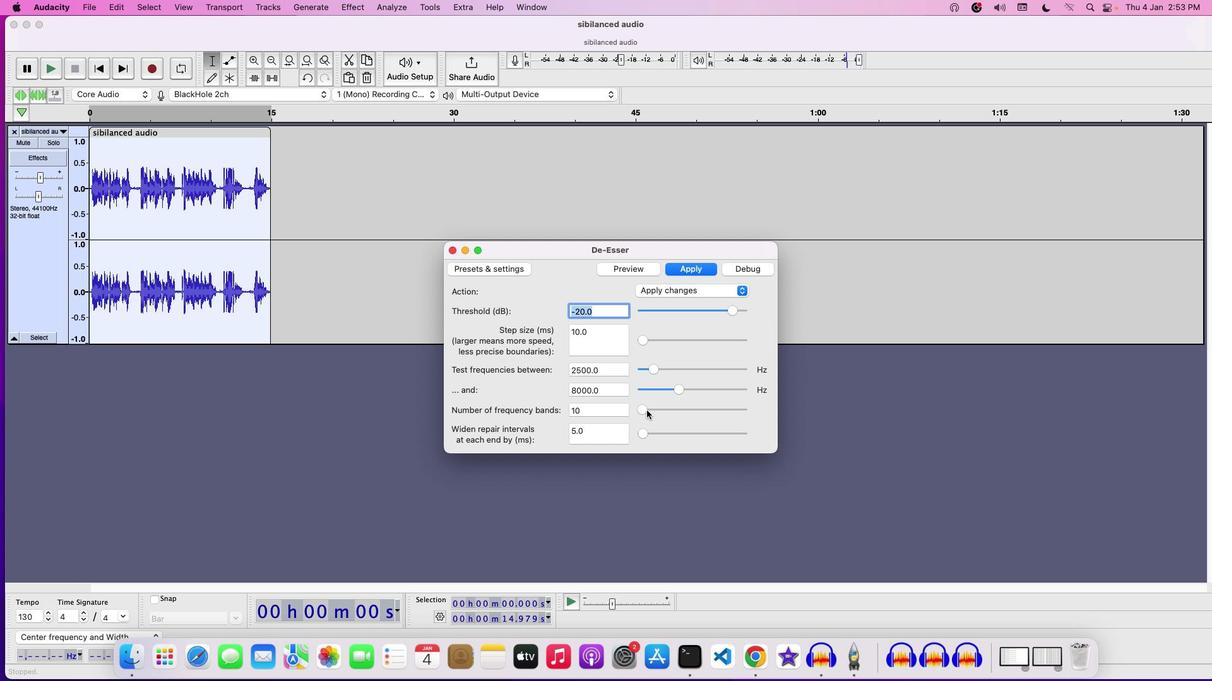 
Action: Mouse moved to (608, 405)
Screenshot: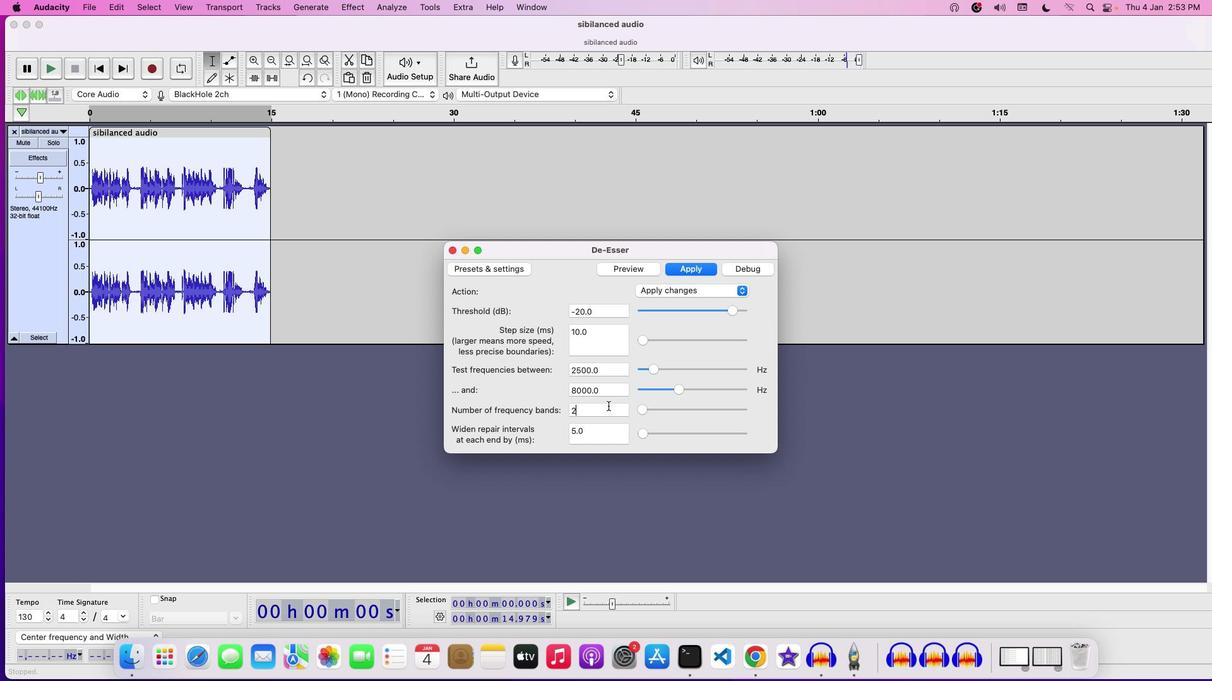 
Action: Mouse pressed left at (608, 405)
Screenshot: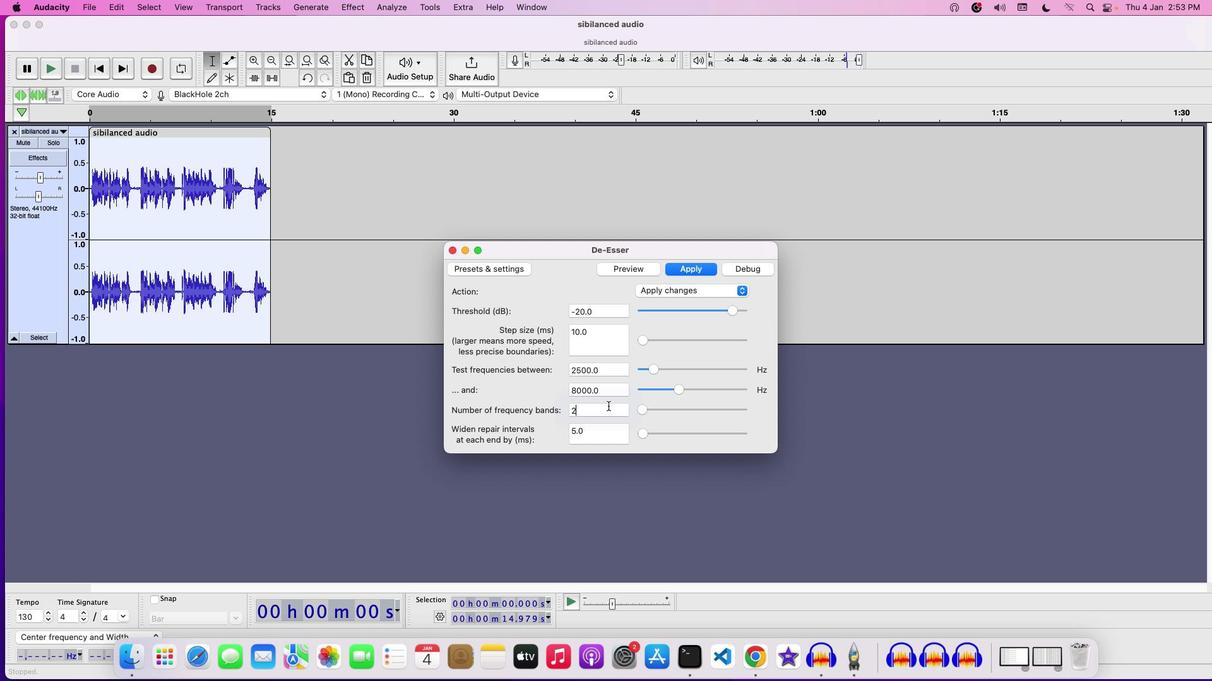 
Action: Mouse moved to (558, 401)
Screenshot: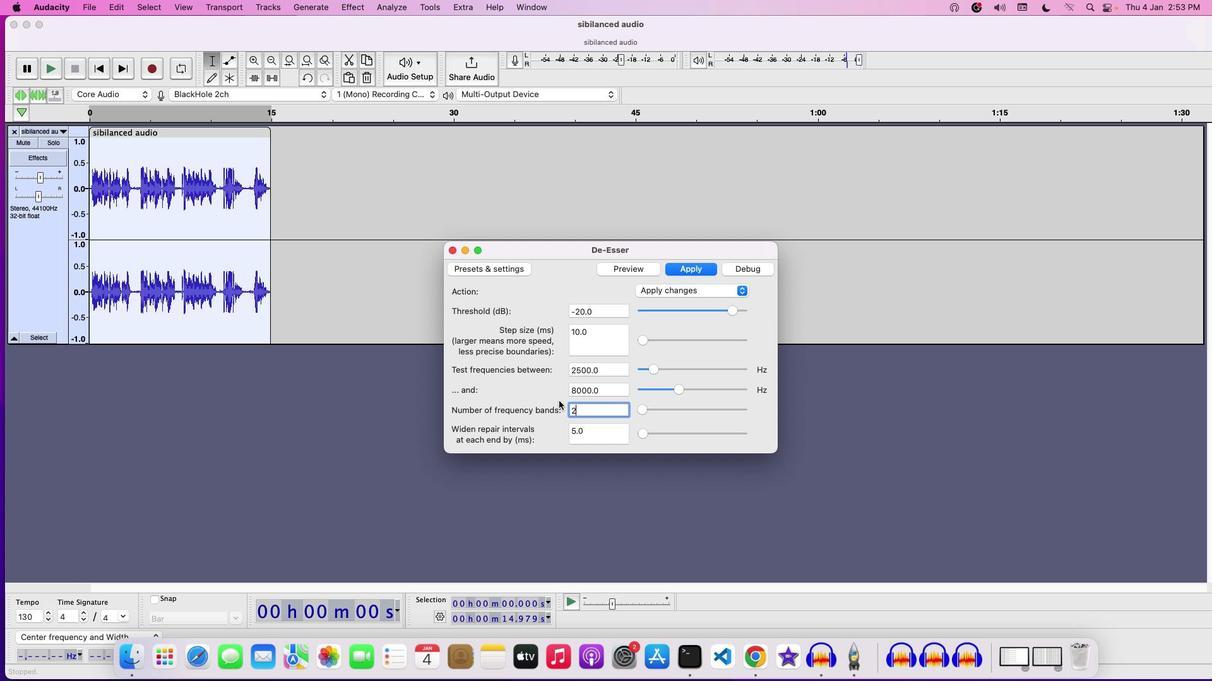 
Action: Key pressed Key.backspace'1''0'
Screenshot: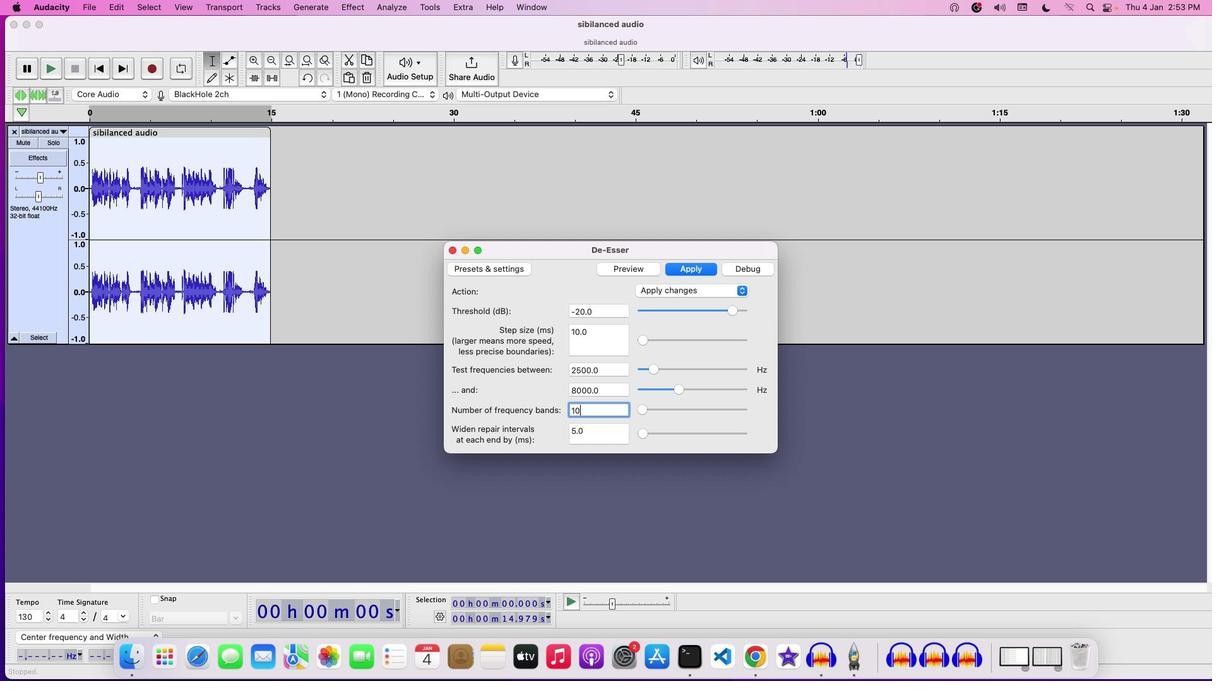 
Action: Mouse moved to (693, 273)
Screenshot: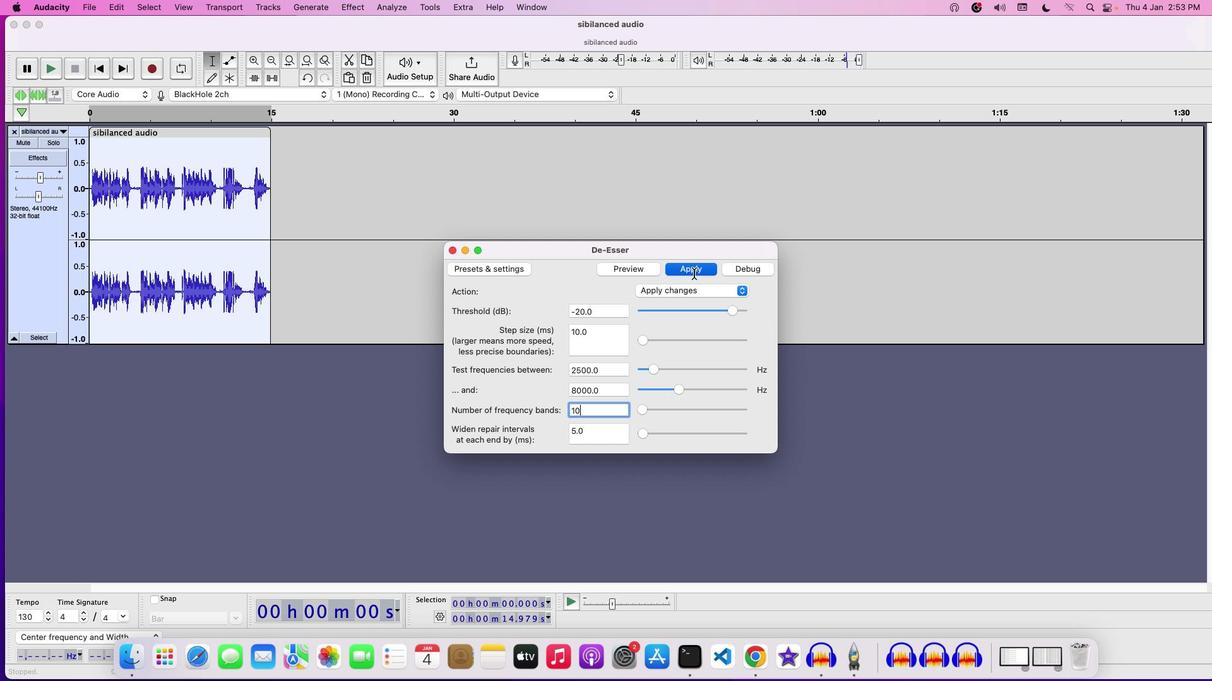 
Action: Mouse pressed left at (693, 273)
Screenshot: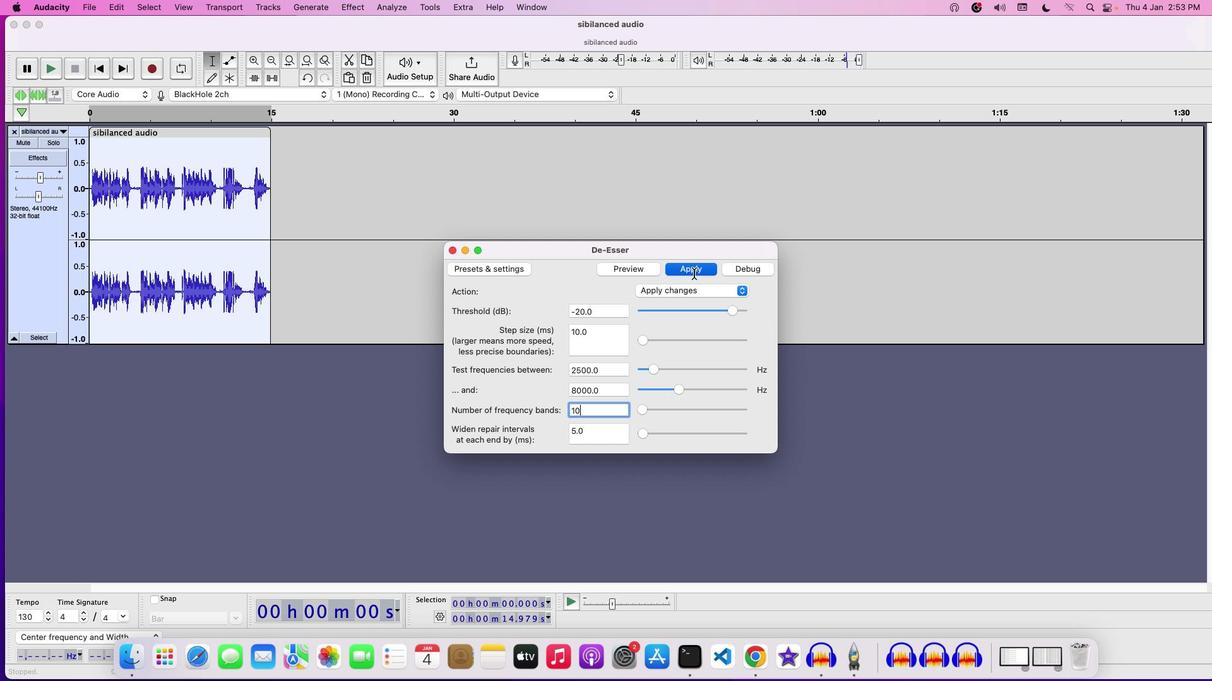 
Action: Mouse moved to (559, 253)
Screenshot: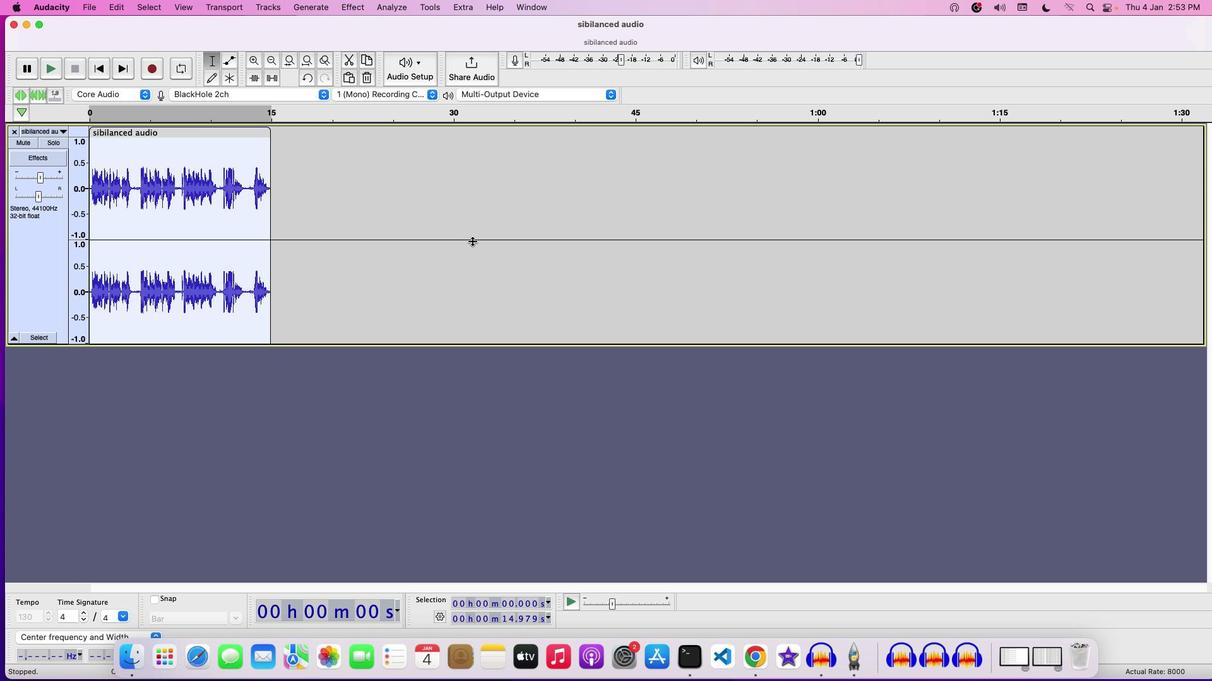 
Action: Key pressed Key.space
Screenshot: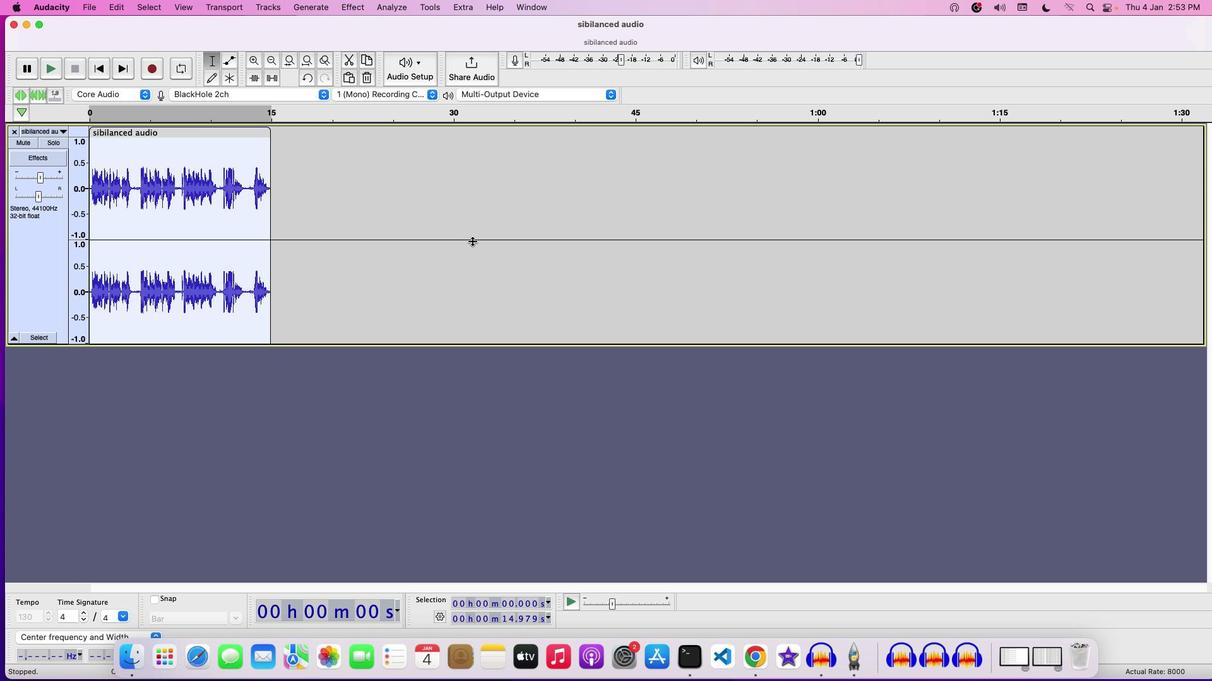 
Action: Mouse moved to (41, 179)
Screenshot: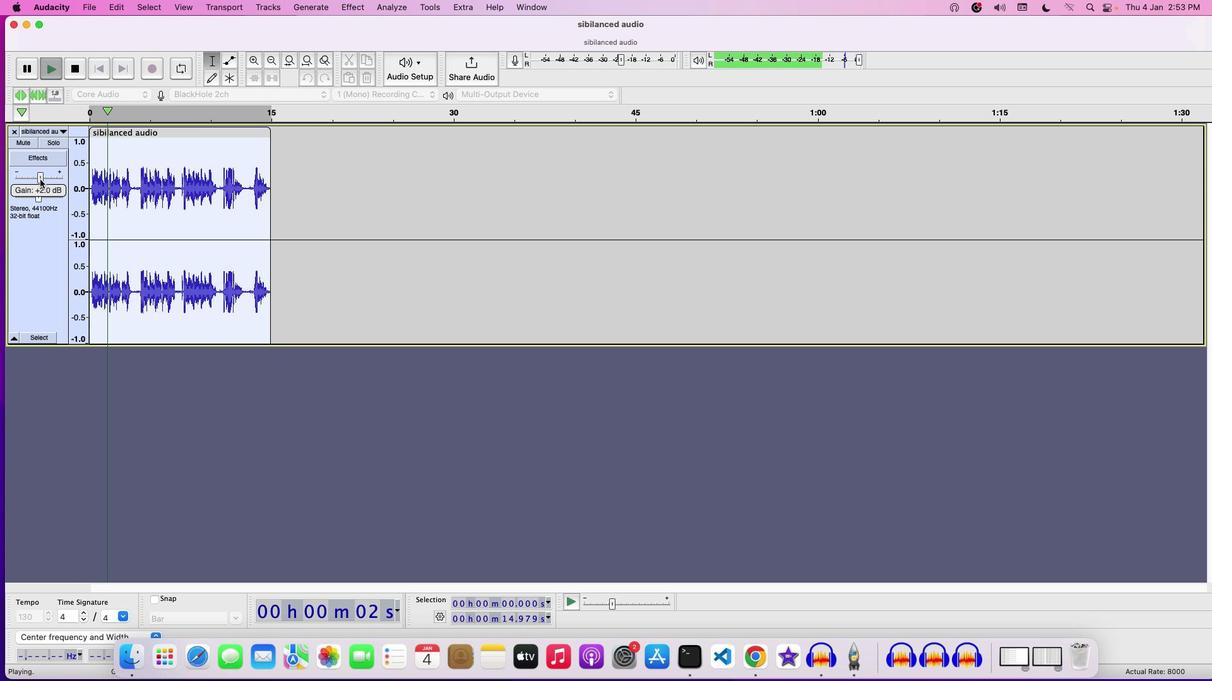 
Action: Mouse pressed left at (41, 179)
Screenshot: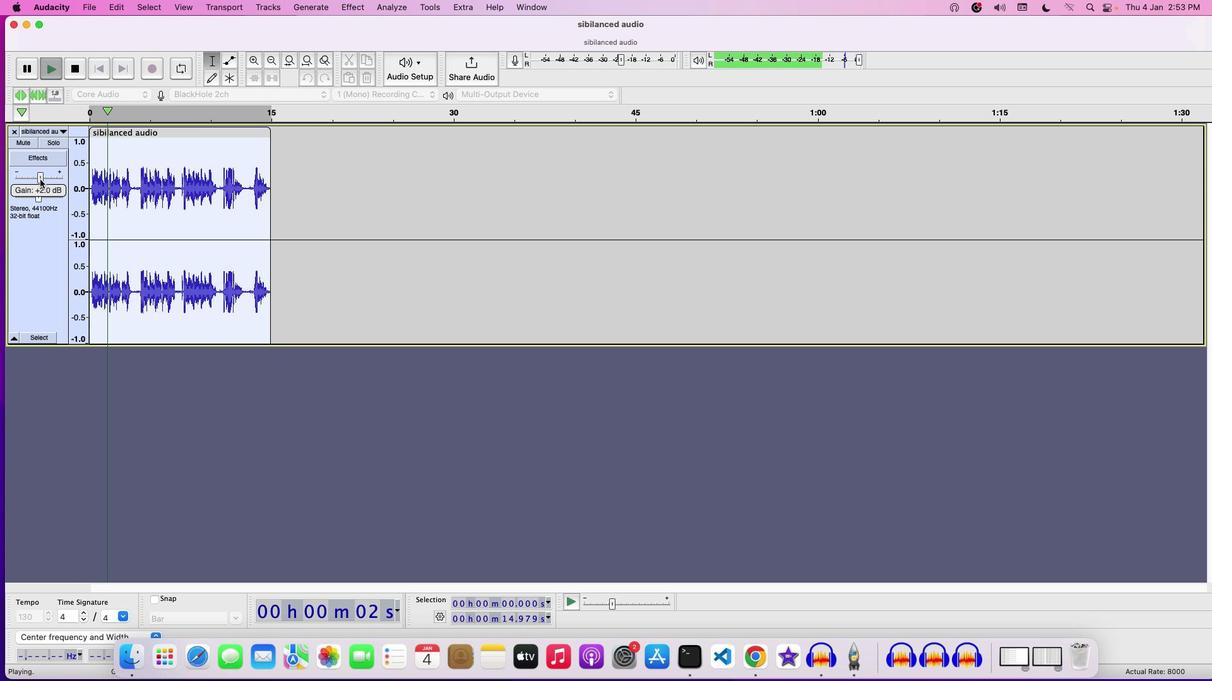 
Action: Mouse moved to (332, 201)
Screenshot: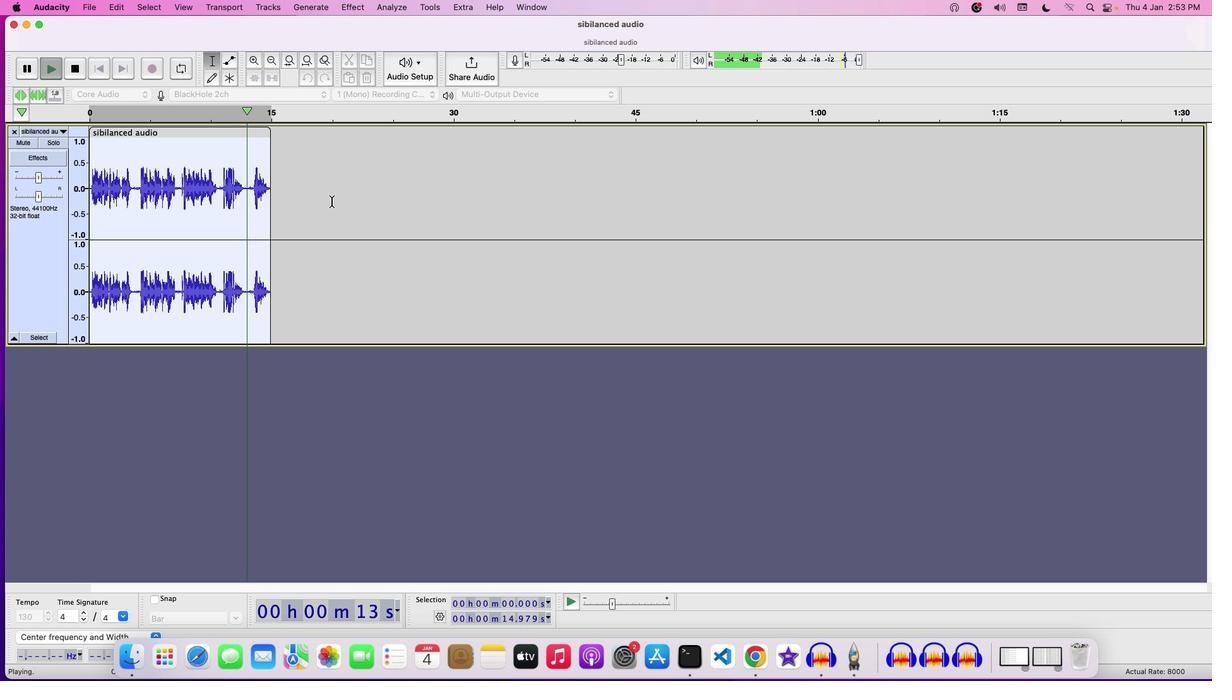 
Action: Key pressed Key.space
Screenshot: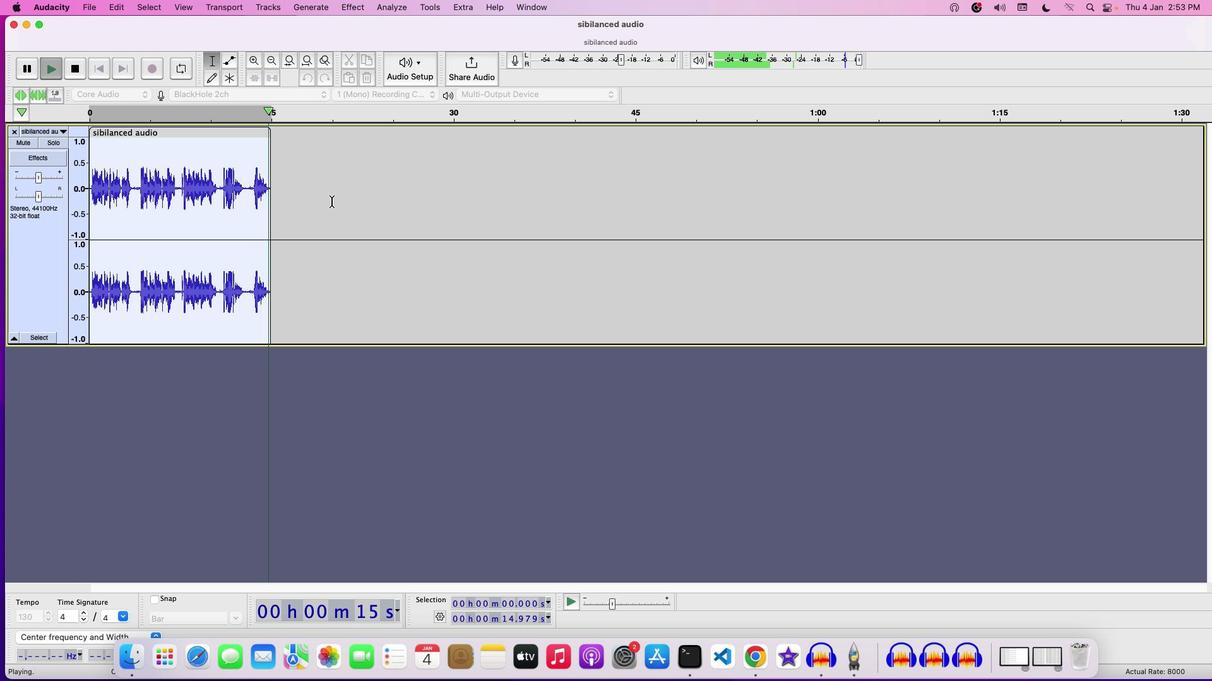 
Action: Mouse moved to (89, 3)
Screenshot: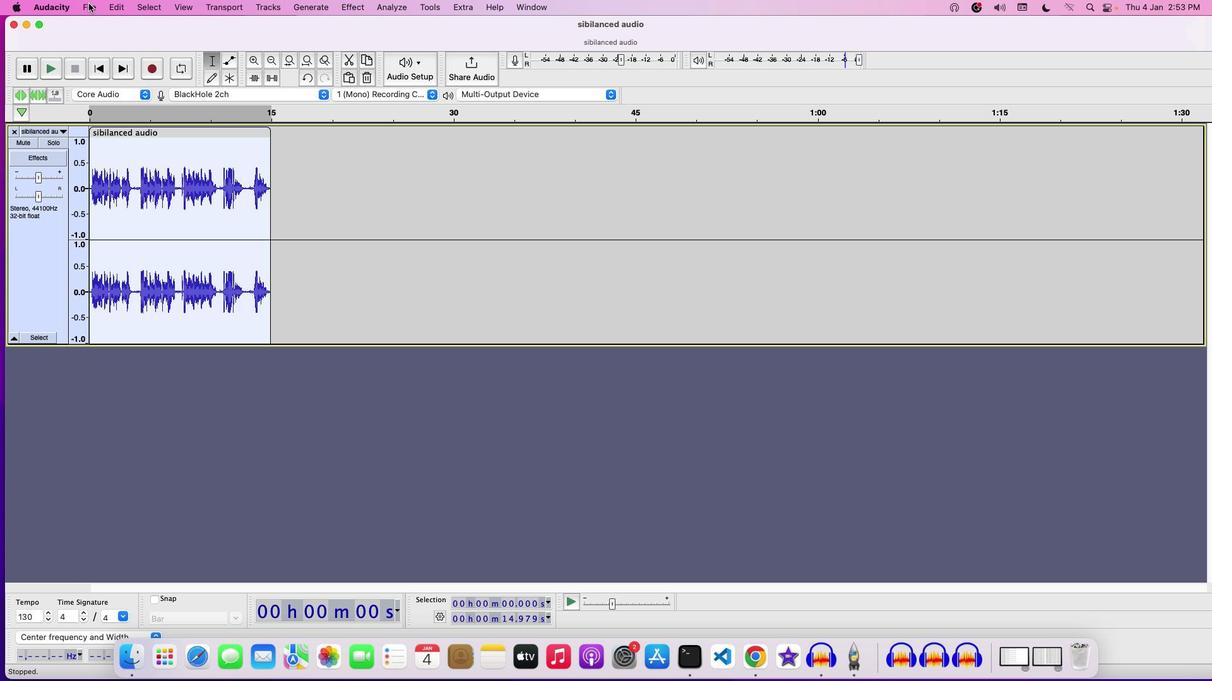 
Action: Mouse pressed left at (89, 3)
Screenshot: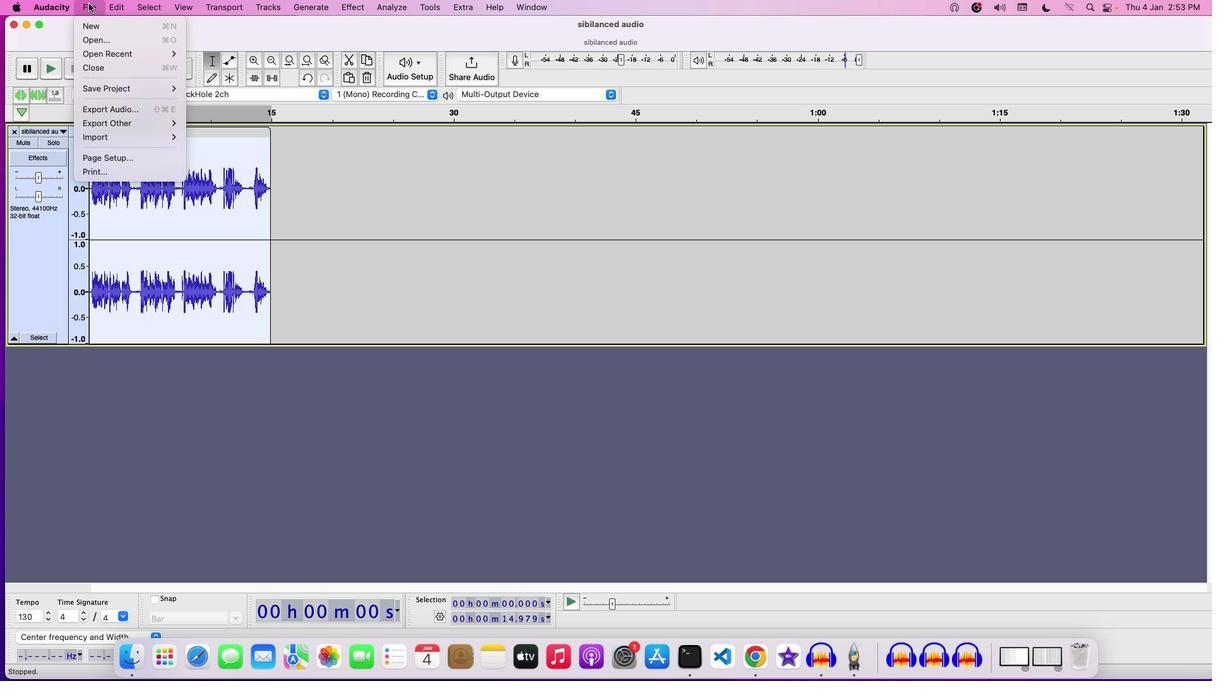 
Action: Mouse moved to (113, 87)
Screenshot: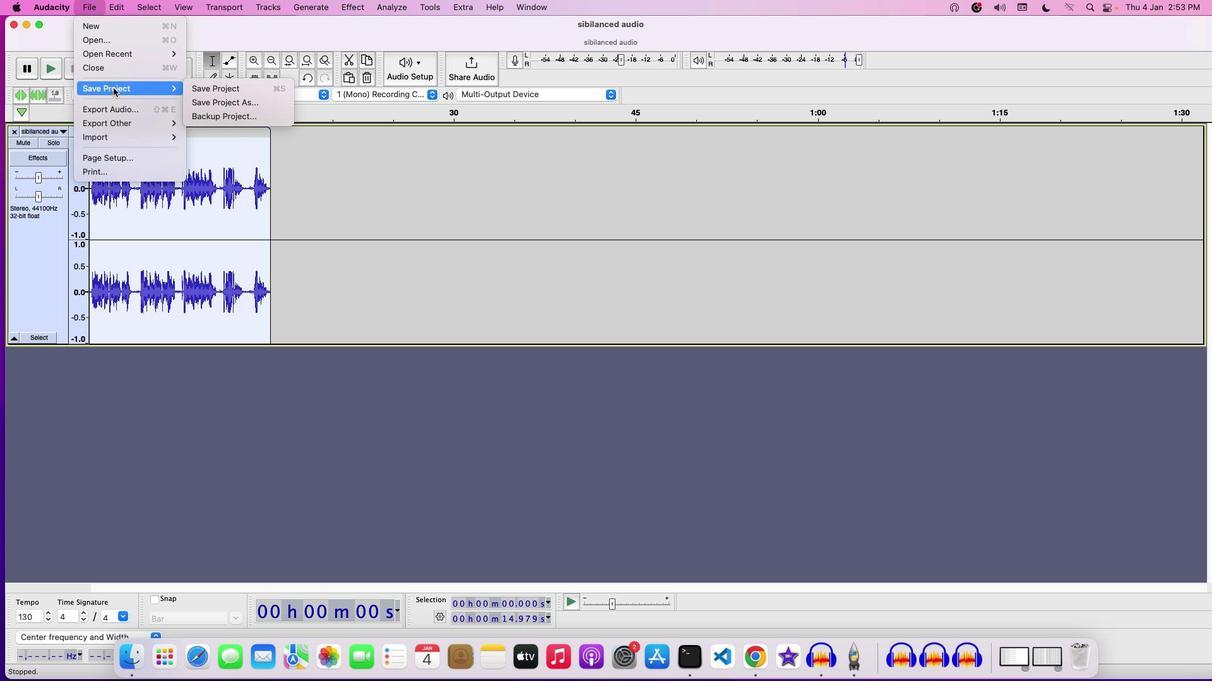 
Action: Mouse pressed left at (113, 87)
Screenshot: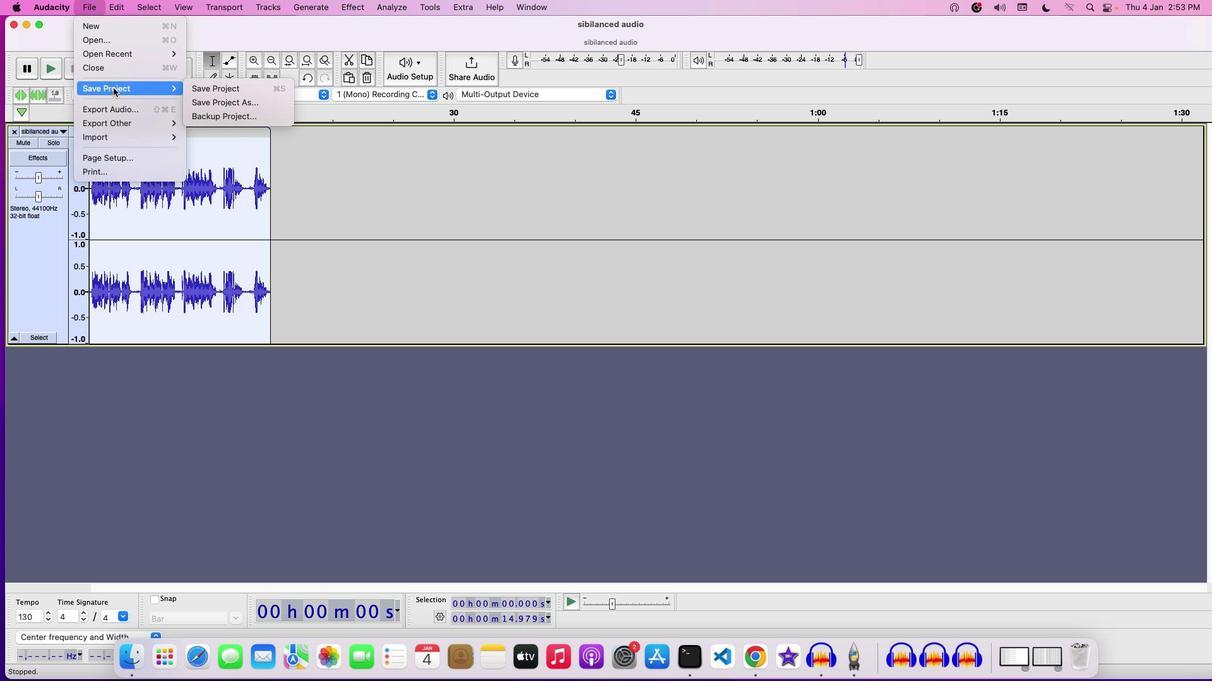 
Action: Mouse moved to (204, 92)
Screenshot: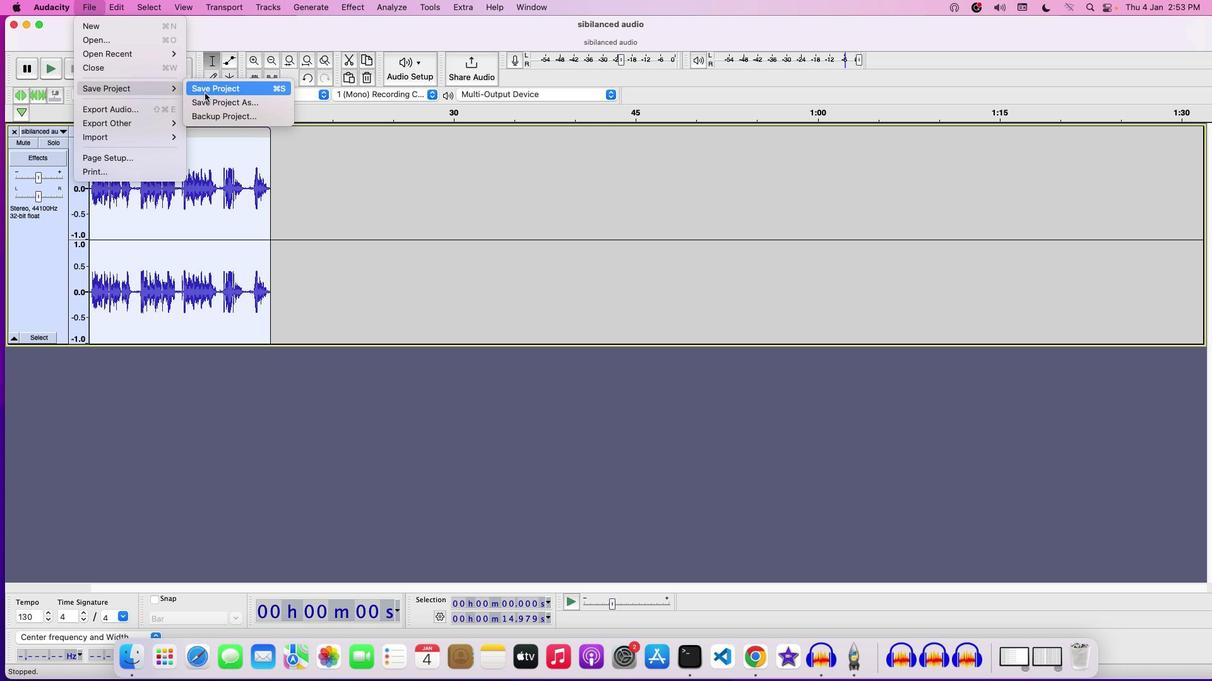 
Action: Mouse pressed left at (204, 92)
Screenshot: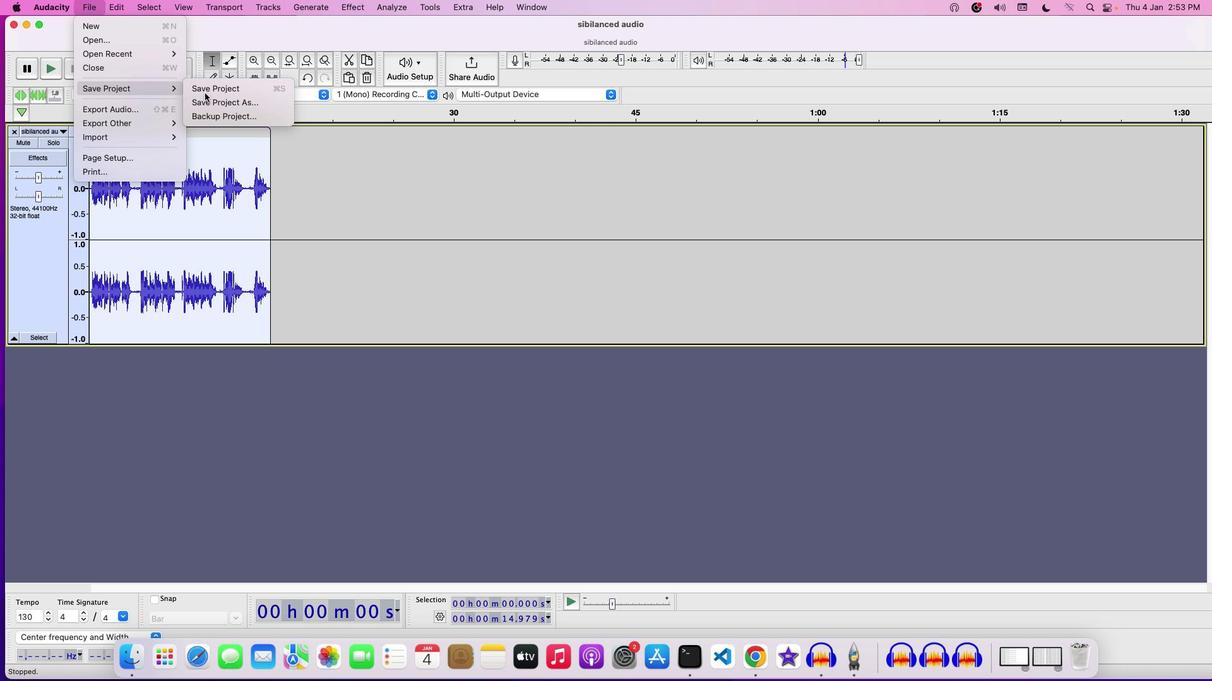 
Action: Mouse moved to (612, 192)
Screenshot: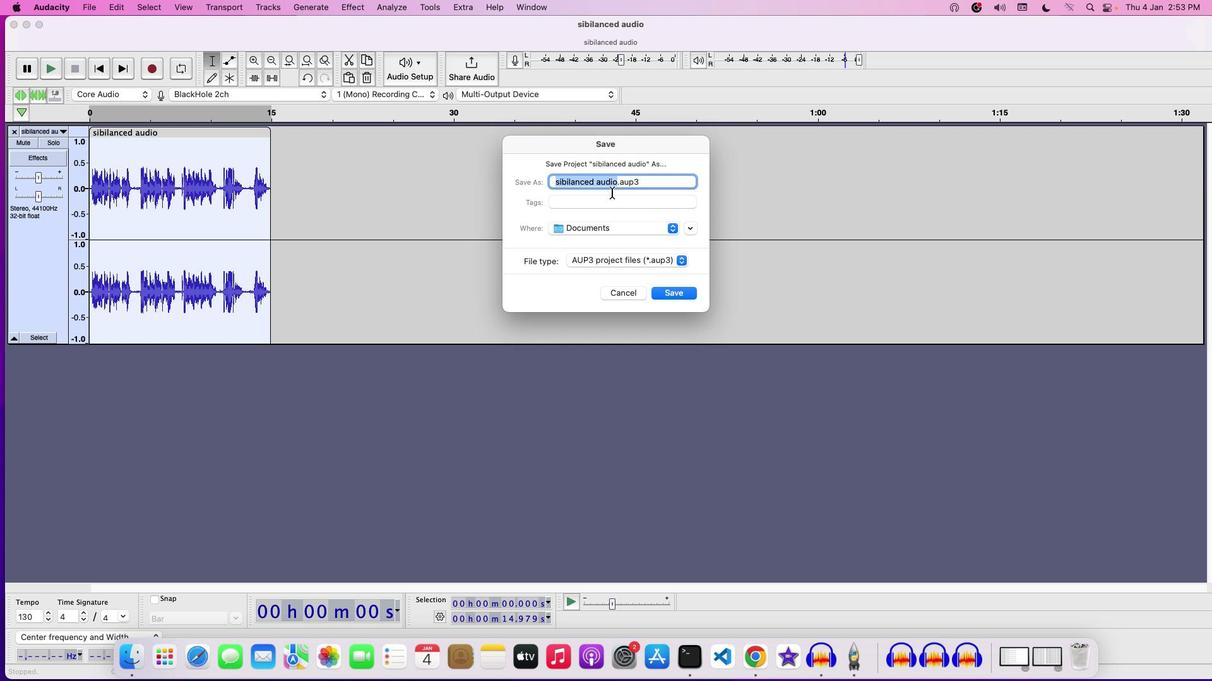 
Action: Key pressed Key.backspace'R''E''M''O''V''E''D'Key.backspaceKey.backspaceKey.backspaceKey.backspaceKey.backspace'D''U''C''E''D'Key.space'H''A''R''S''H'Key.space'F''R''E''Q''U''E''N''C''Y'Key.space
Screenshot: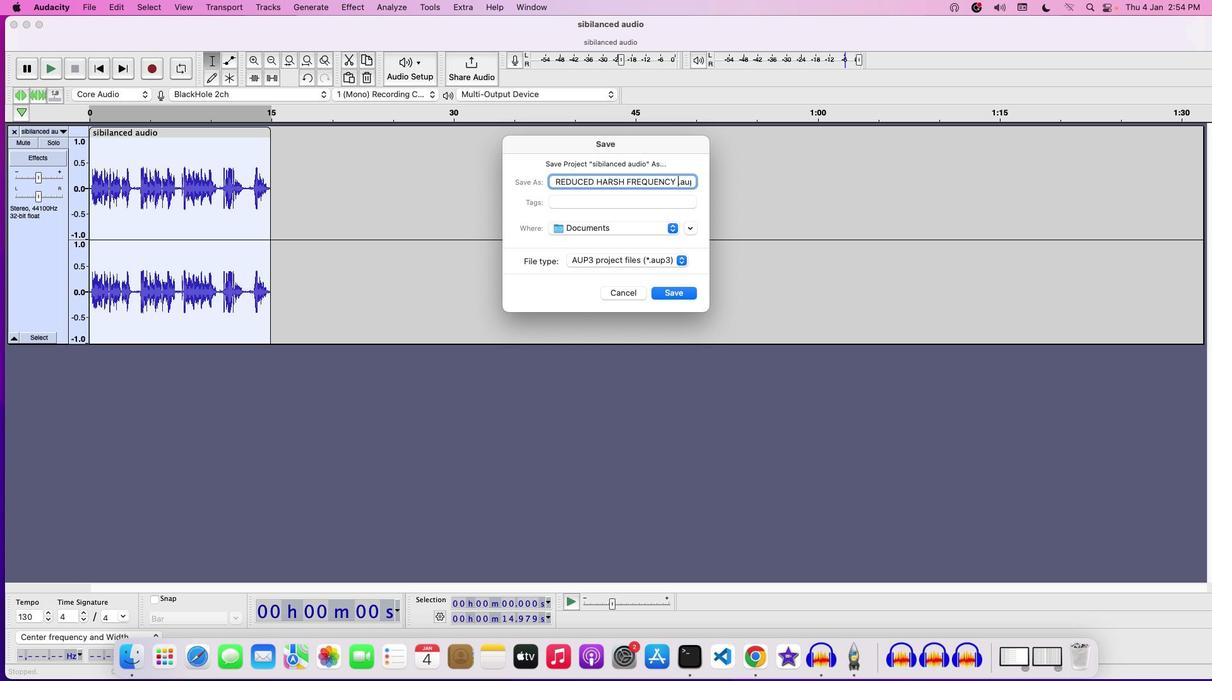 
Action: Mouse moved to (666, 289)
Screenshot: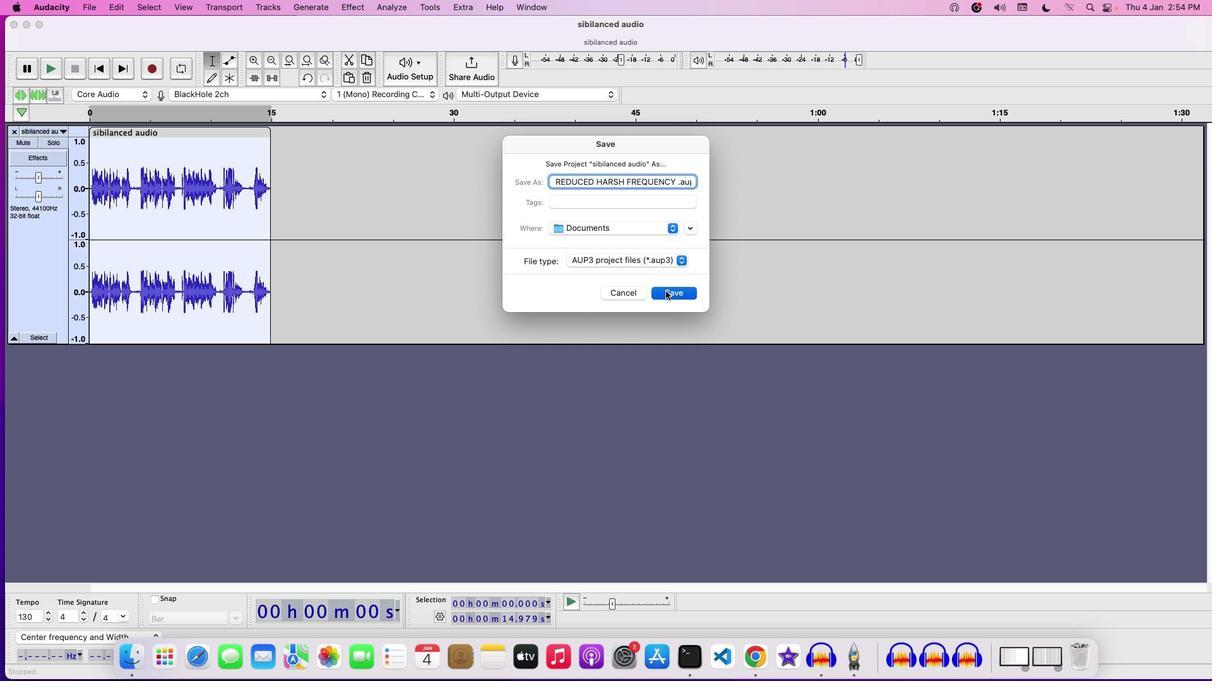 
Action: Mouse pressed left at (666, 289)
Screenshot: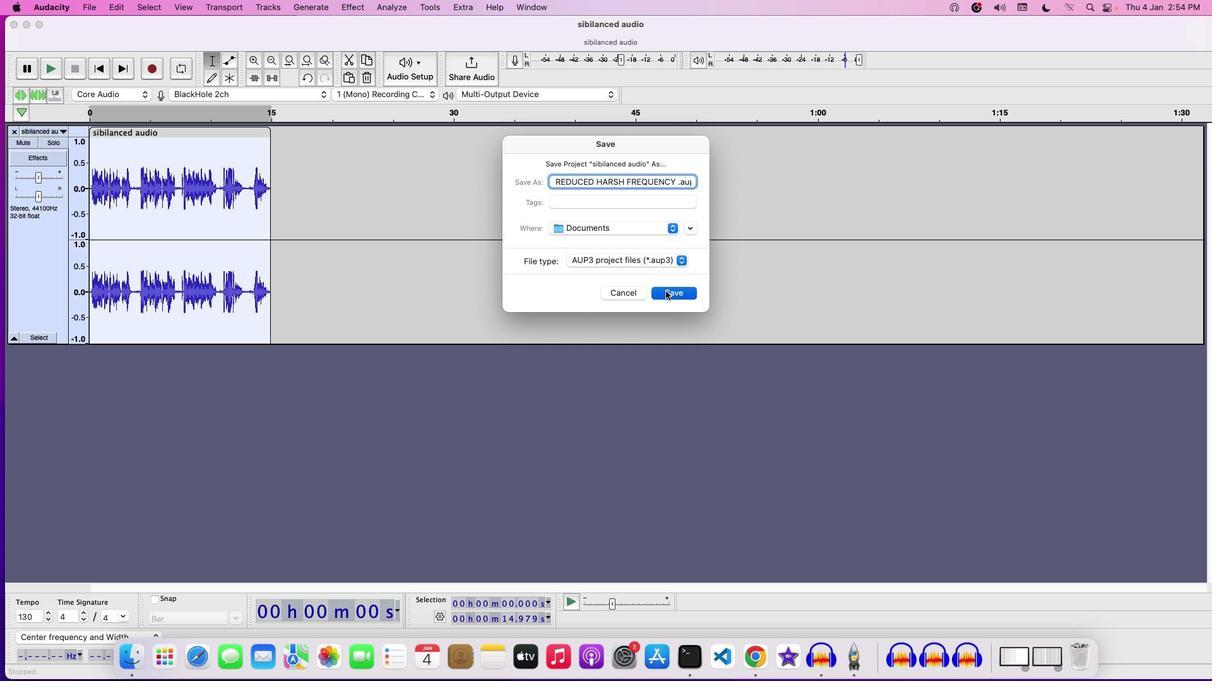 
Action: Mouse moved to (666, 268)
Screenshot: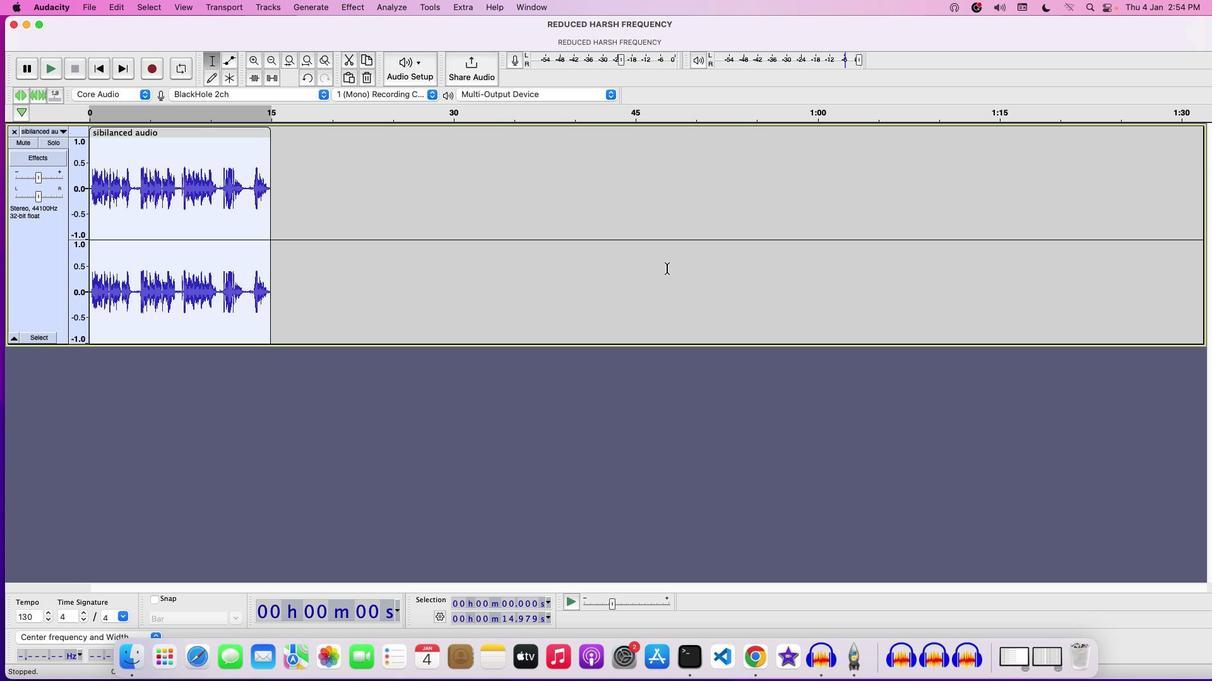 
